 Task: Find connections with filter location Aïn Touta with filter topic #Culturewith filter profile language English with filter current company Indoco Remedies Ltd. with filter school Vishwakarma Institute of Information Technology with filter industry Wellness and Fitness Services with filter service category Public Relations with filter keywords title Physical Therapy Assistant
Action: Mouse moved to (718, 96)
Screenshot: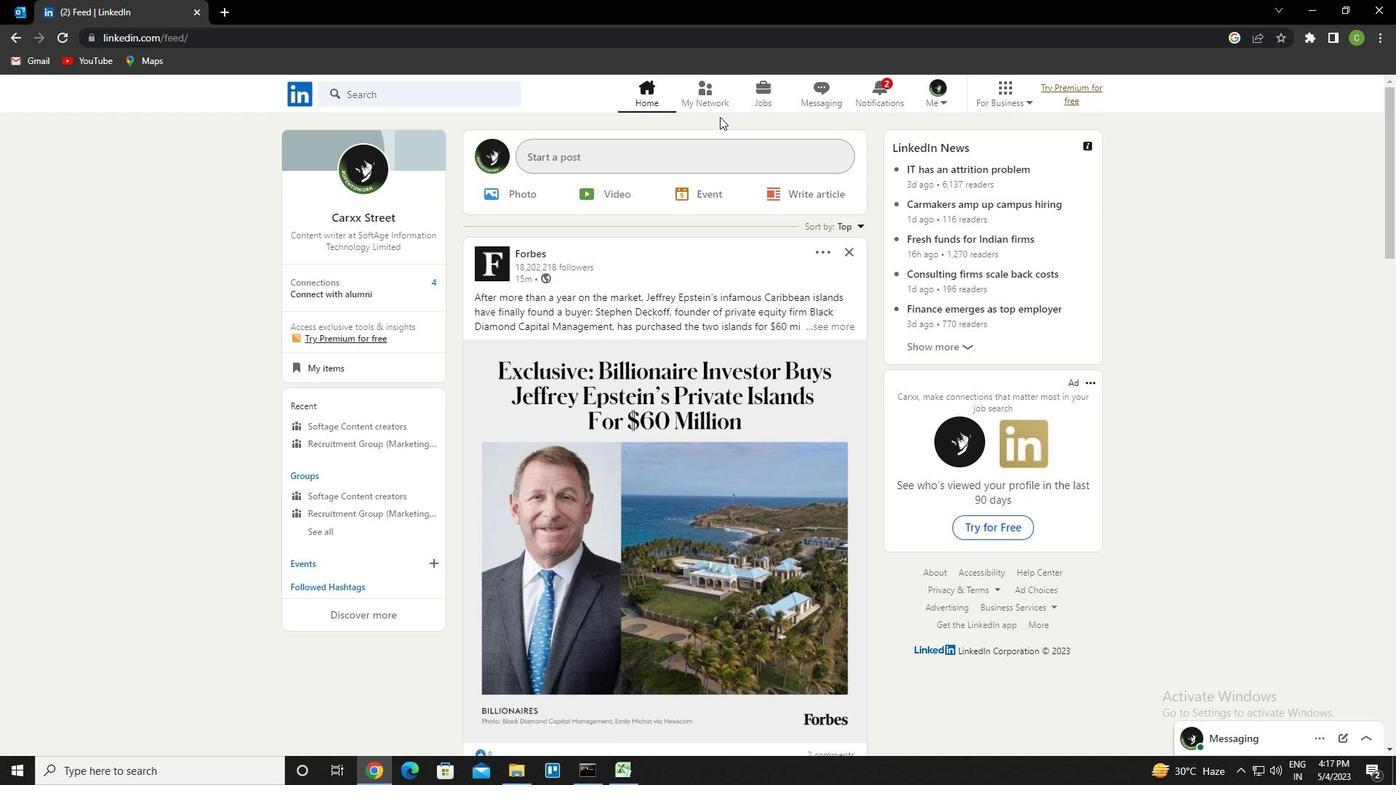 
Action: Mouse pressed left at (718, 96)
Screenshot: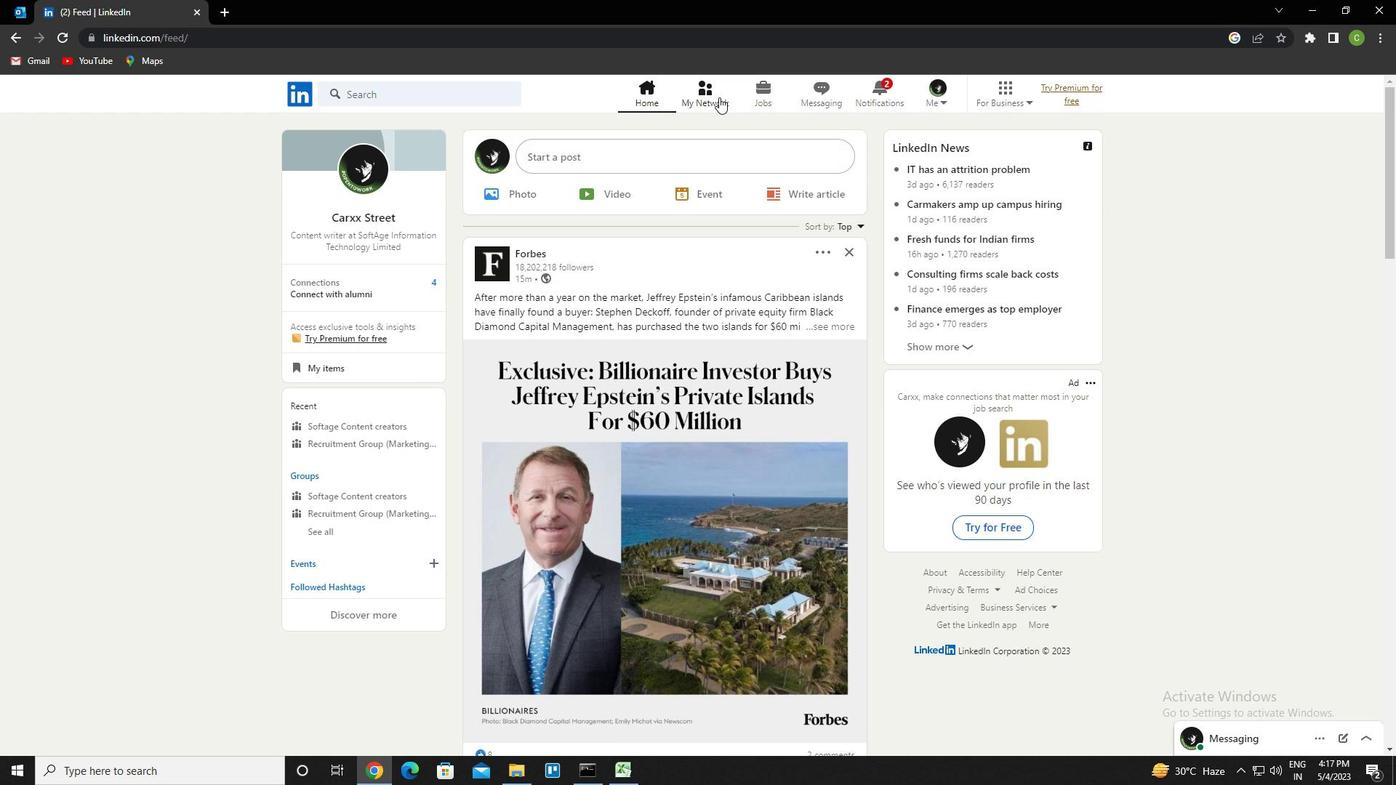 
Action: Mouse moved to (456, 167)
Screenshot: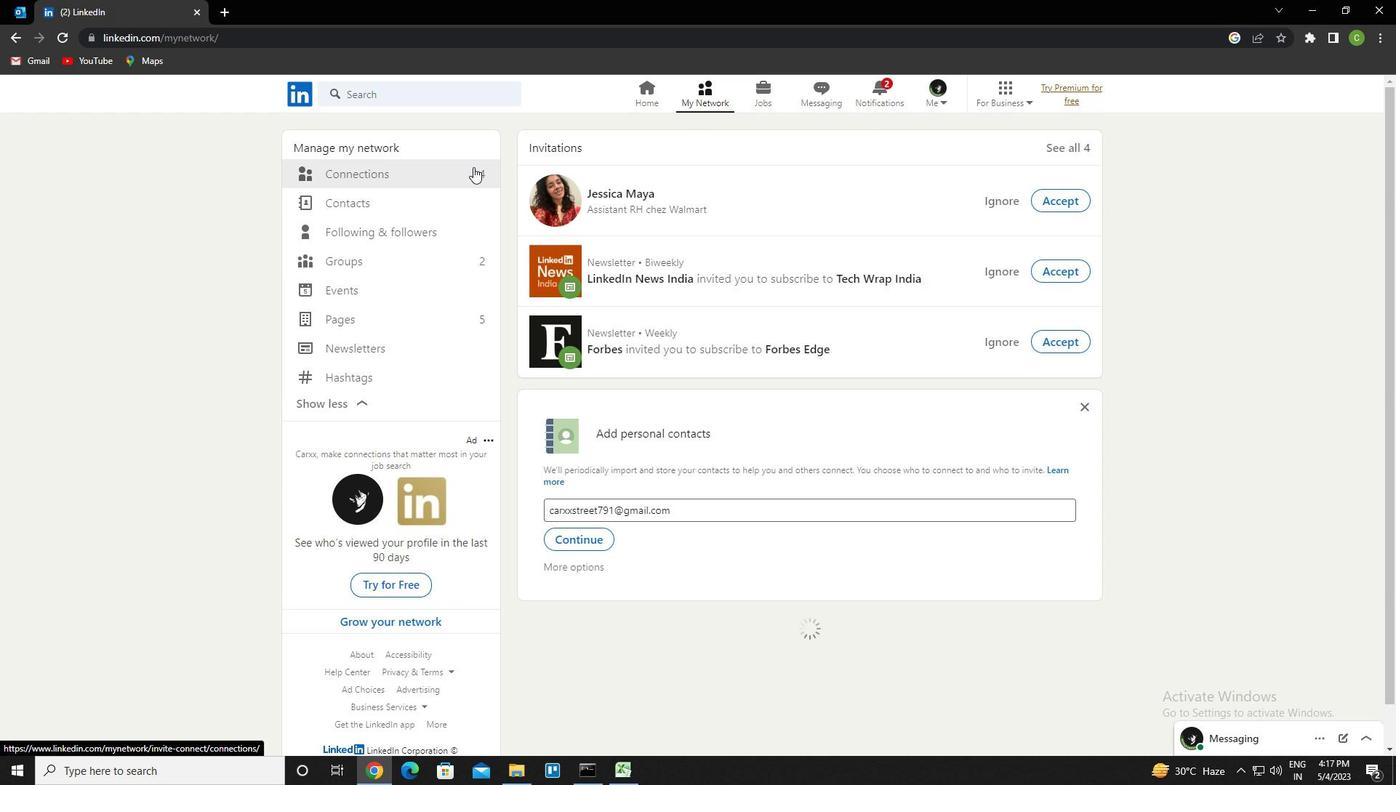 
Action: Mouse pressed left at (456, 167)
Screenshot: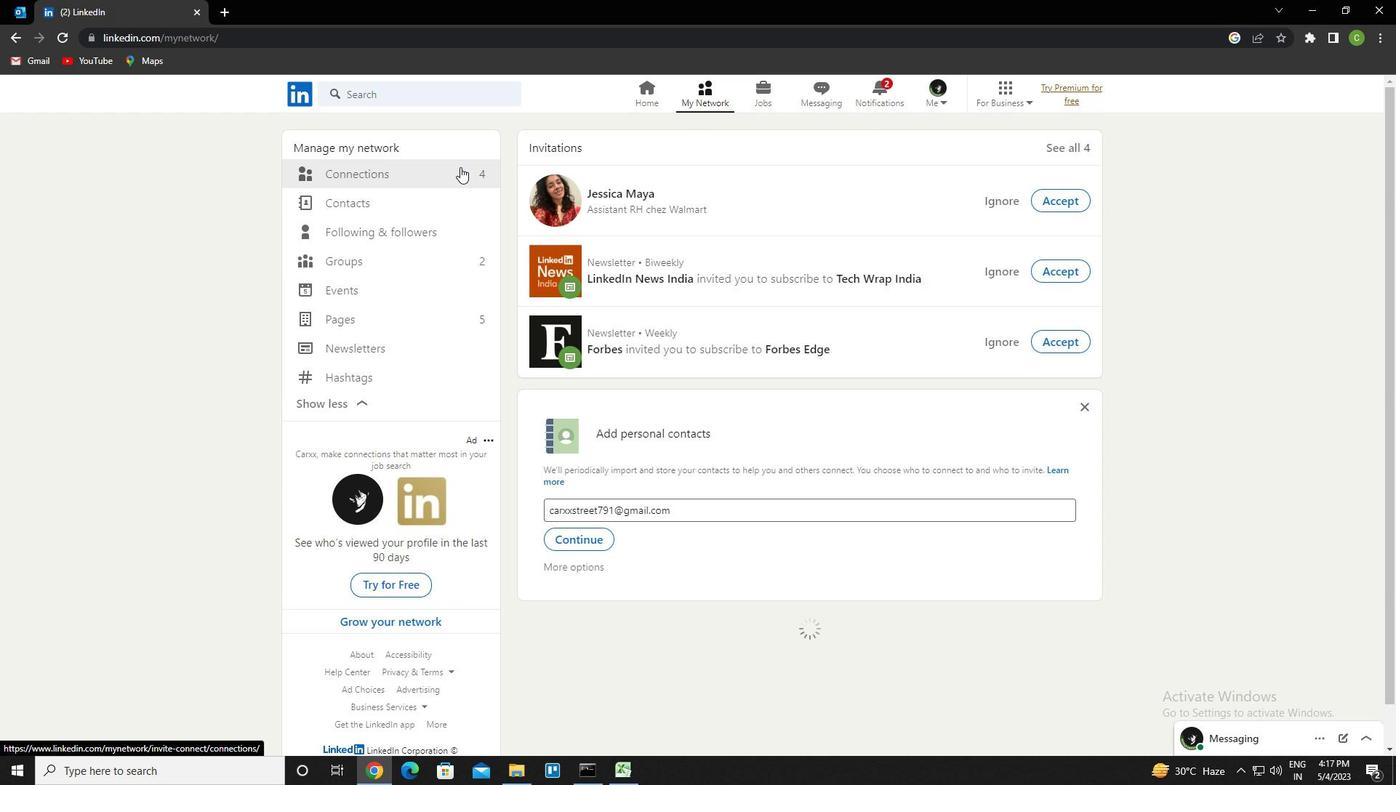 
Action: Mouse moved to (833, 173)
Screenshot: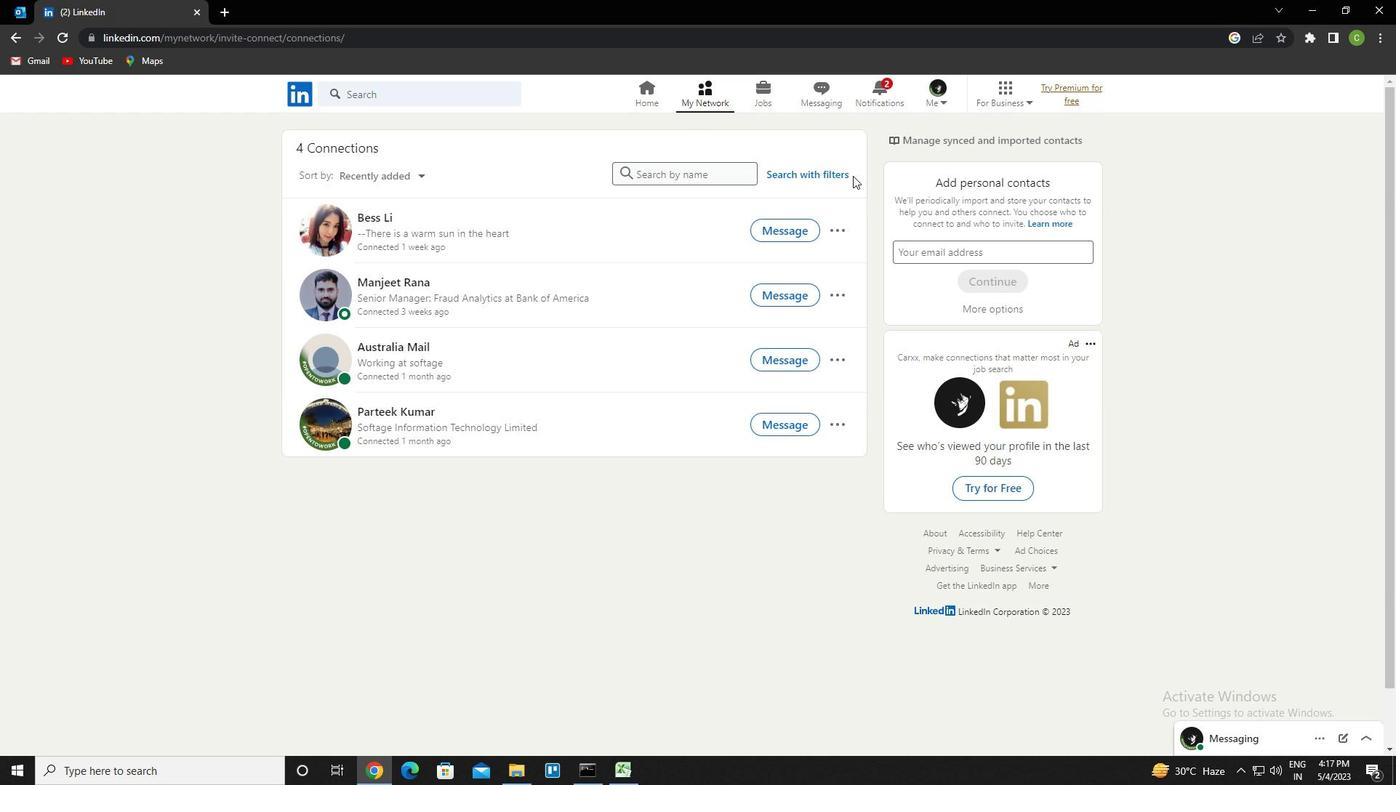 
Action: Mouse pressed left at (833, 173)
Screenshot: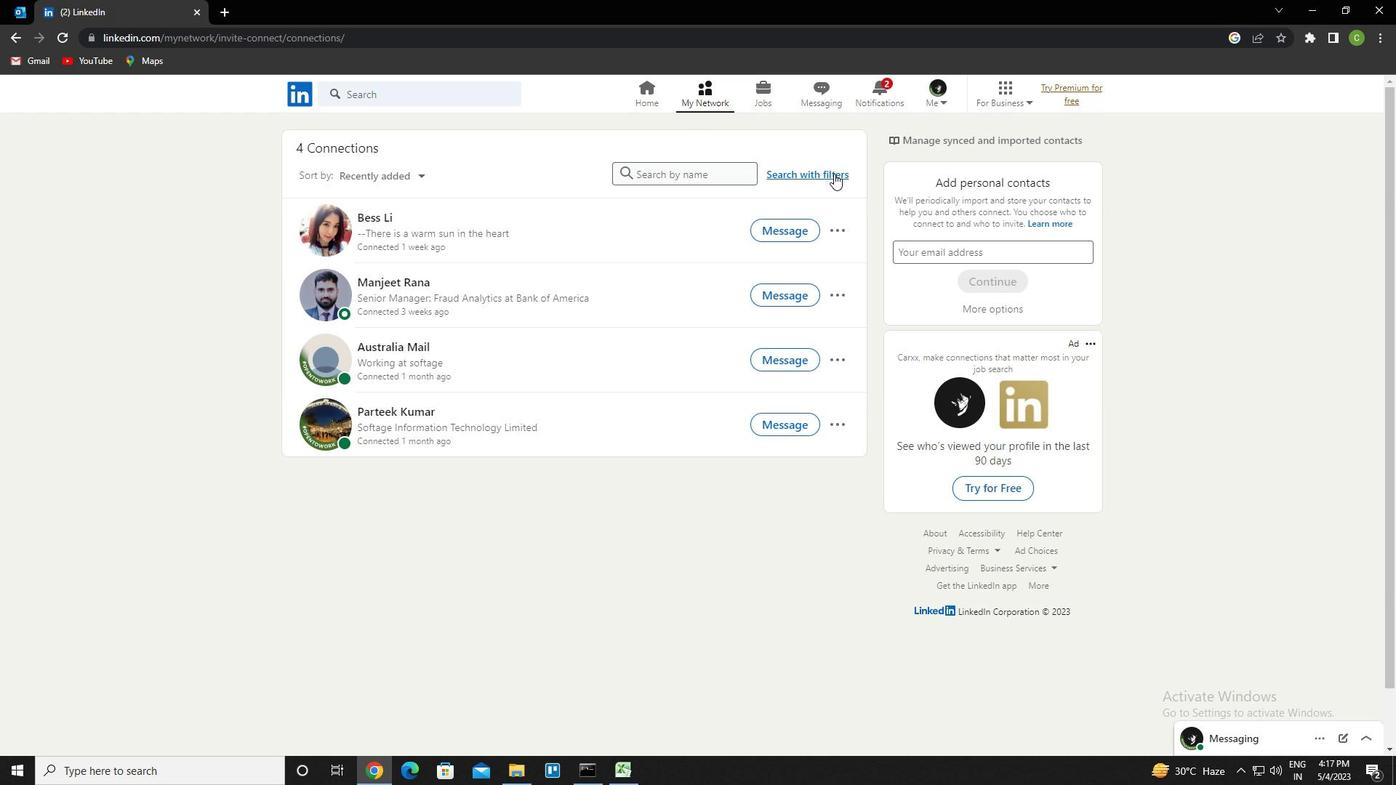 
Action: Mouse moved to (751, 138)
Screenshot: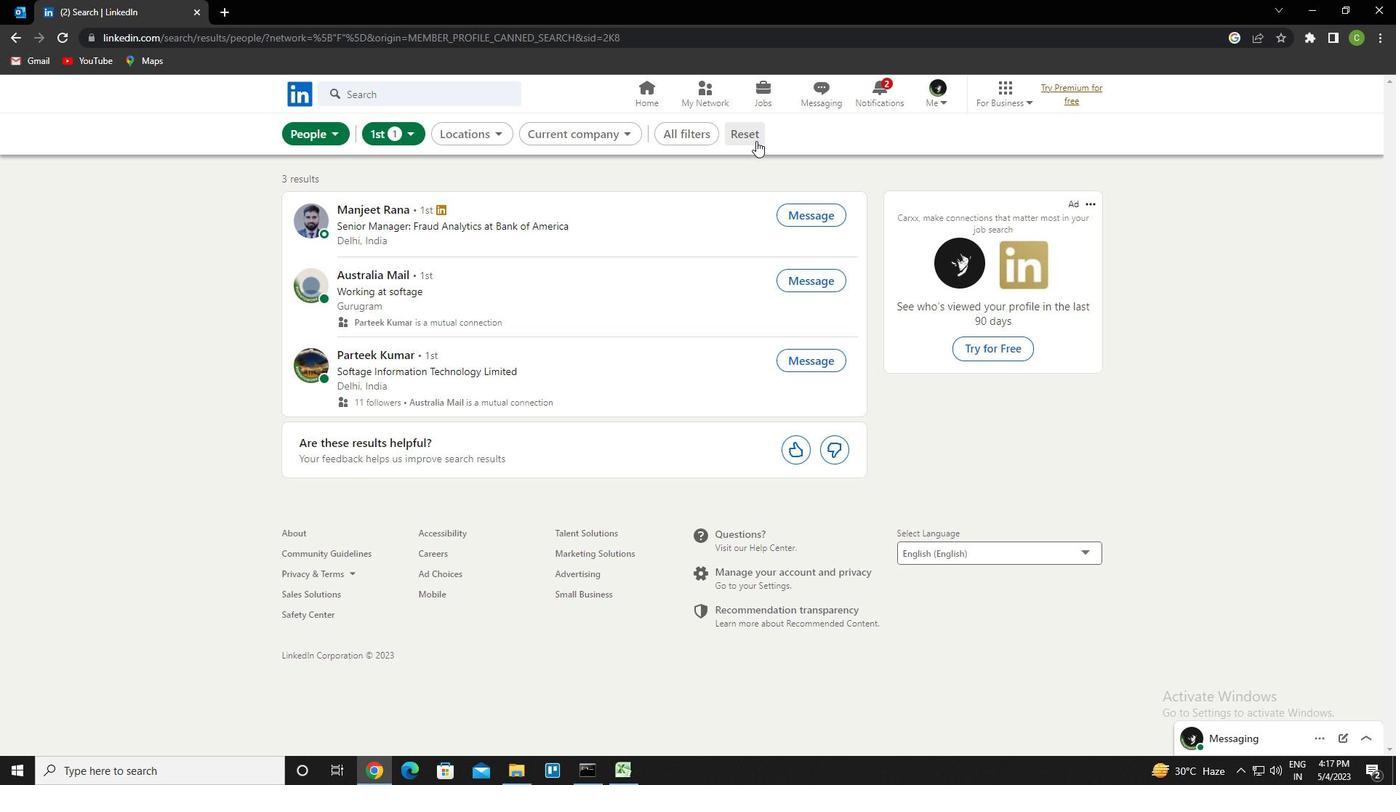 
Action: Mouse pressed left at (751, 138)
Screenshot: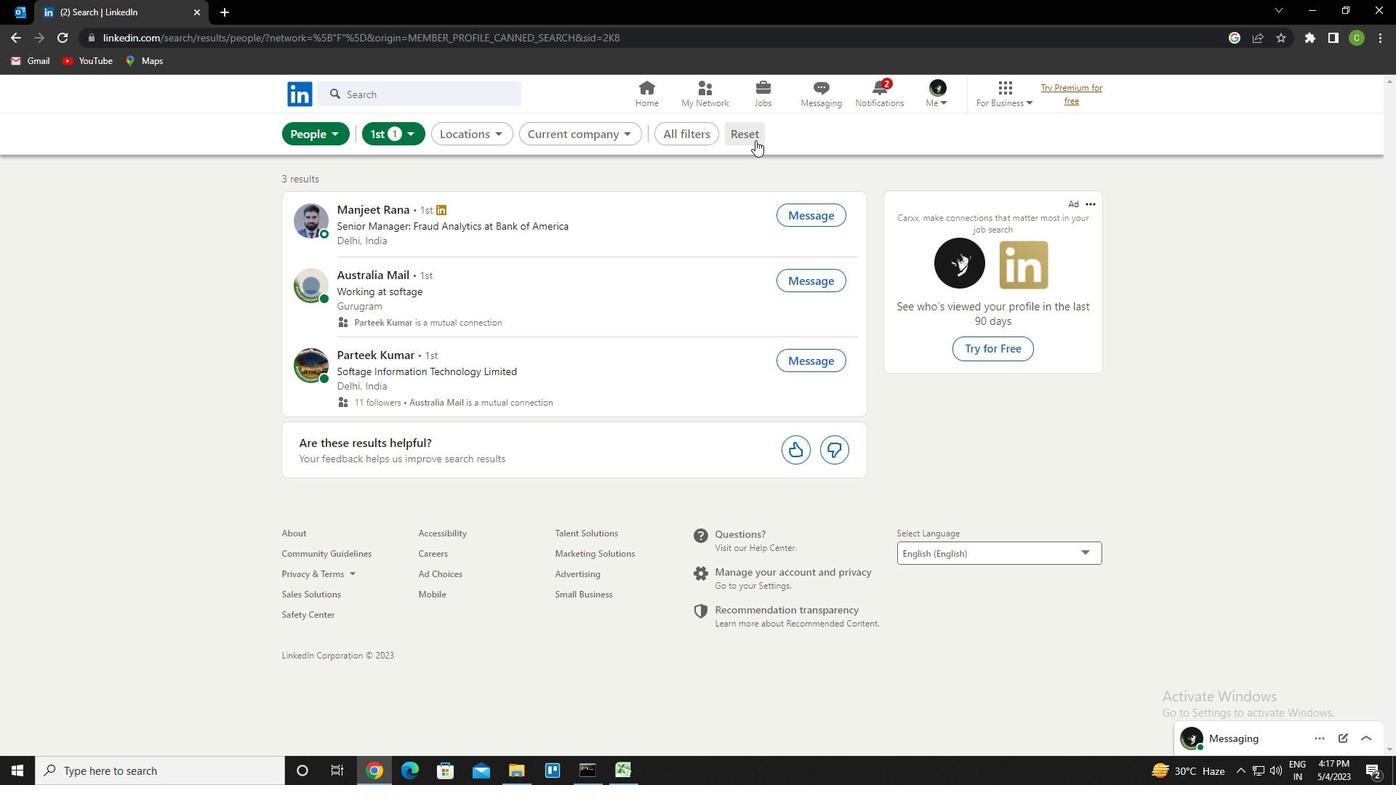 
Action: Mouse moved to (732, 130)
Screenshot: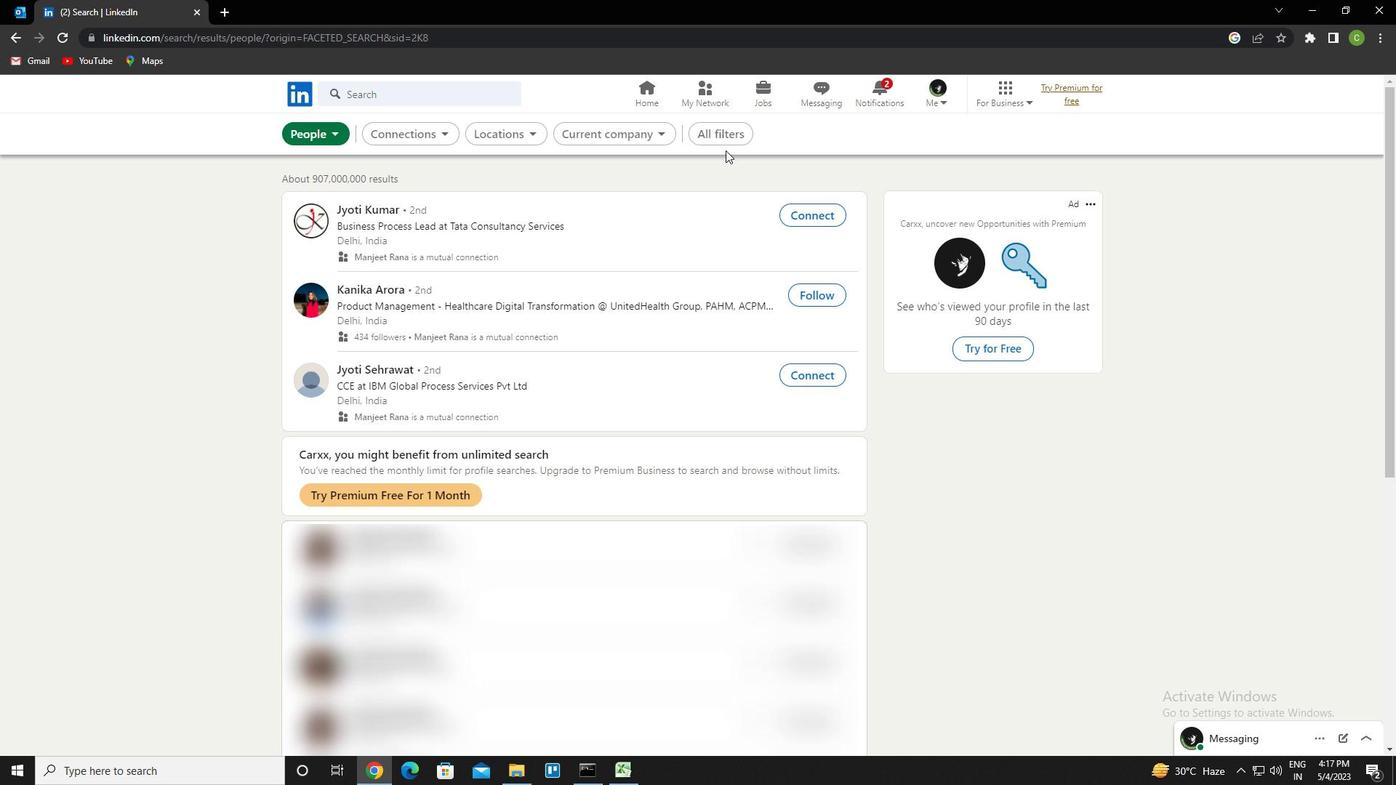 
Action: Mouse pressed left at (732, 130)
Screenshot: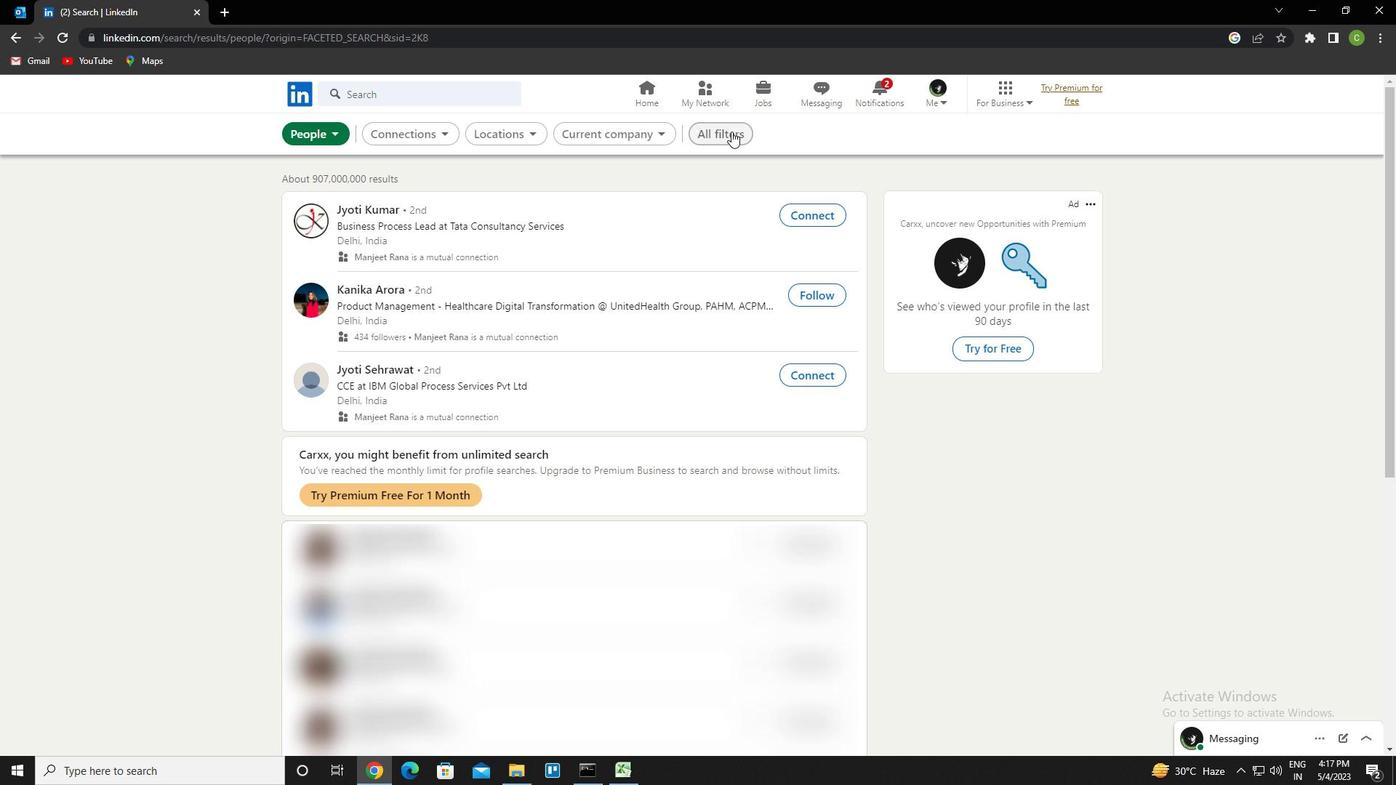 
Action: Mouse moved to (1149, 397)
Screenshot: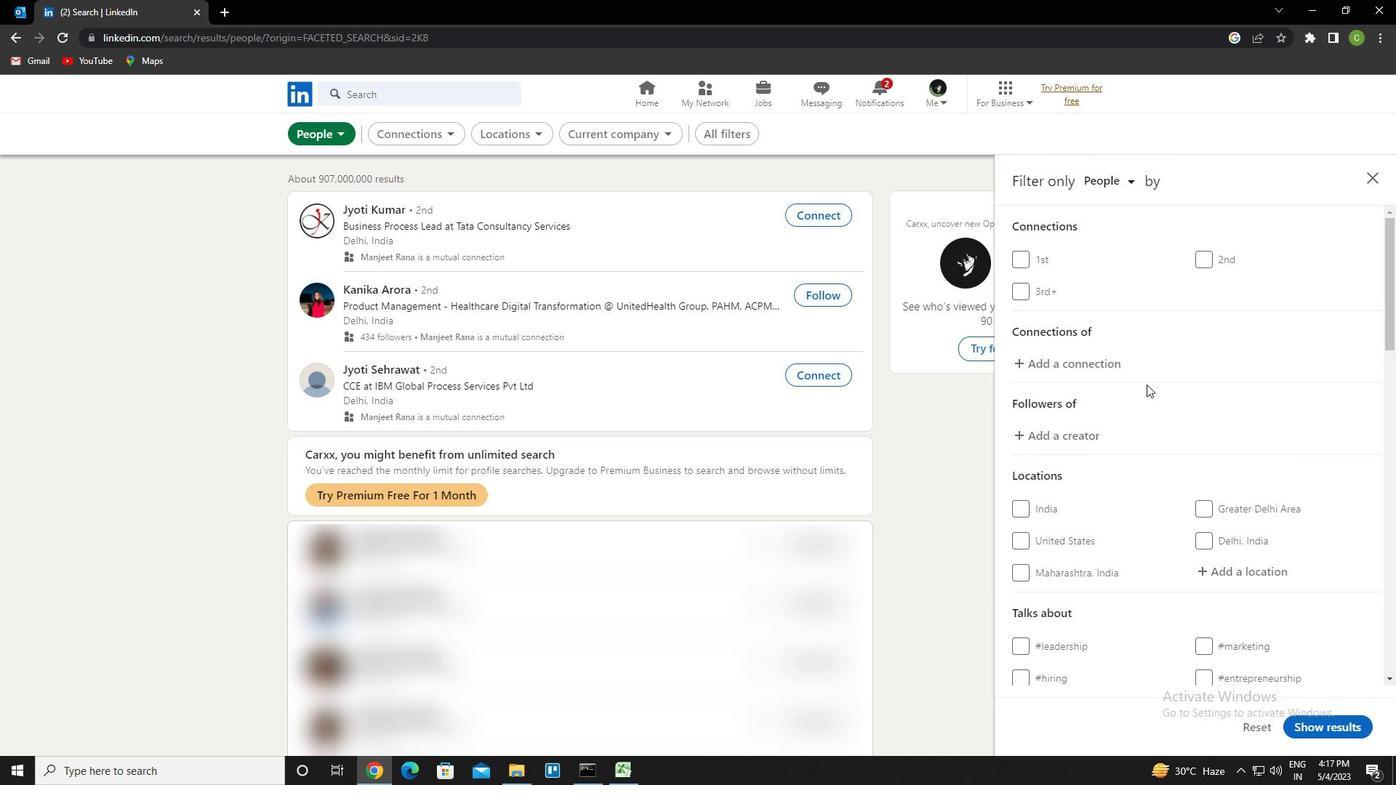 
Action: Mouse scrolled (1149, 396) with delta (0, 0)
Screenshot: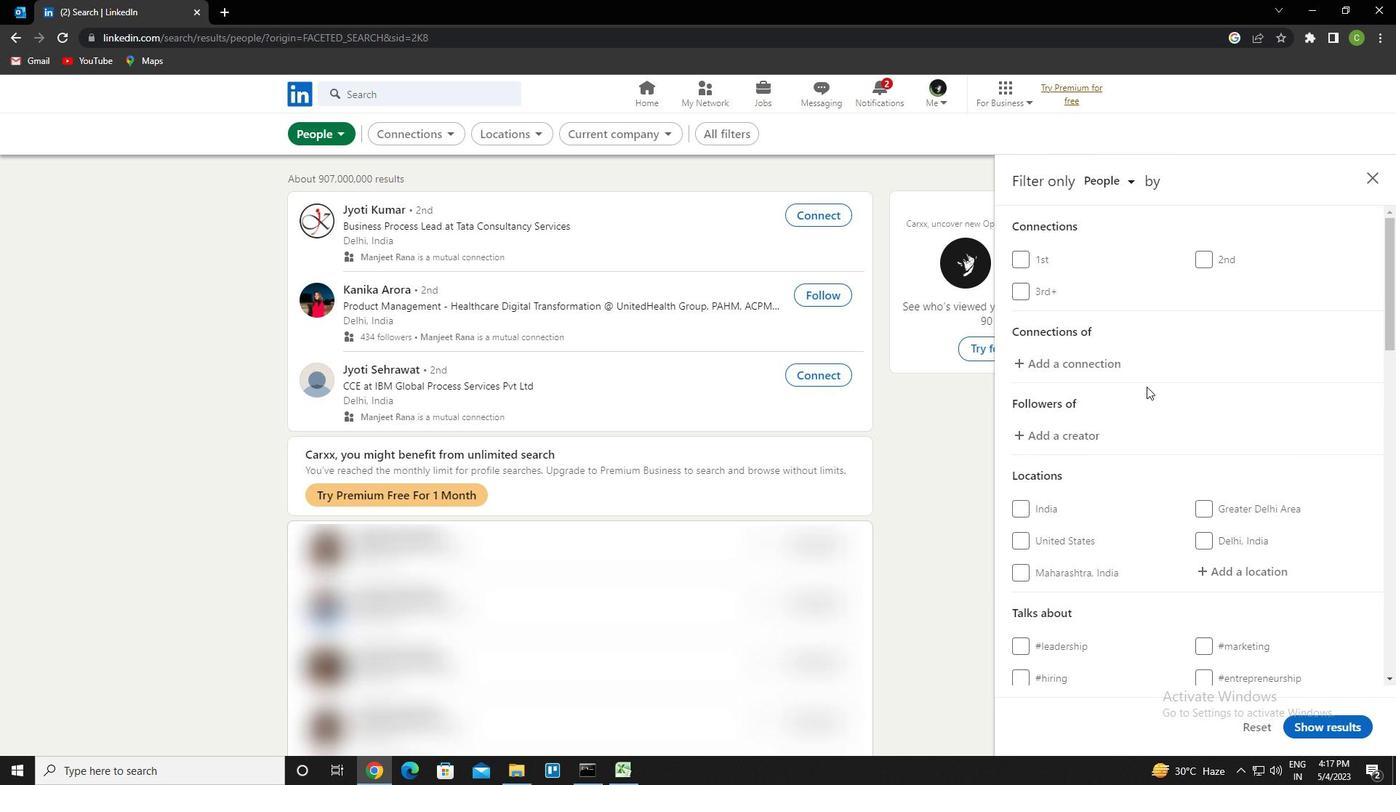 
Action: Mouse moved to (1150, 402)
Screenshot: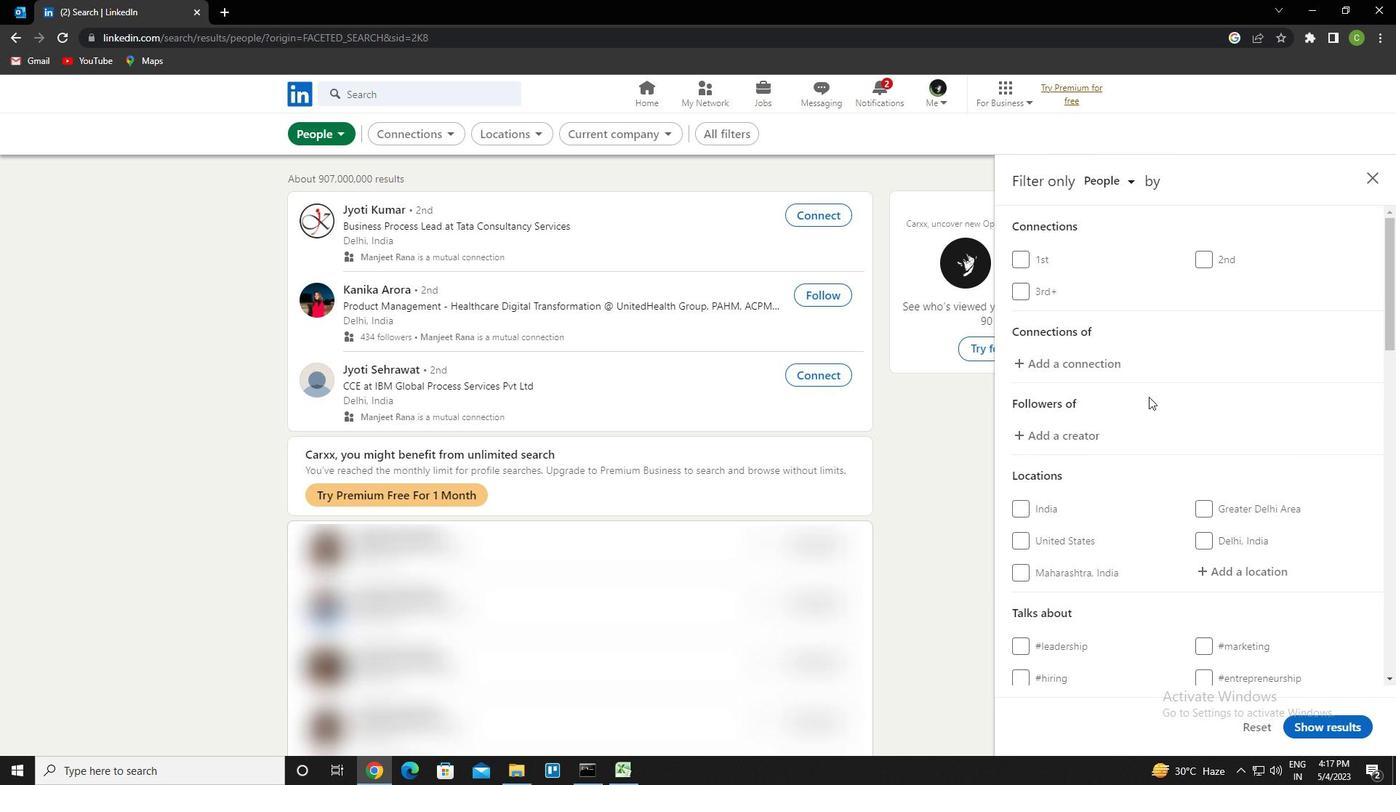
Action: Mouse scrolled (1150, 401) with delta (0, 0)
Screenshot: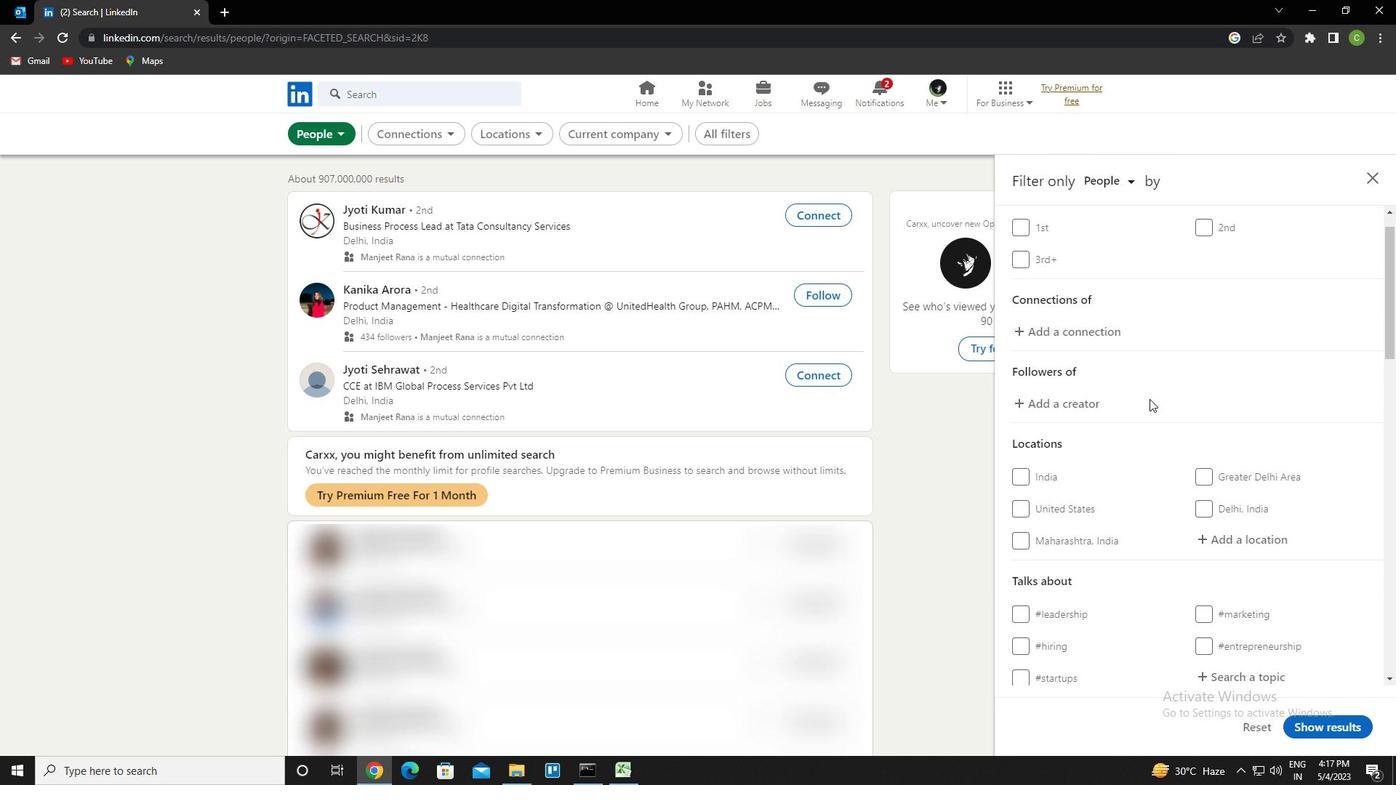 
Action: Mouse moved to (1220, 422)
Screenshot: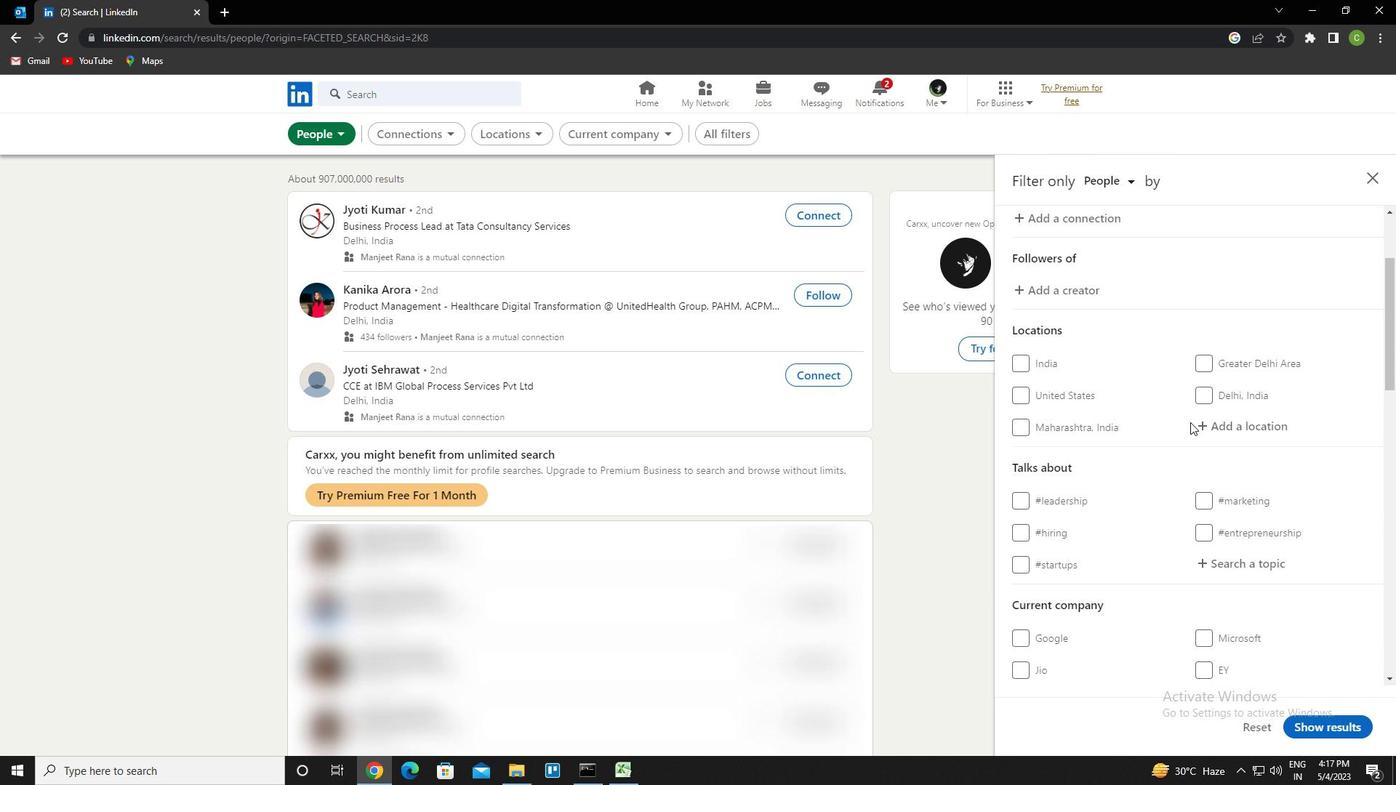 
Action: Mouse pressed left at (1220, 422)
Screenshot: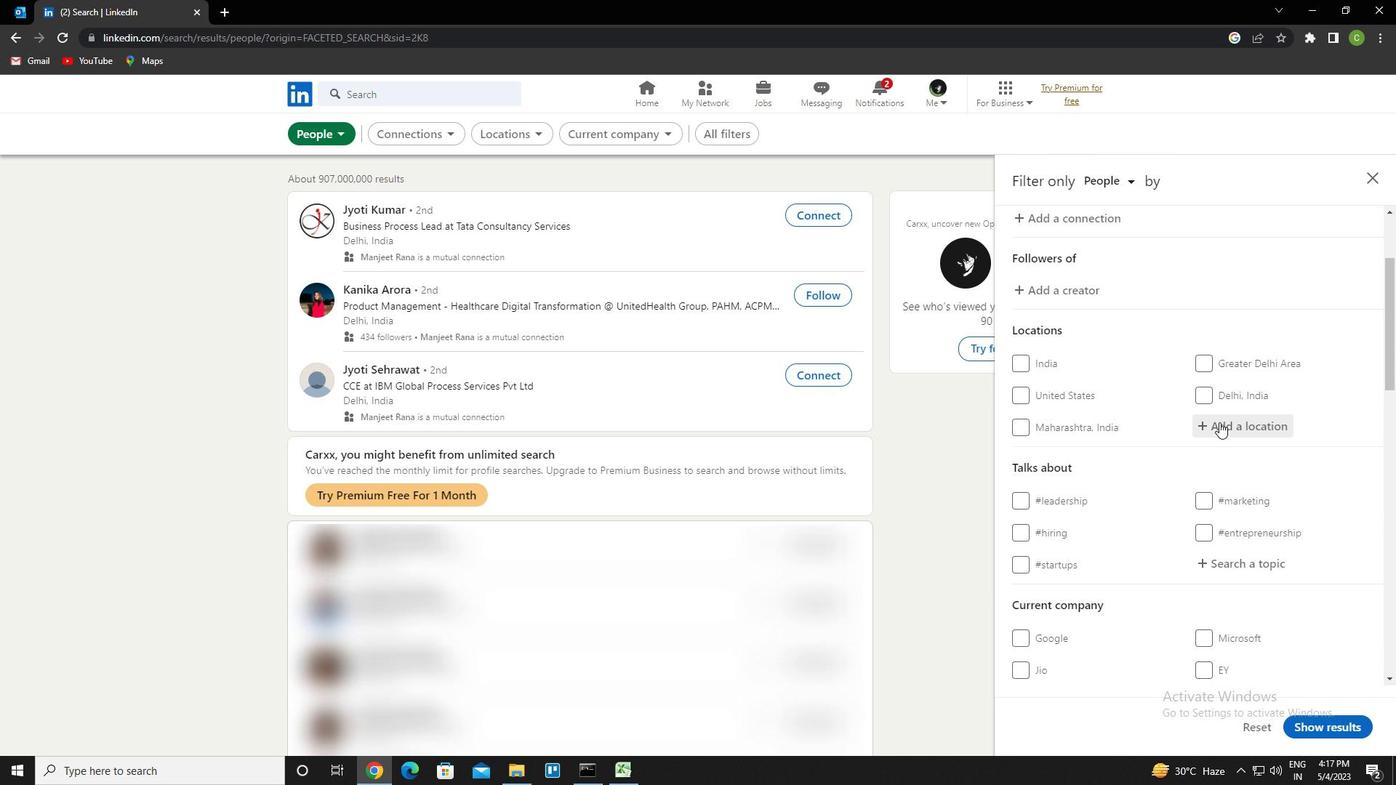 
Action: Key pressed <Key.caps_lock>a<Key.caps_lock>in<Key.space><Key.caps_lock>t<Key.caps_lock>outa<Key.down><Key.enter>
Screenshot: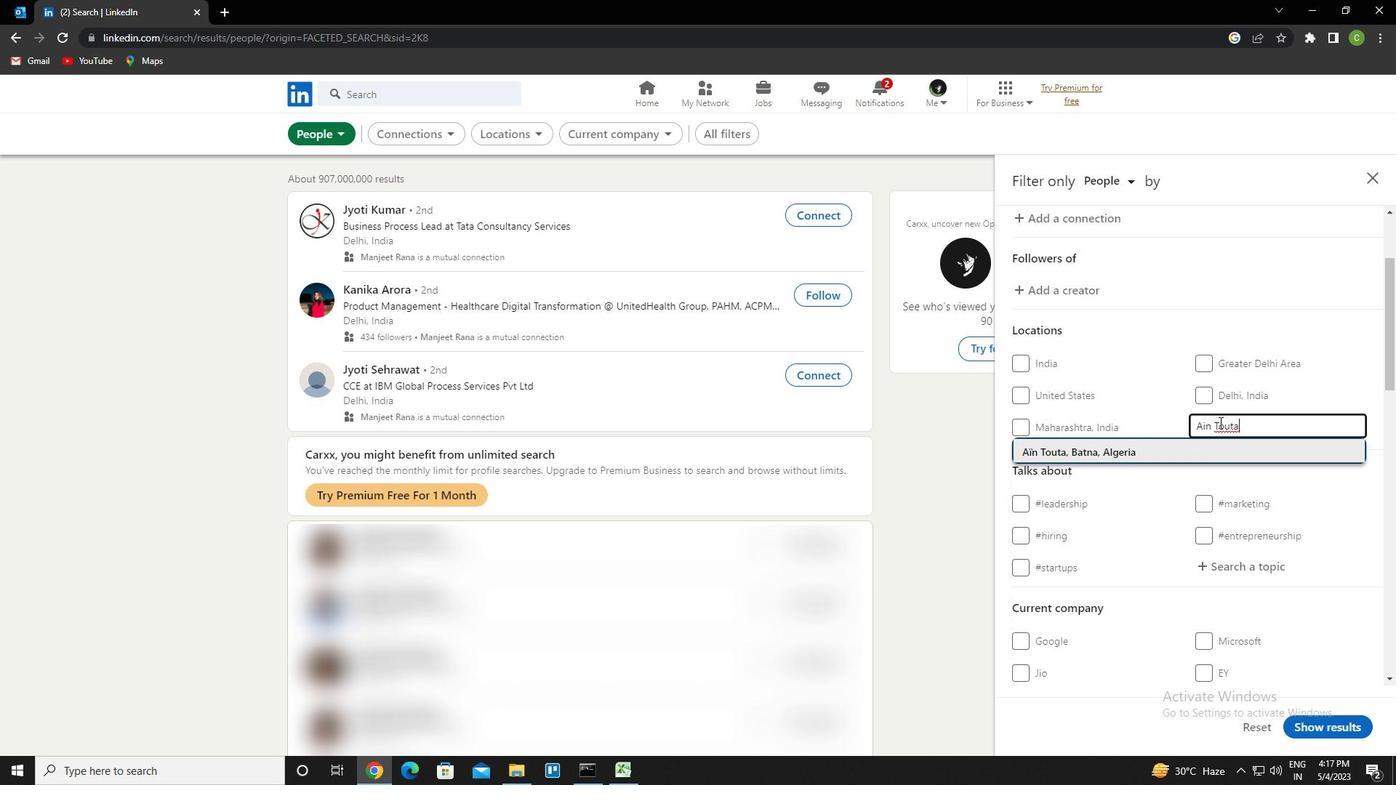 
Action: Mouse moved to (1217, 450)
Screenshot: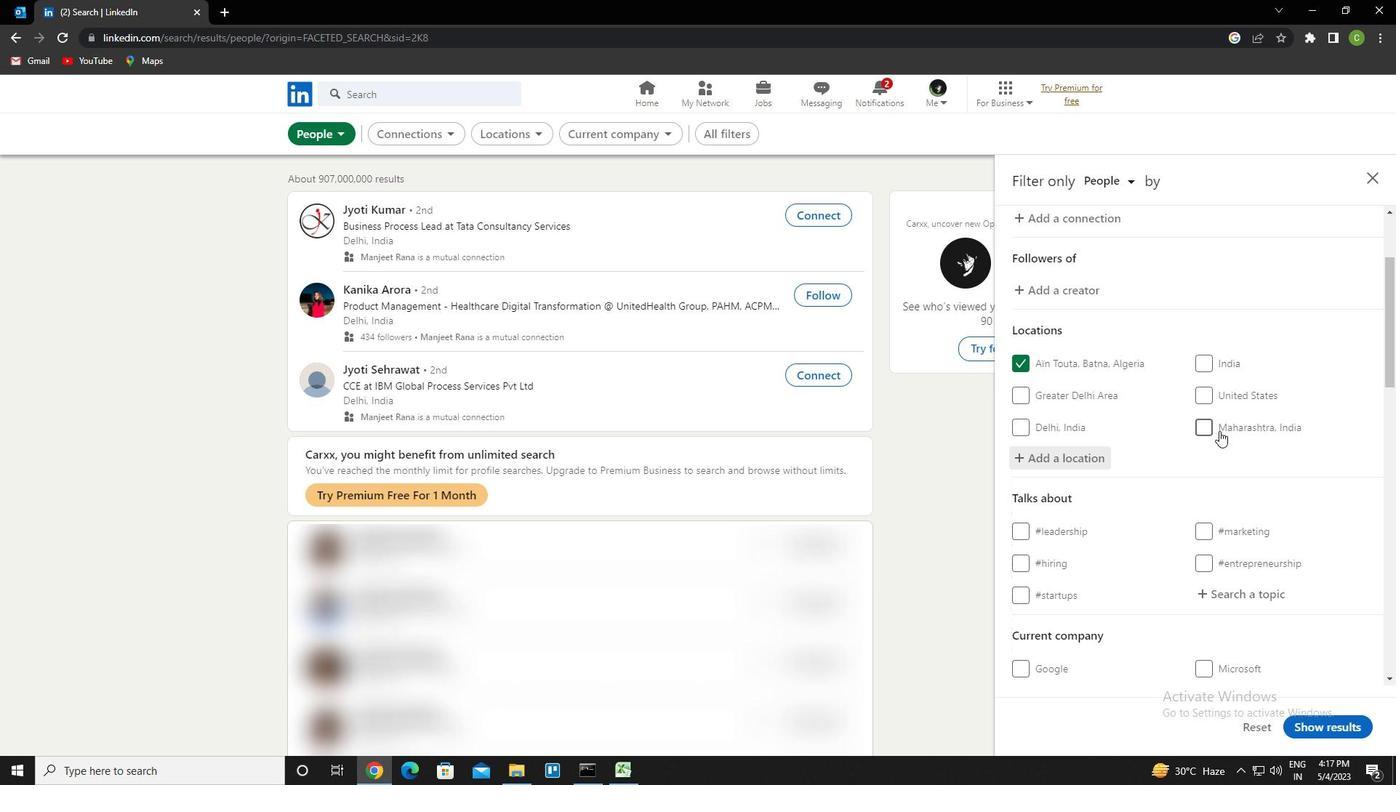 
Action: Mouse scrolled (1217, 449) with delta (0, 0)
Screenshot: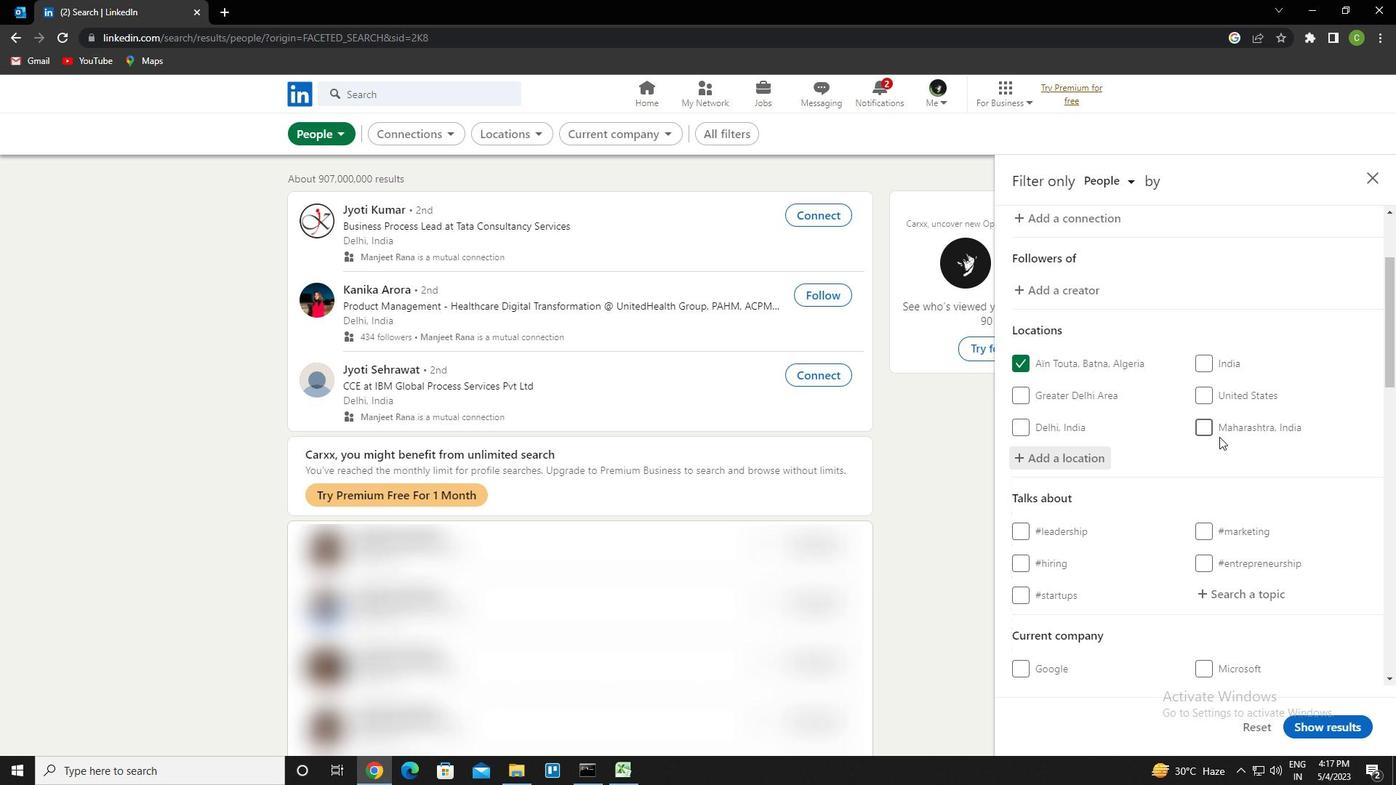 
Action: Mouse moved to (1214, 453)
Screenshot: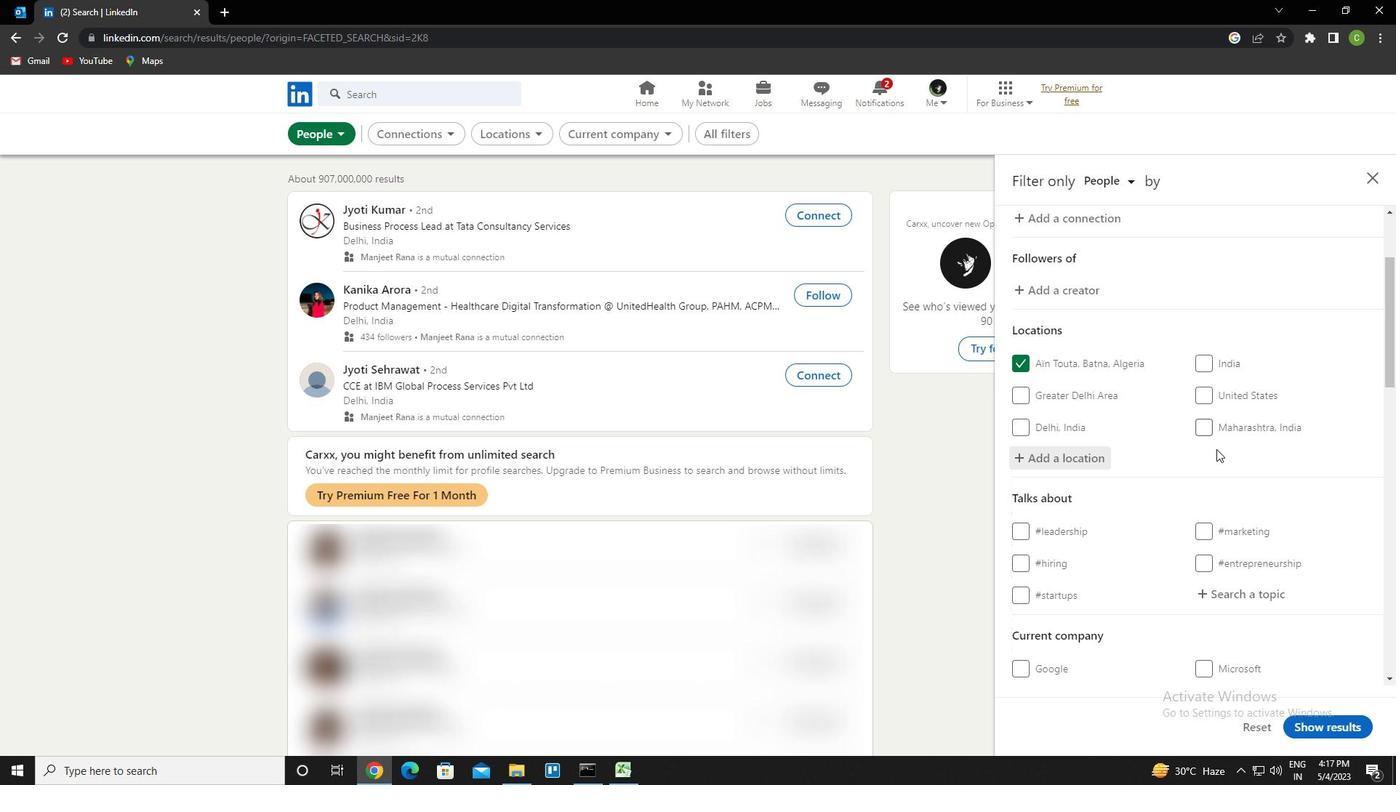 
Action: Mouse scrolled (1214, 452) with delta (0, 0)
Screenshot: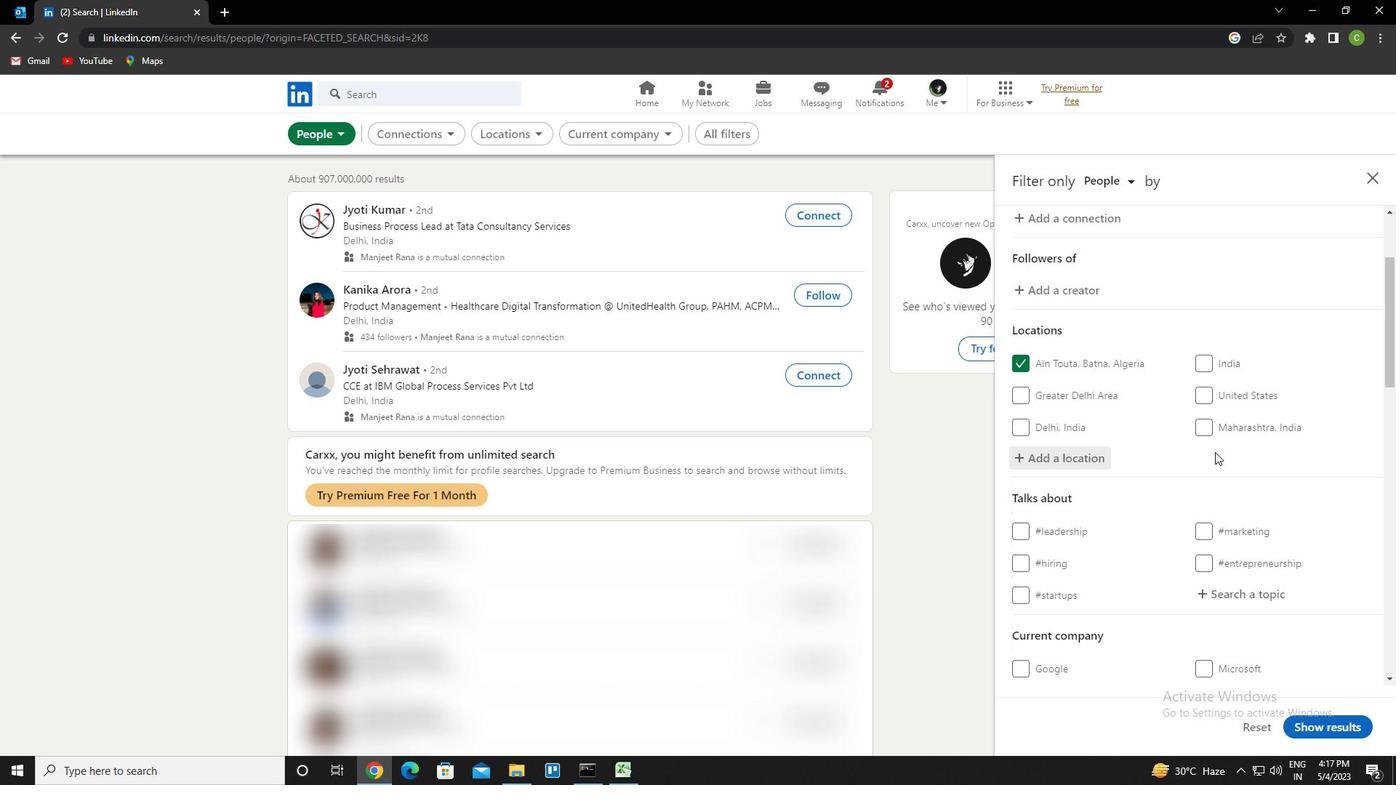 
Action: Mouse moved to (1229, 452)
Screenshot: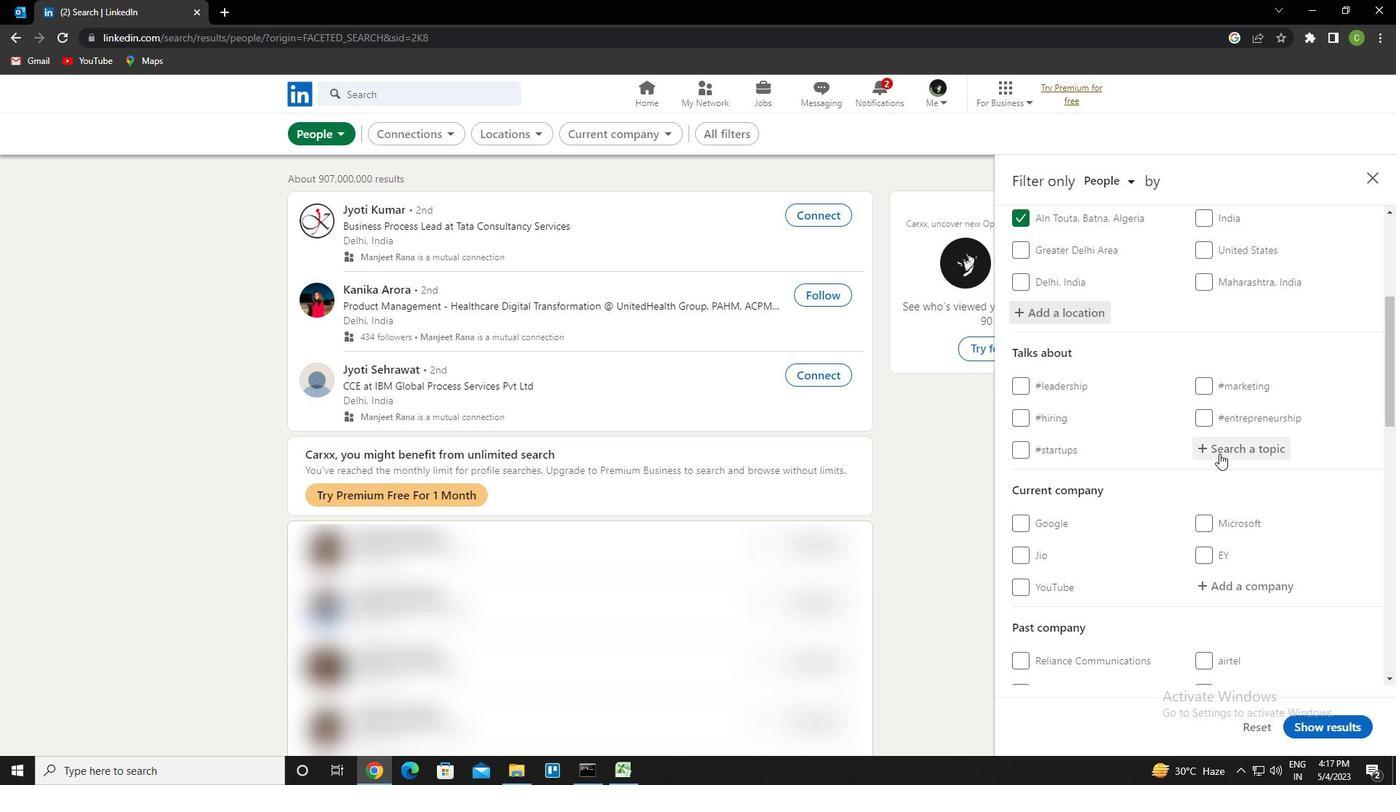 
Action: Mouse pressed left at (1229, 452)
Screenshot: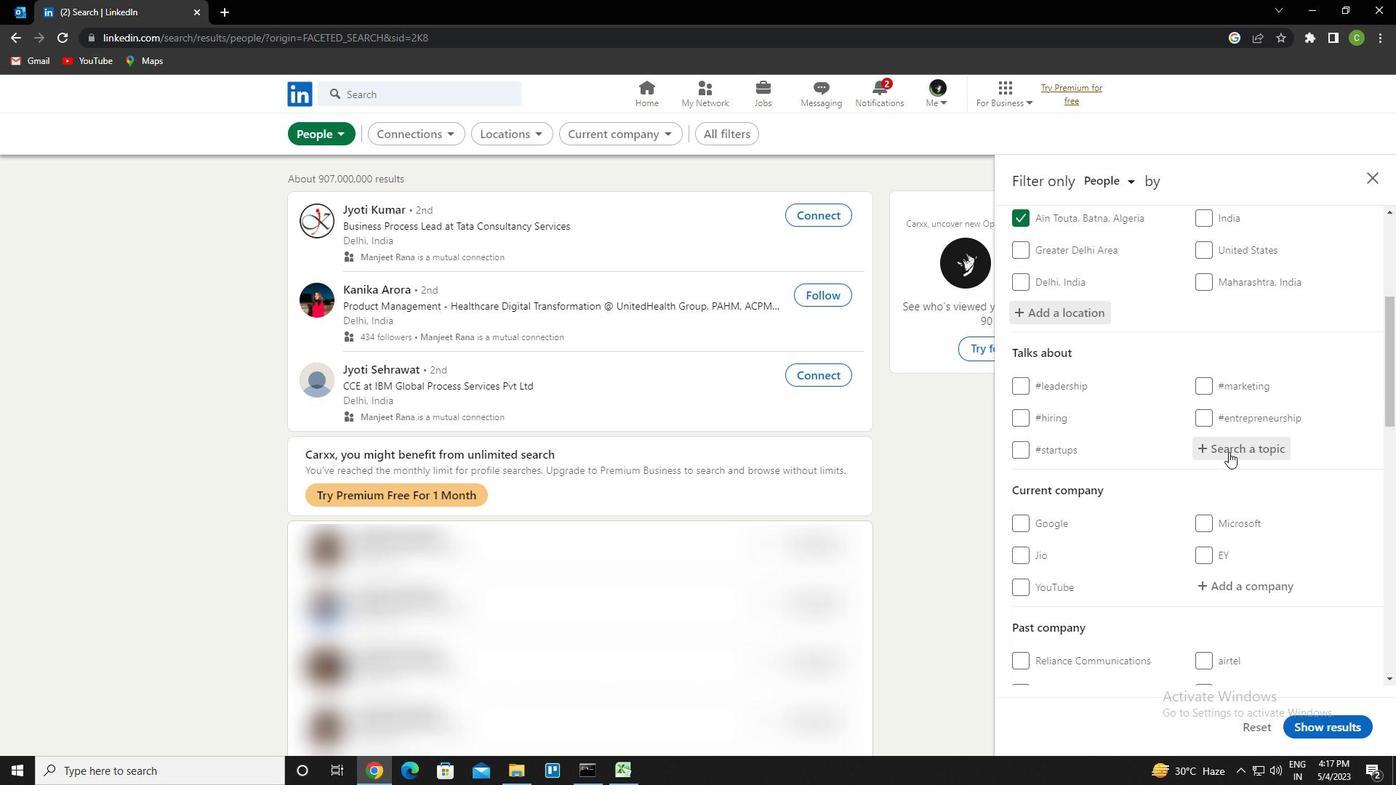 
Action: Key pressed <Key.caps_lock>c<Key.caps_lock>ulture<Key.down><Key.enter>
Screenshot: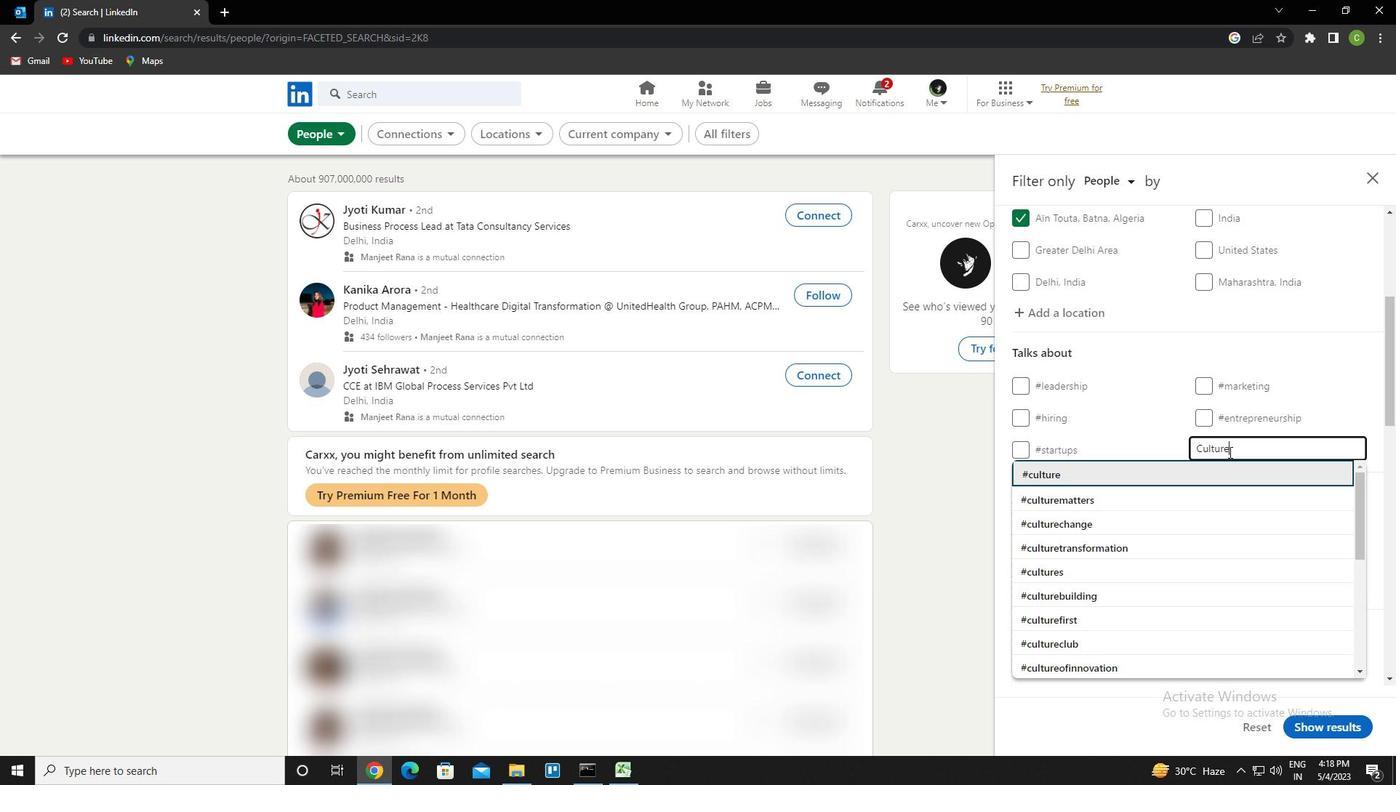 
Action: Mouse scrolled (1229, 451) with delta (0, 0)
Screenshot: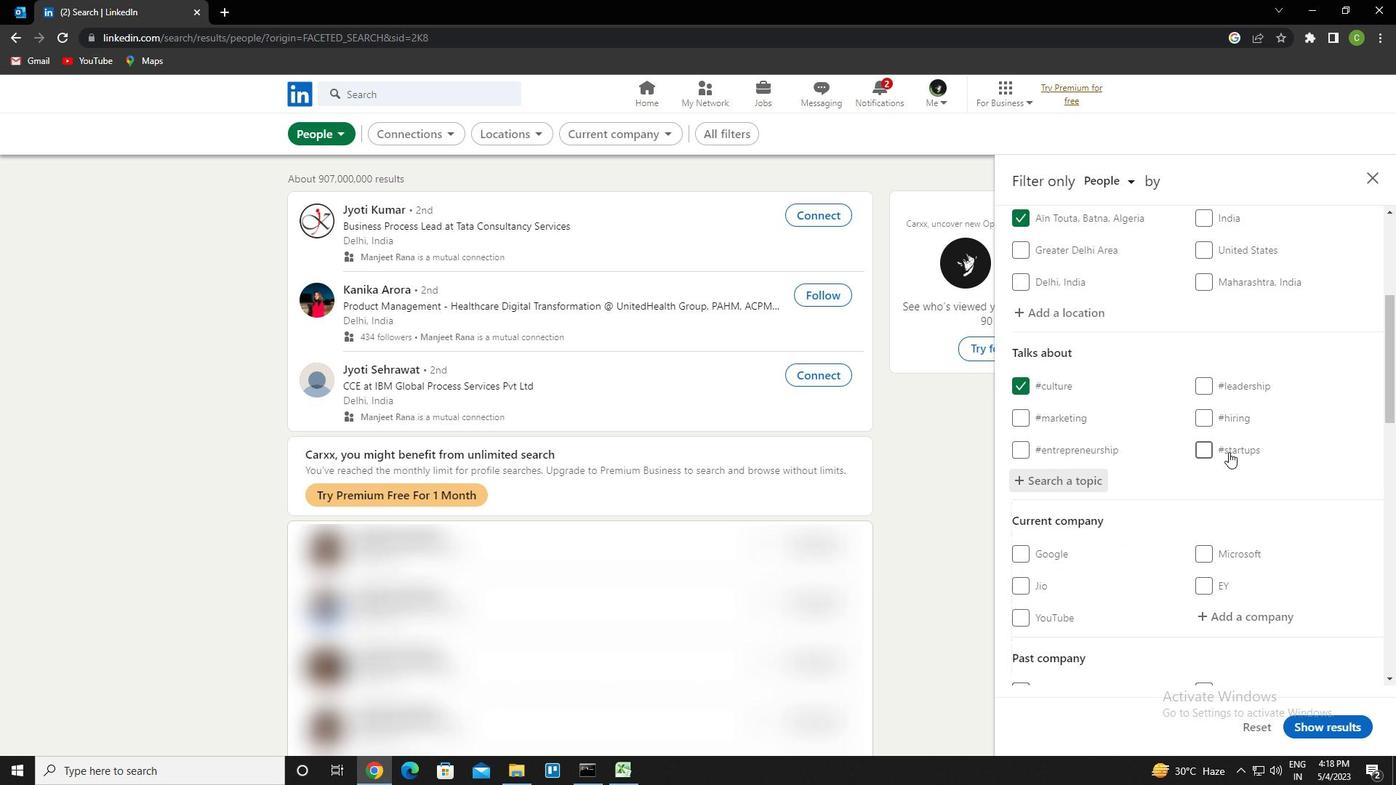 
Action: Mouse scrolled (1229, 451) with delta (0, 0)
Screenshot: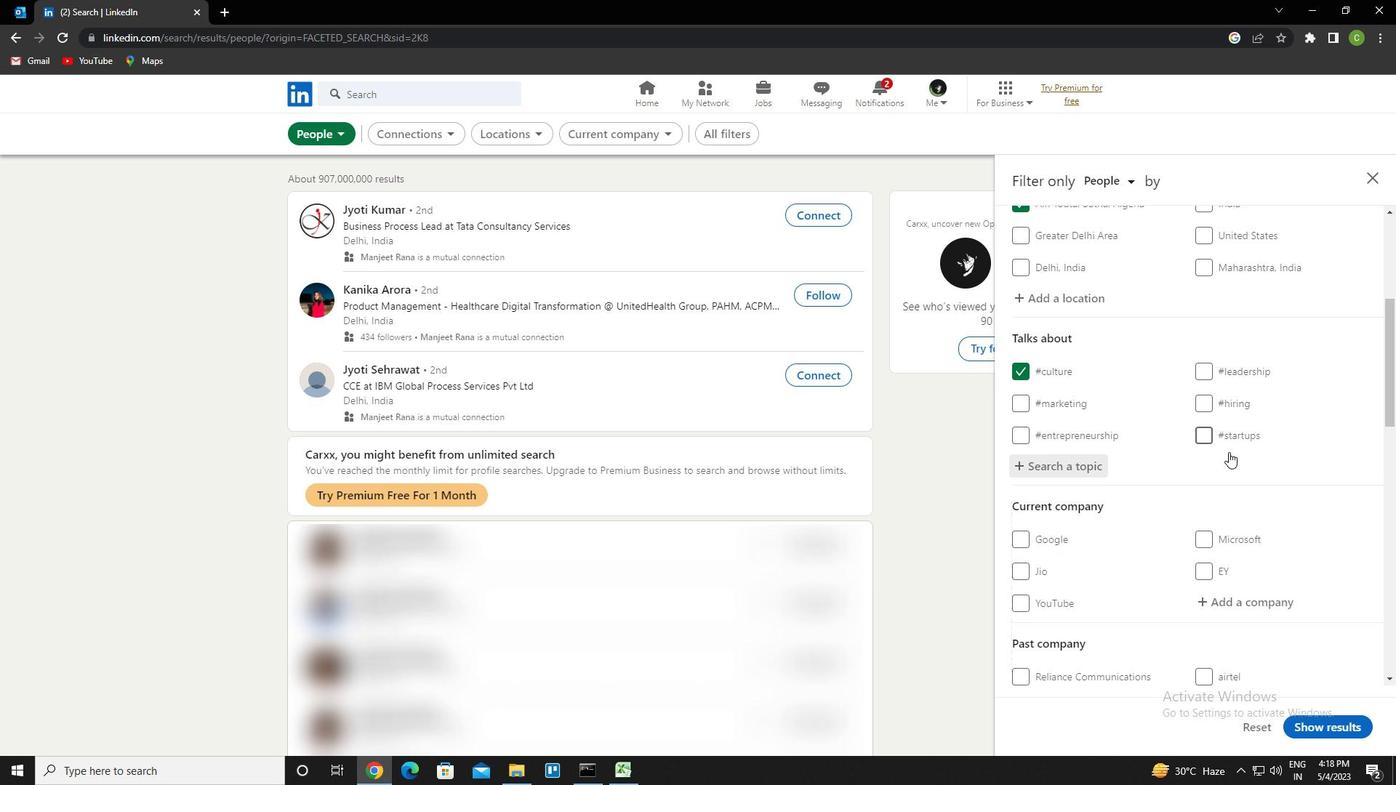 
Action: Mouse scrolled (1229, 451) with delta (0, 0)
Screenshot: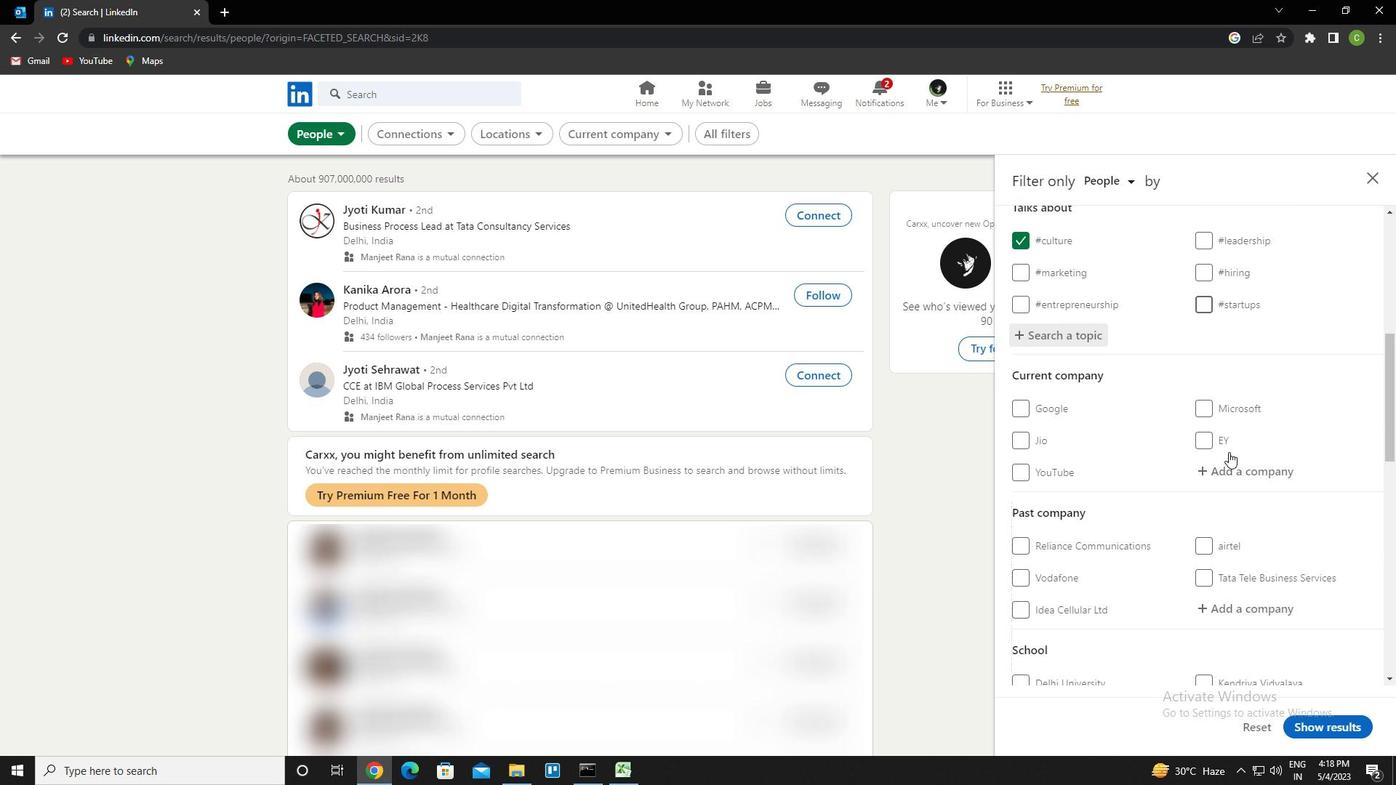 
Action: Mouse scrolled (1229, 451) with delta (0, 0)
Screenshot: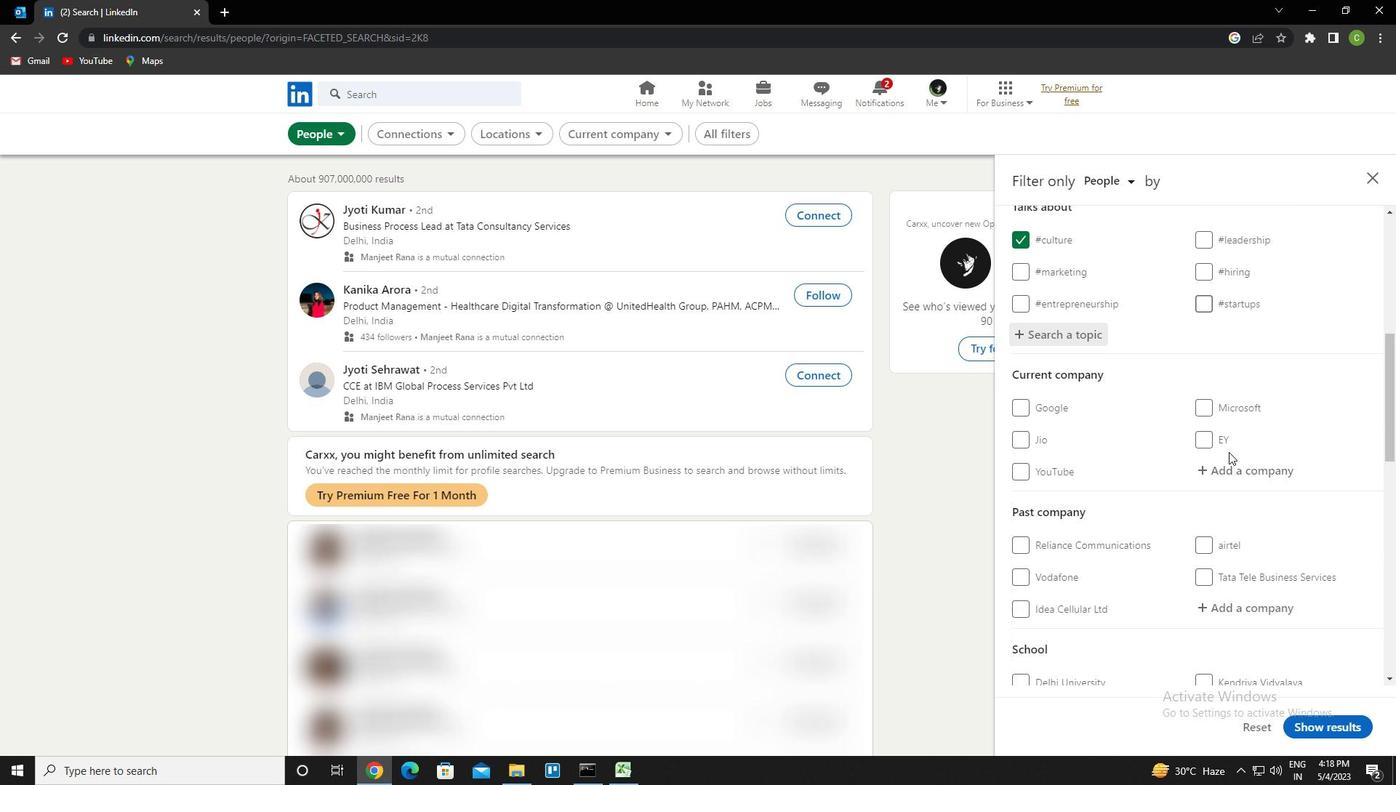 
Action: Mouse scrolled (1229, 451) with delta (0, 0)
Screenshot: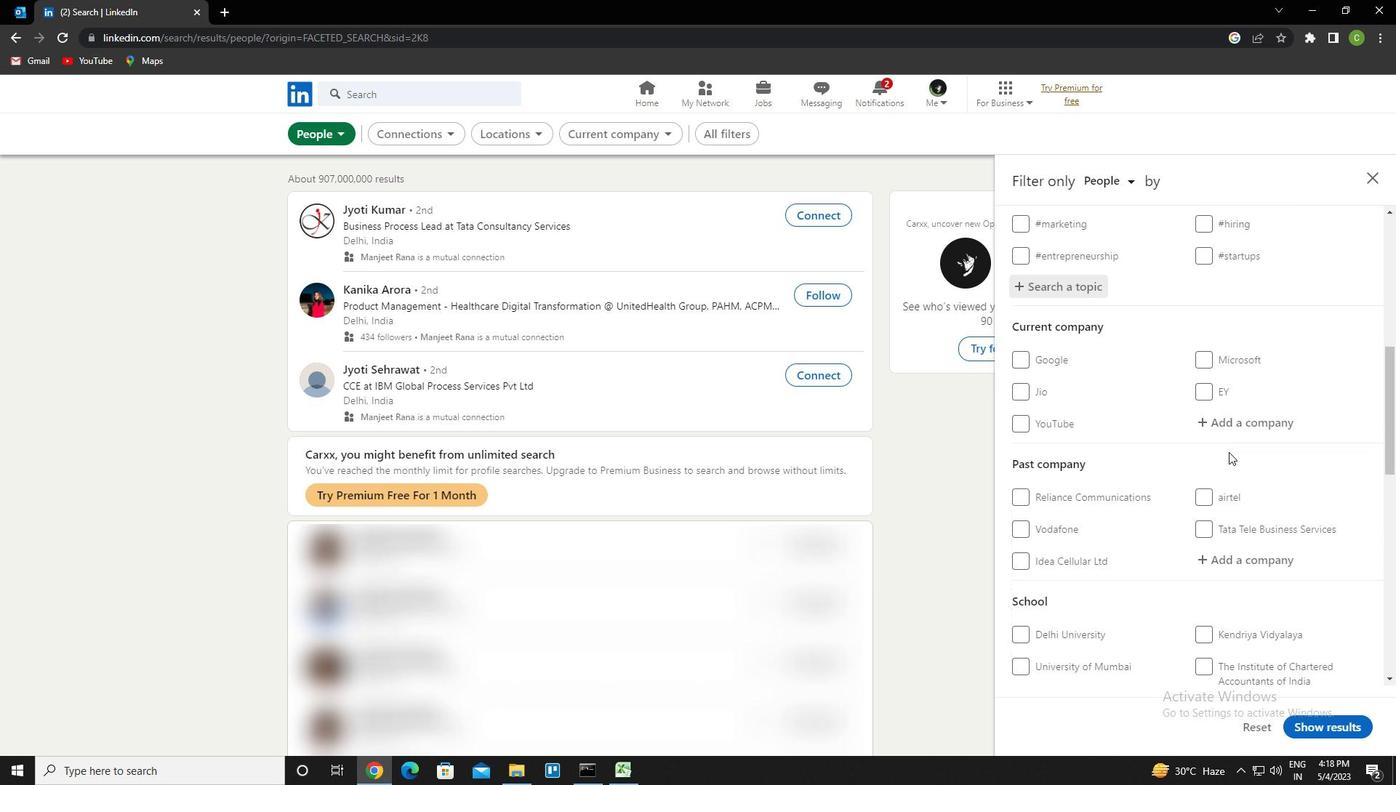 
Action: Mouse scrolled (1229, 451) with delta (0, 0)
Screenshot: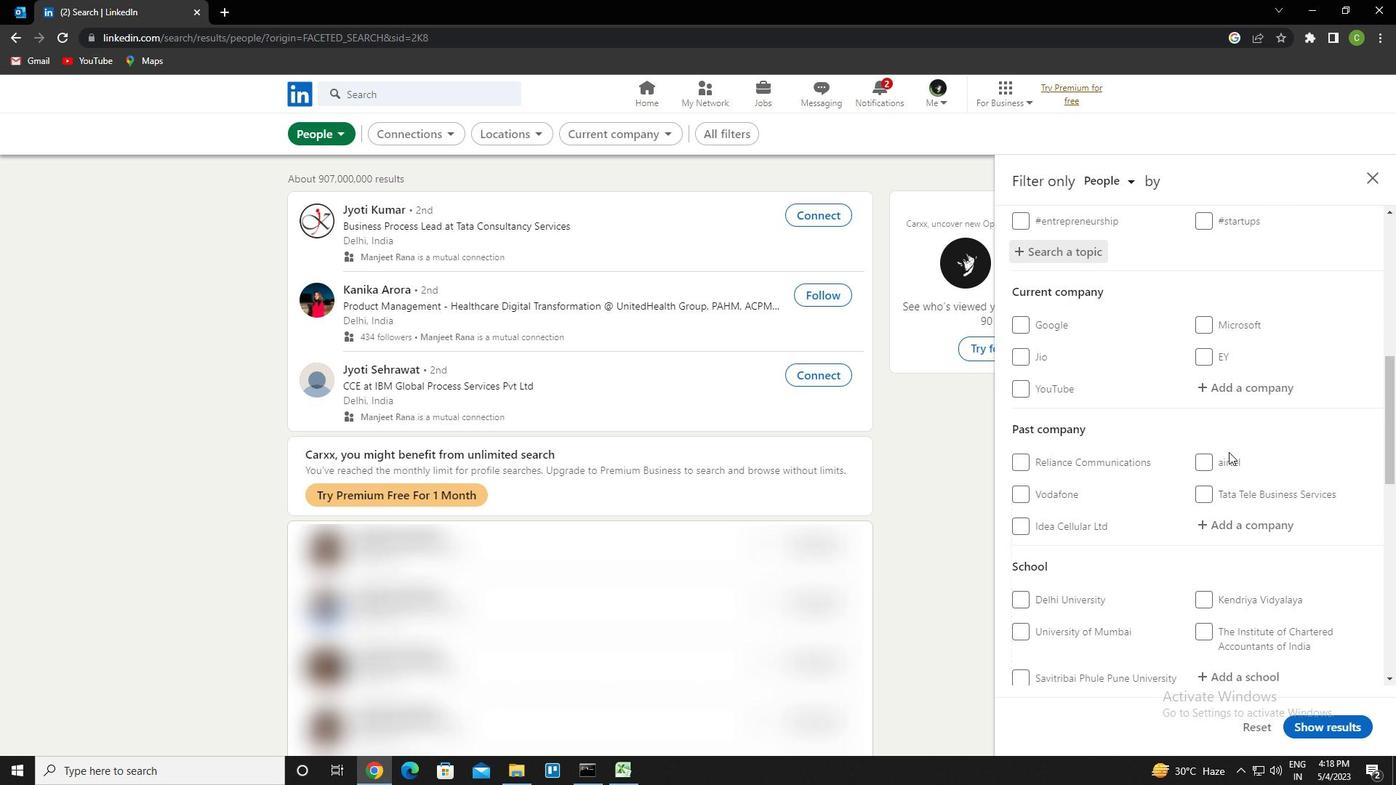 
Action: Mouse scrolled (1229, 451) with delta (0, 0)
Screenshot: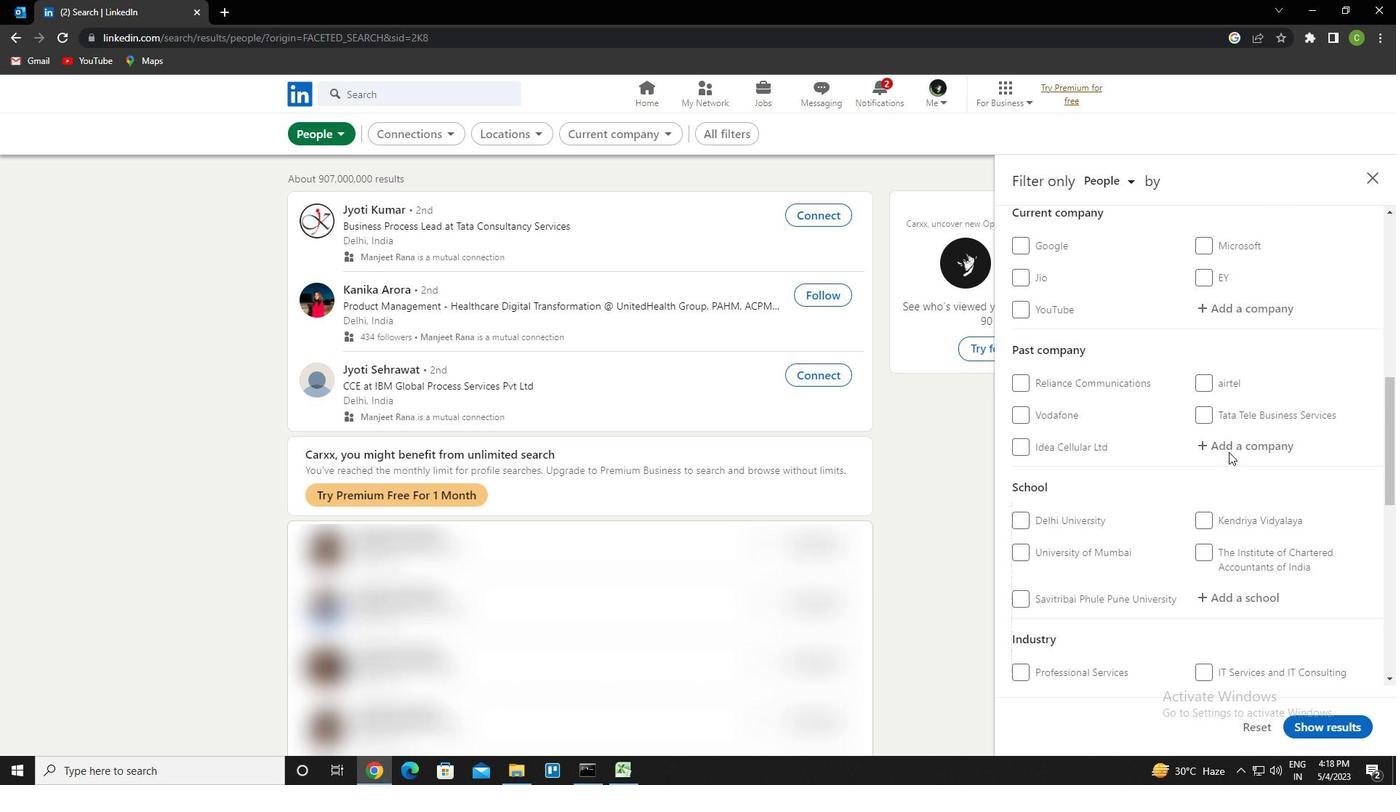 
Action: Mouse scrolled (1229, 451) with delta (0, 0)
Screenshot: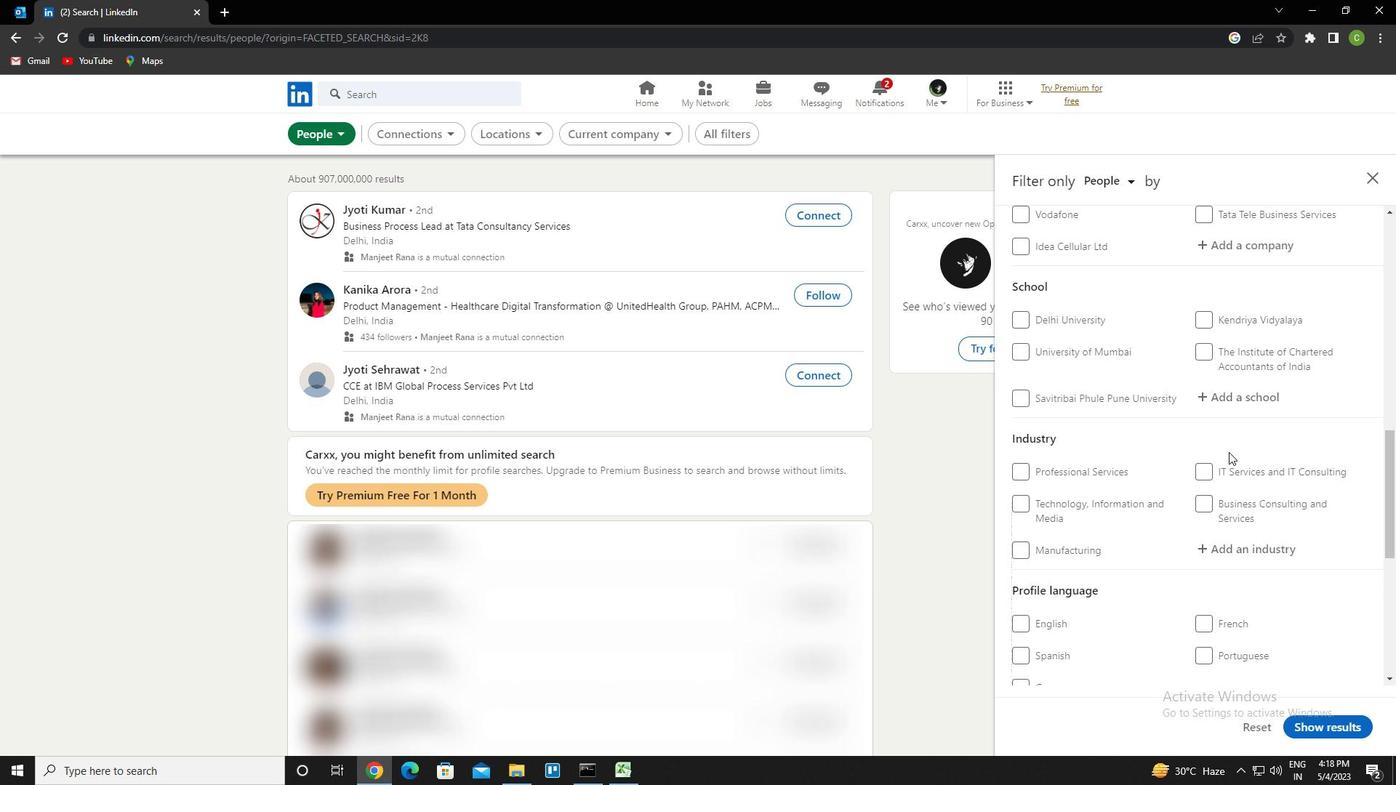 
Action: Mouse scrolled (1229, 451) with delta (0, 0)
Screenshot: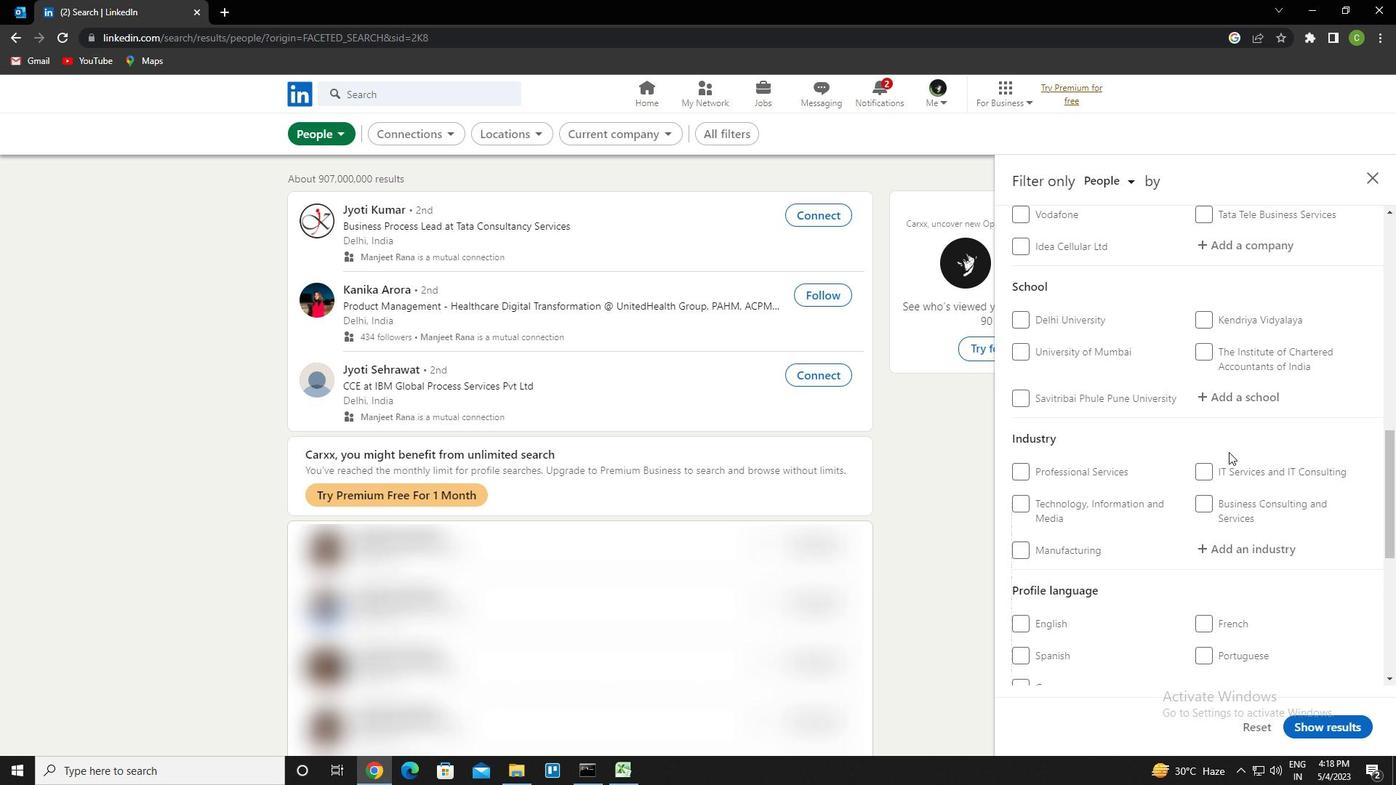 
Action: Mouse scrolled (1229, 451) with delta (0, 0)
Screenshot: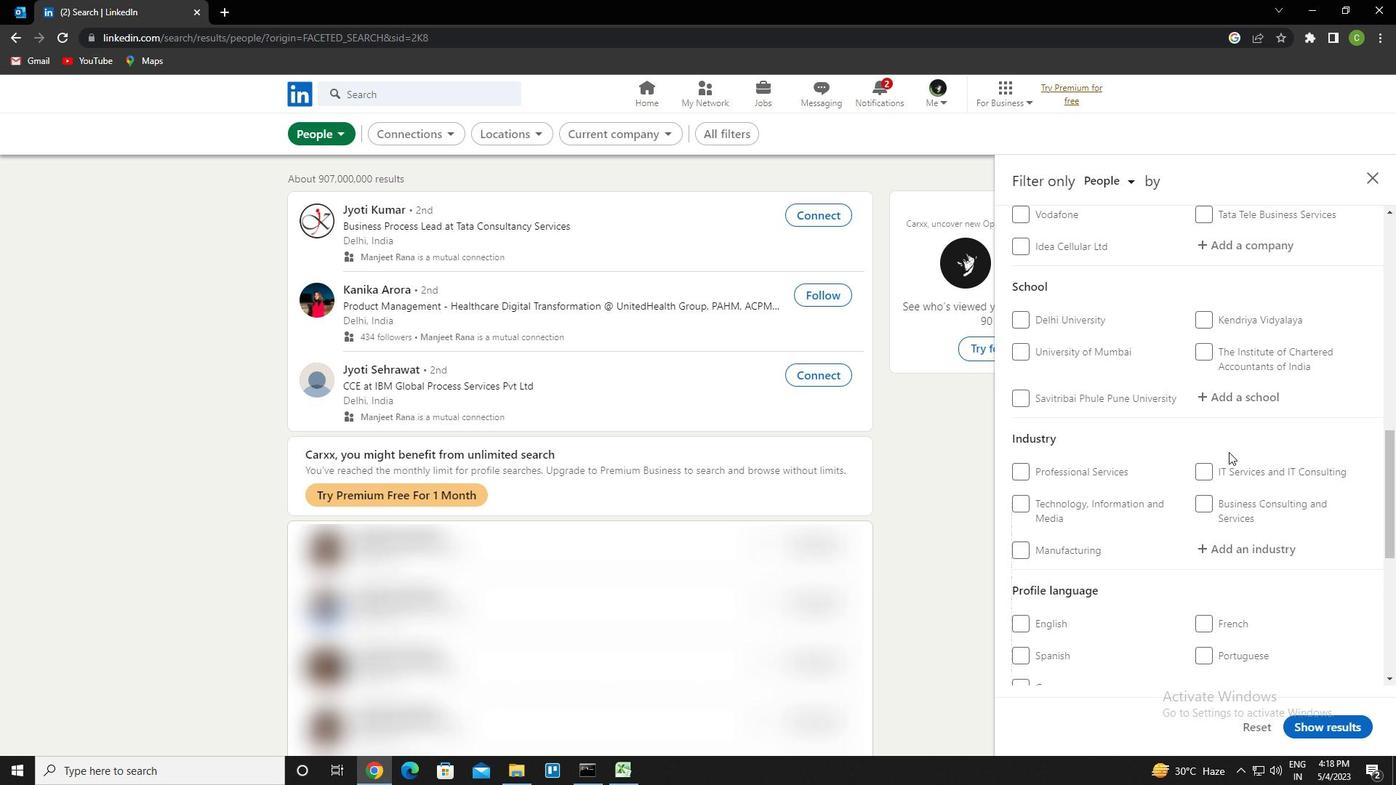 
Action: Mouse scrolled (1229, 451) with delta (0, 0)
Screenshot: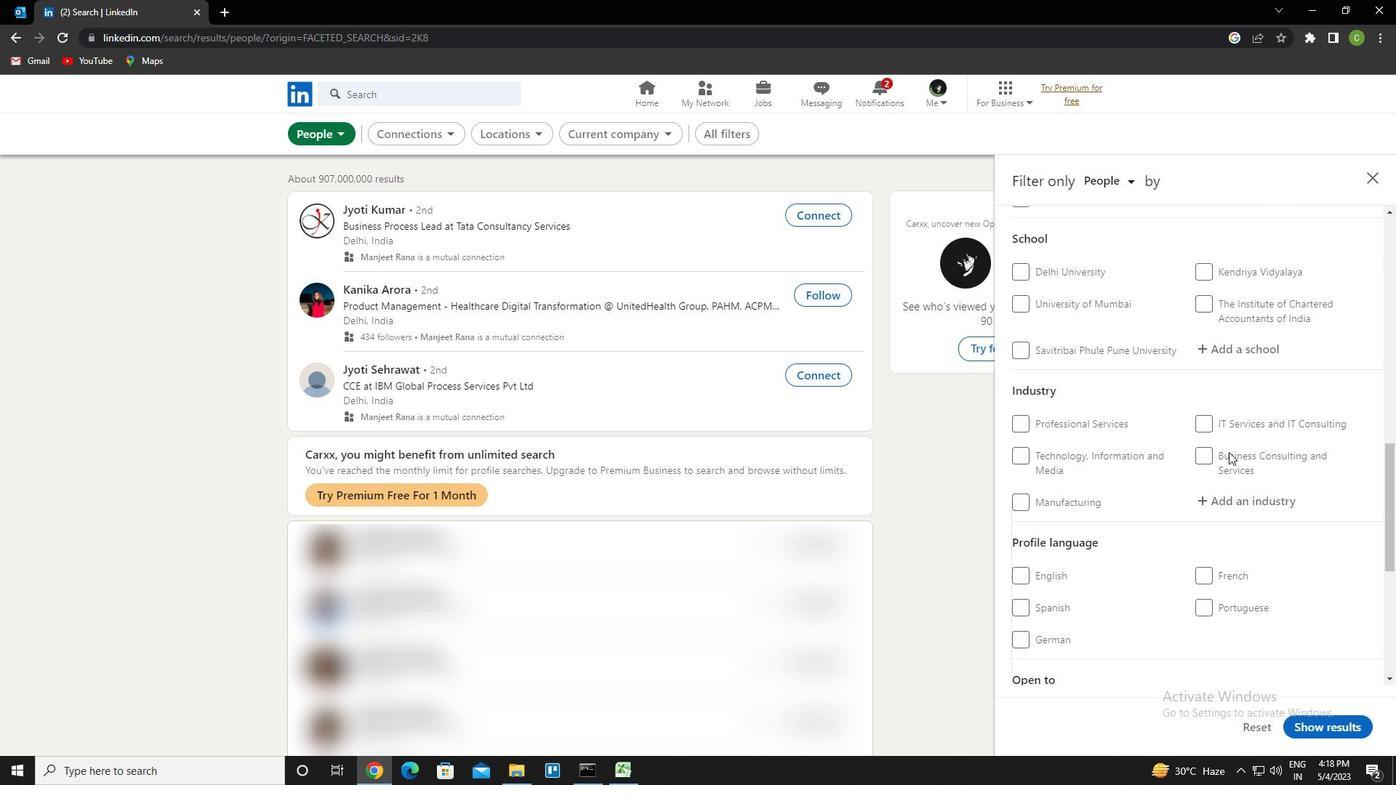 
Action: Mouse scrolled (1229, 451) with delta (0, 0)
Screenshot: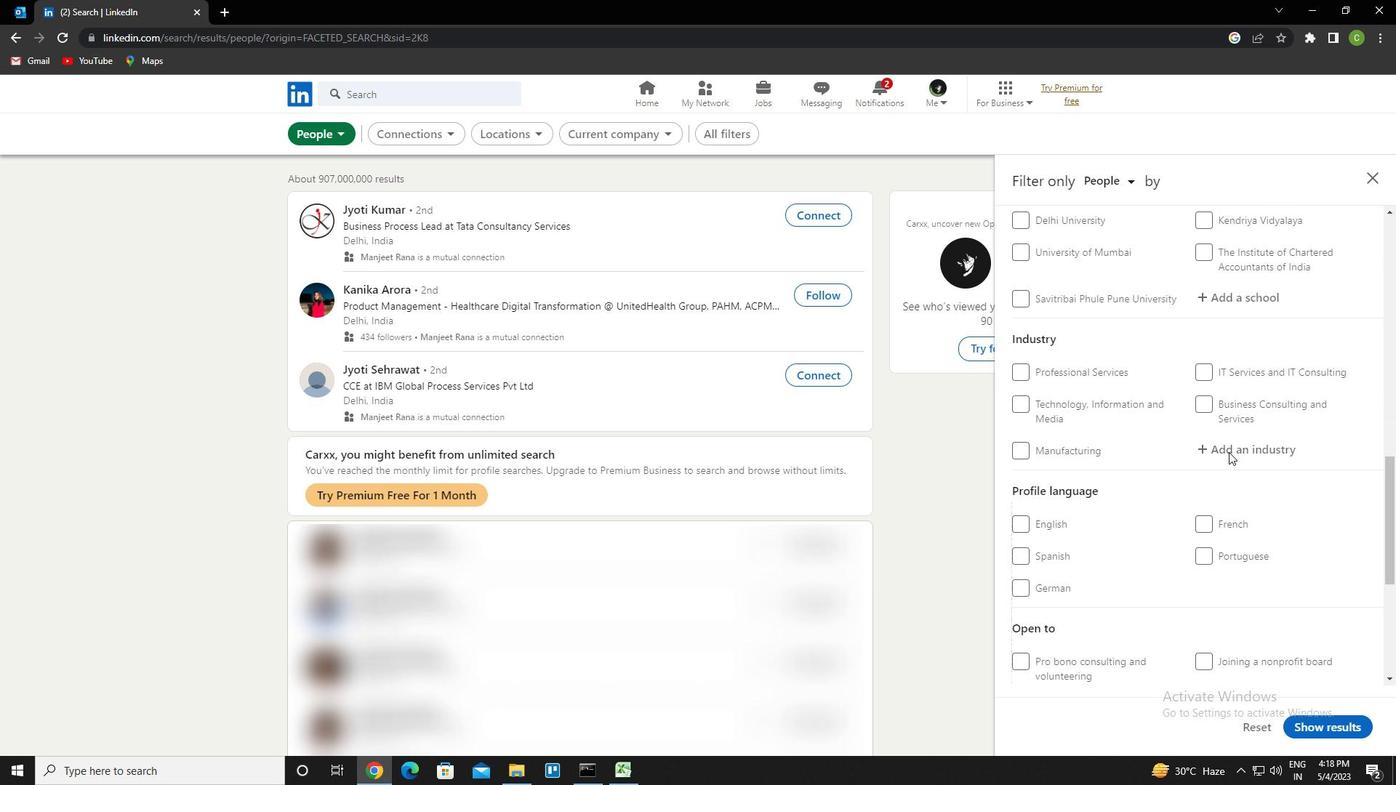 
Action: Mouse moved to (1028, 264)
Screenshot: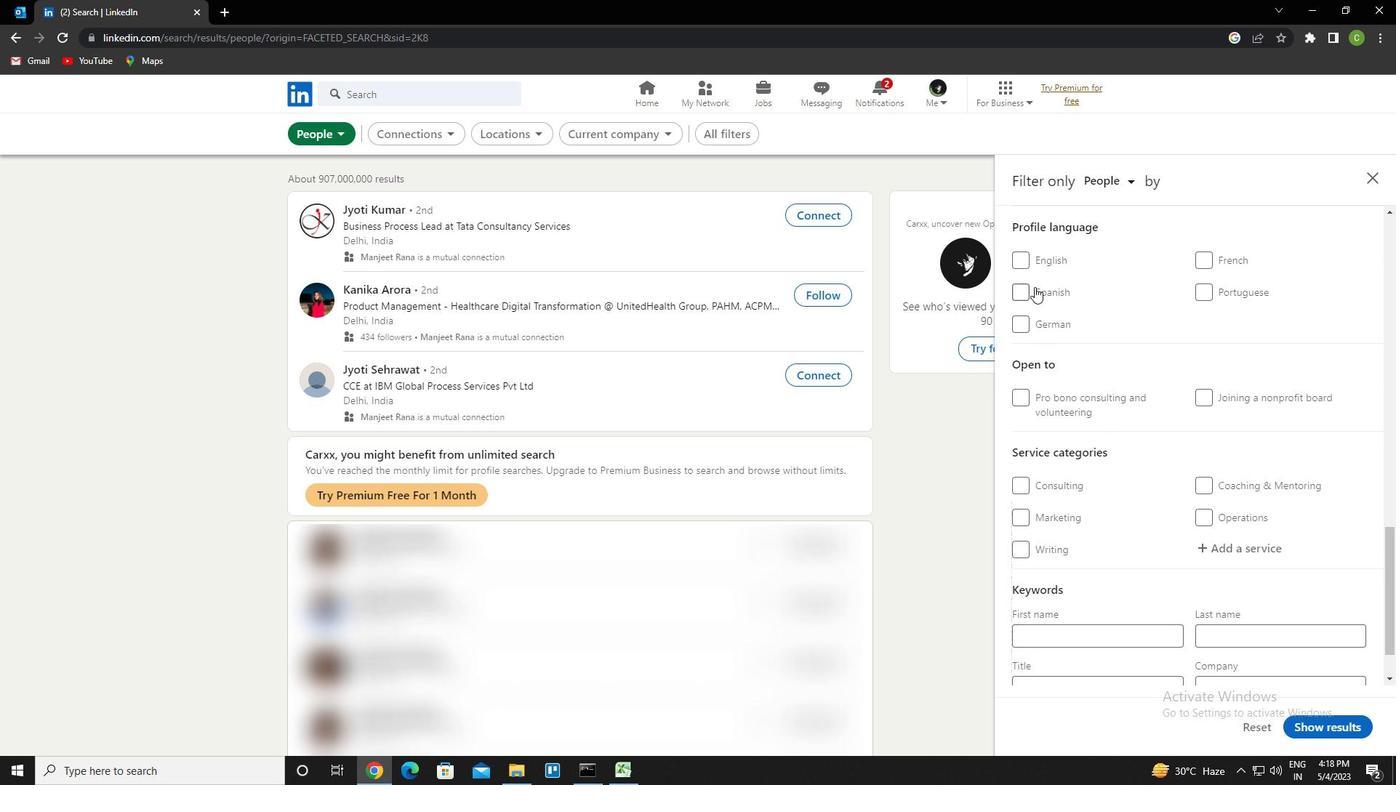 
Action: Mouse pressed left at (1028, 264)
Screenshot: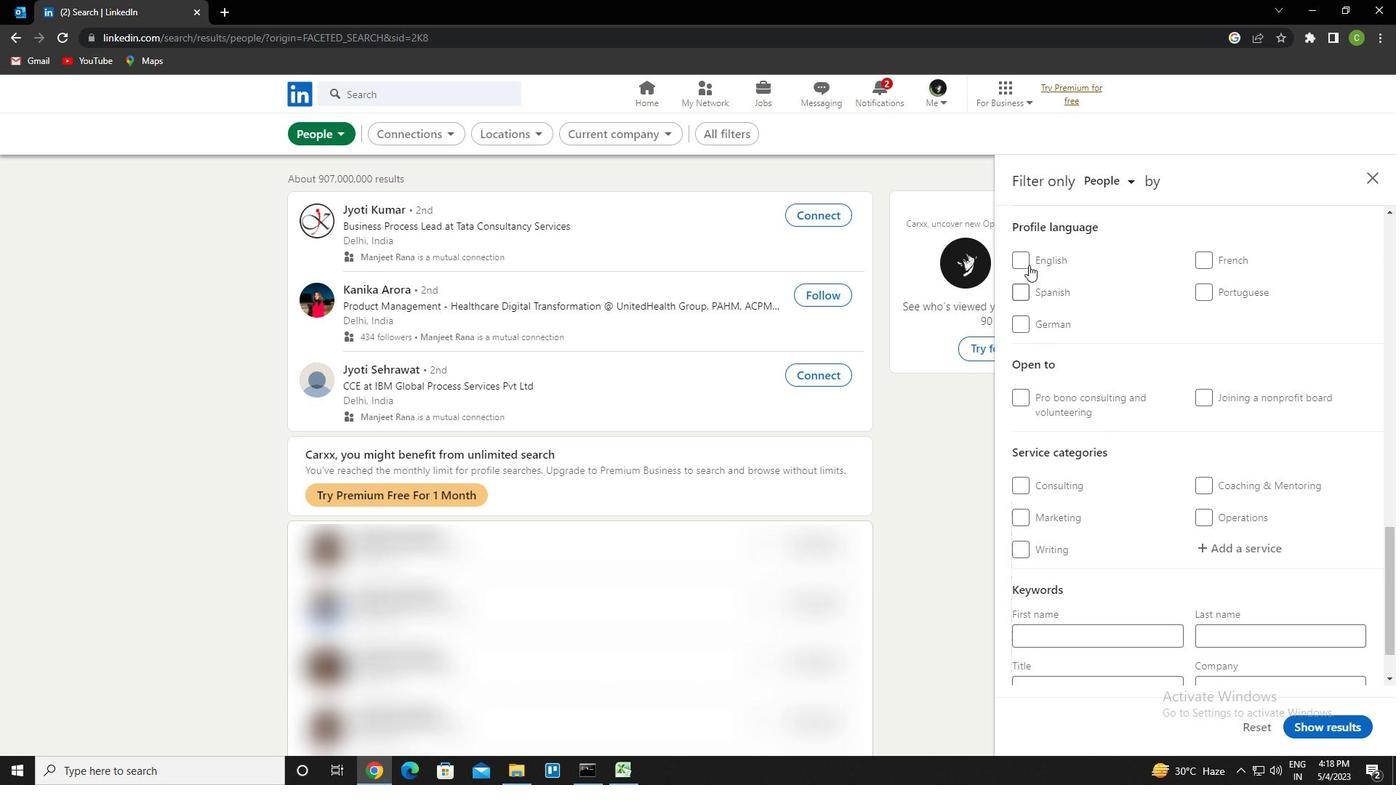 
Action: Mouse moved to (1113, 387)
Screenshot: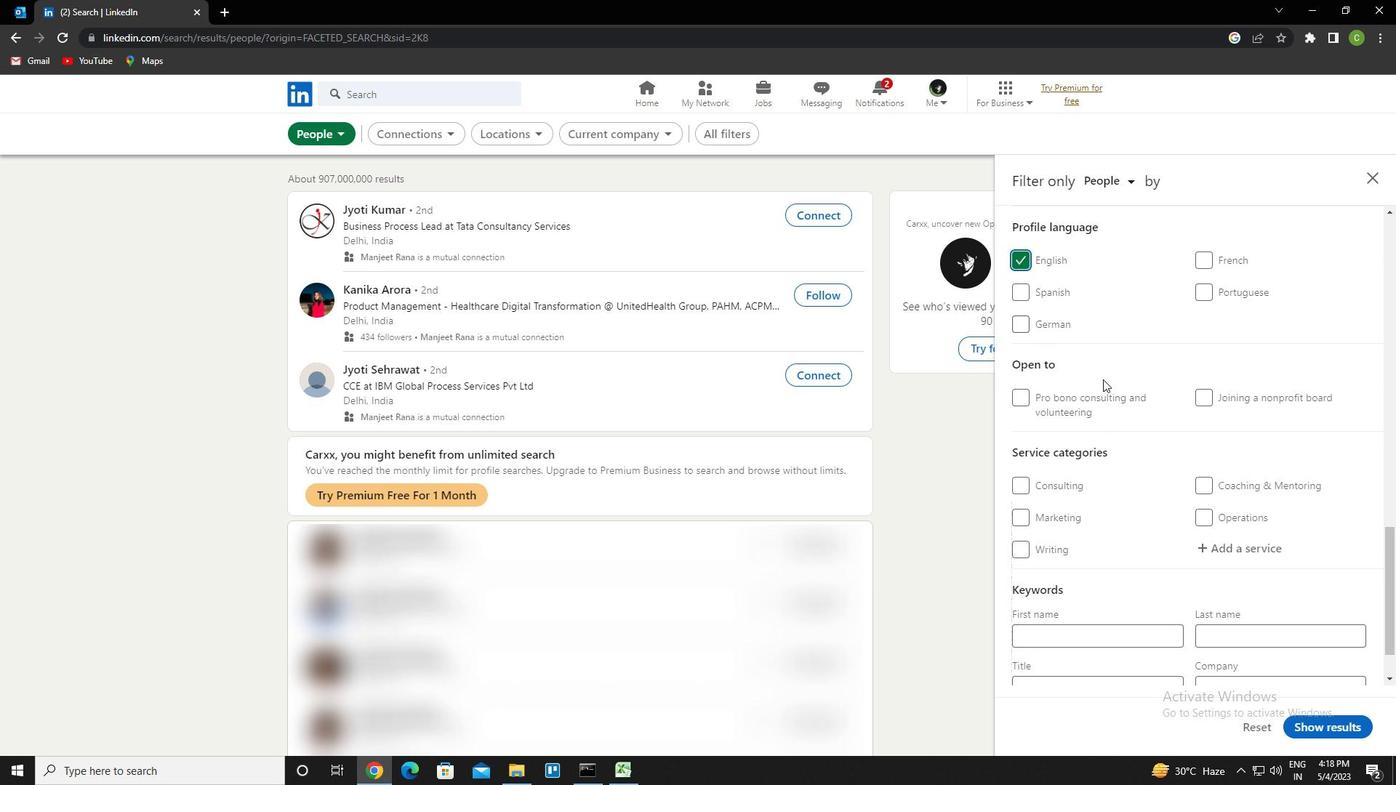 
Action: Mouse scrolled (1113, 387) with delta (0, 0)
Screenshot: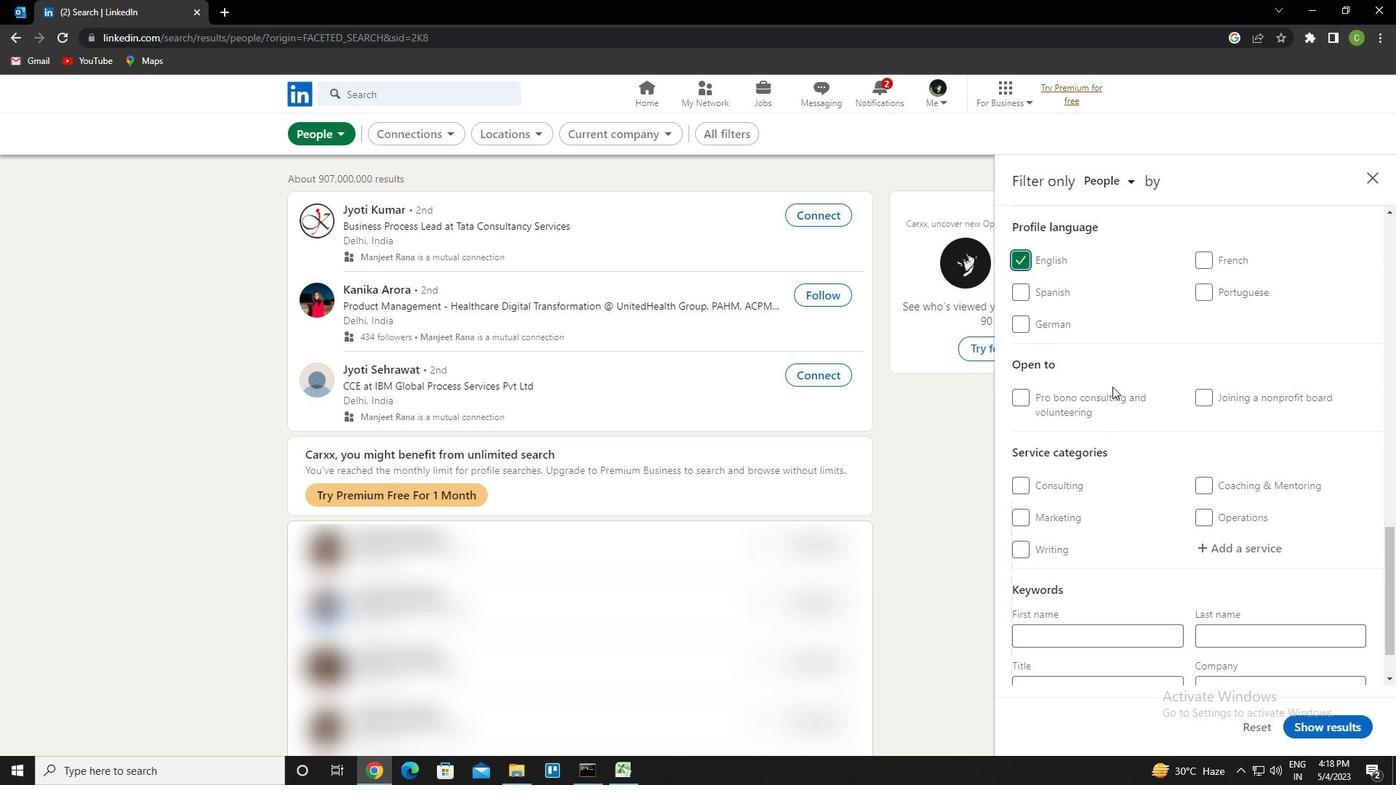
Action: Mouse scrolled (1113, 387) with delta (0, 0)
Screenshot: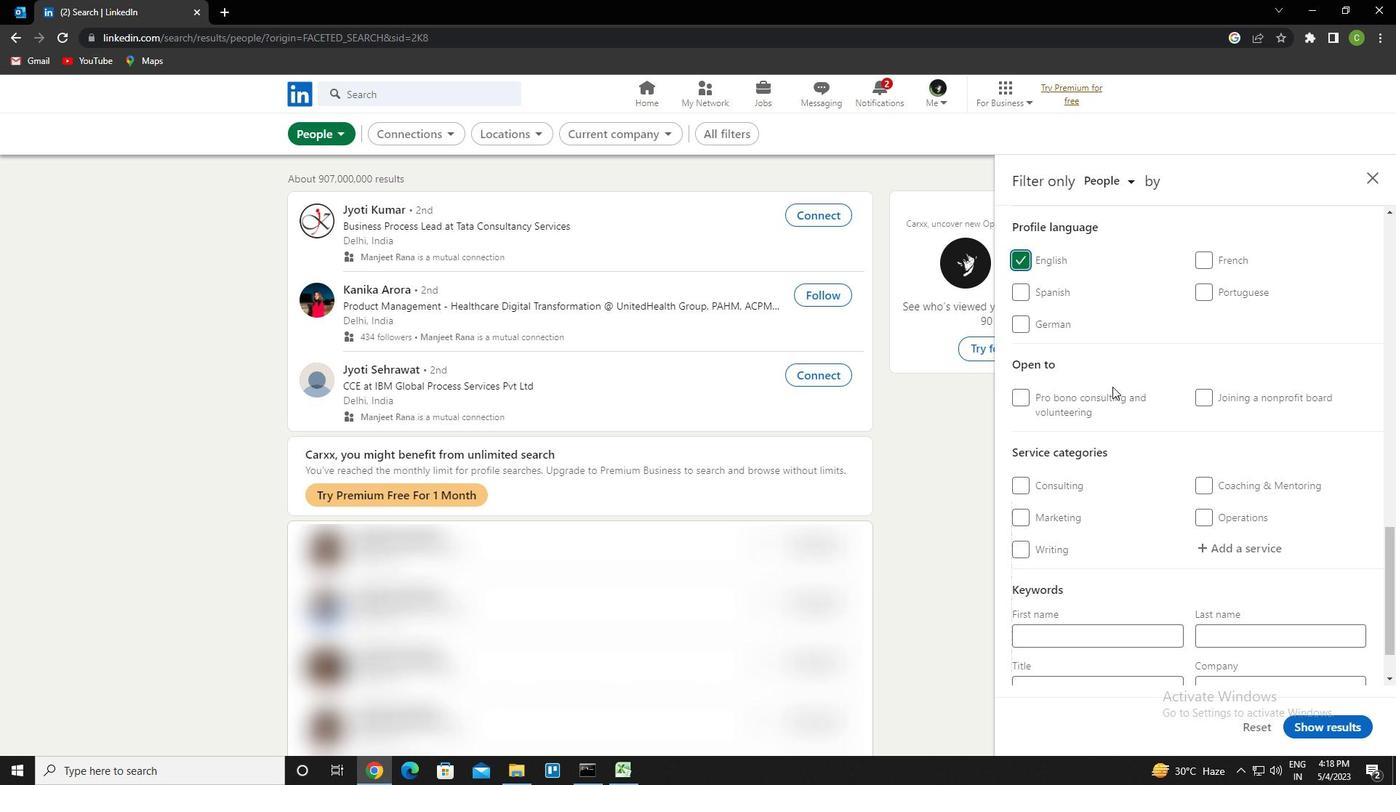 
Action: Mouse scrolled (1113, 387) with delta (0, 0)
Screenshot: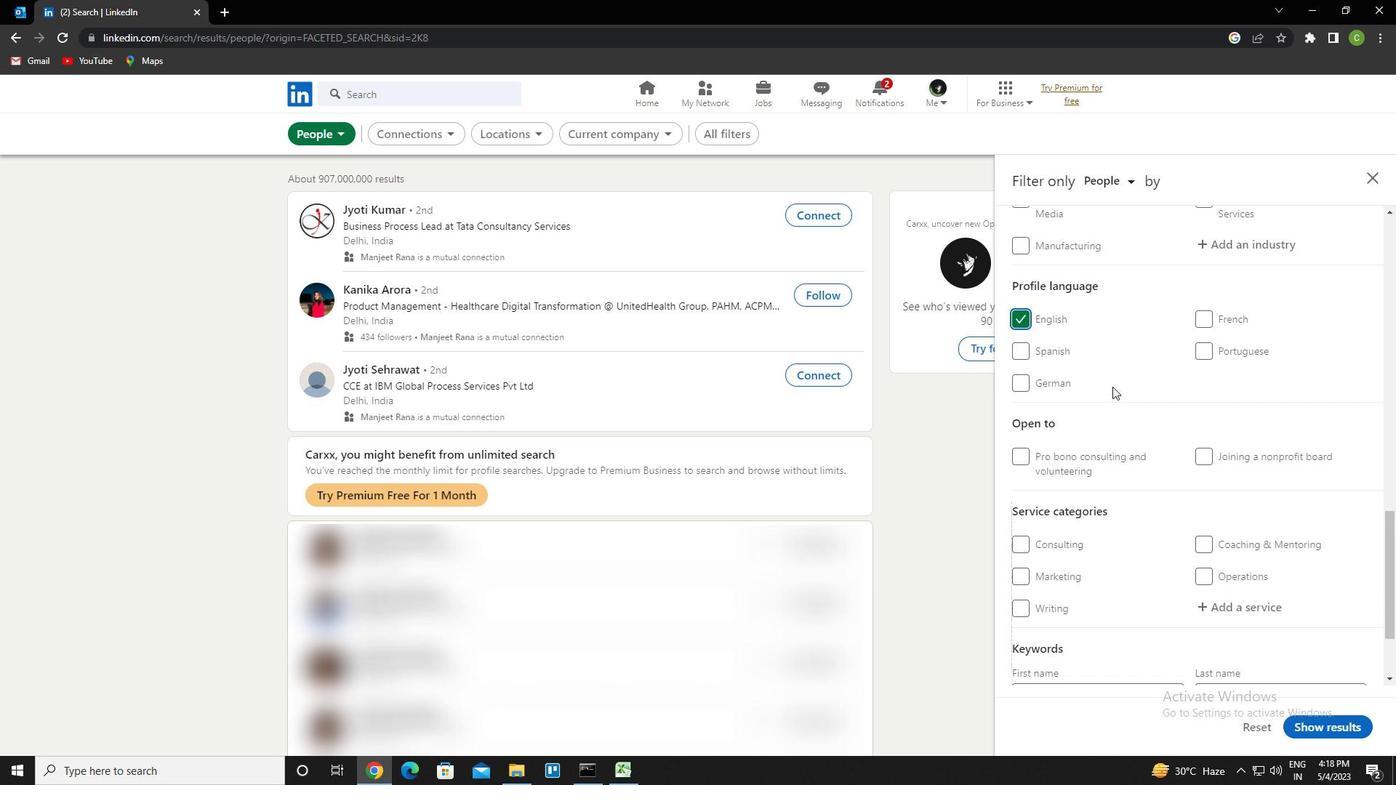 
Action: Mouse scrolled (1113, 387) with delta (0, 0)
Screenshot: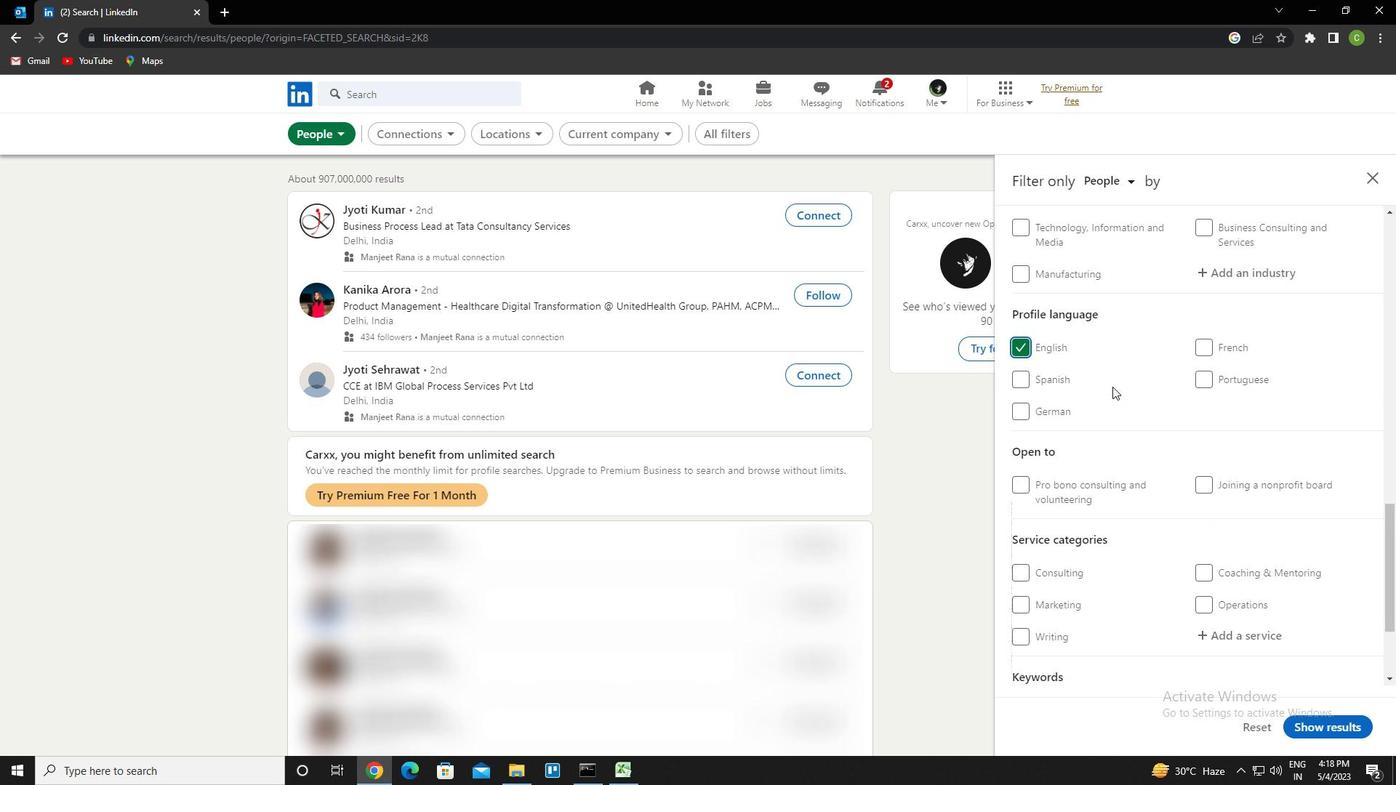 
Action: Mouse moved to (1118, 384)
Screenshot: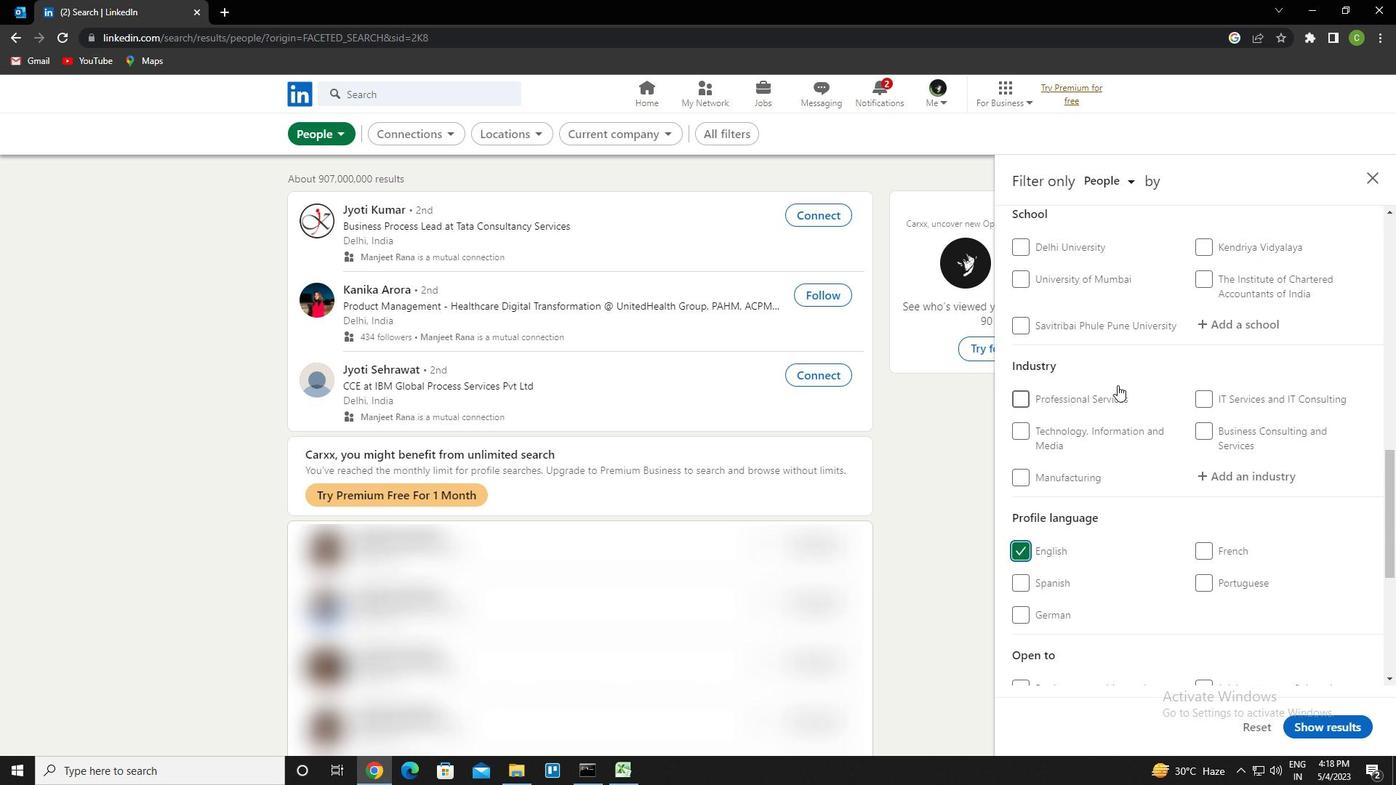 
Action: Mouse scrolled (1118, 385) with delta (0, 0)
Screenshot: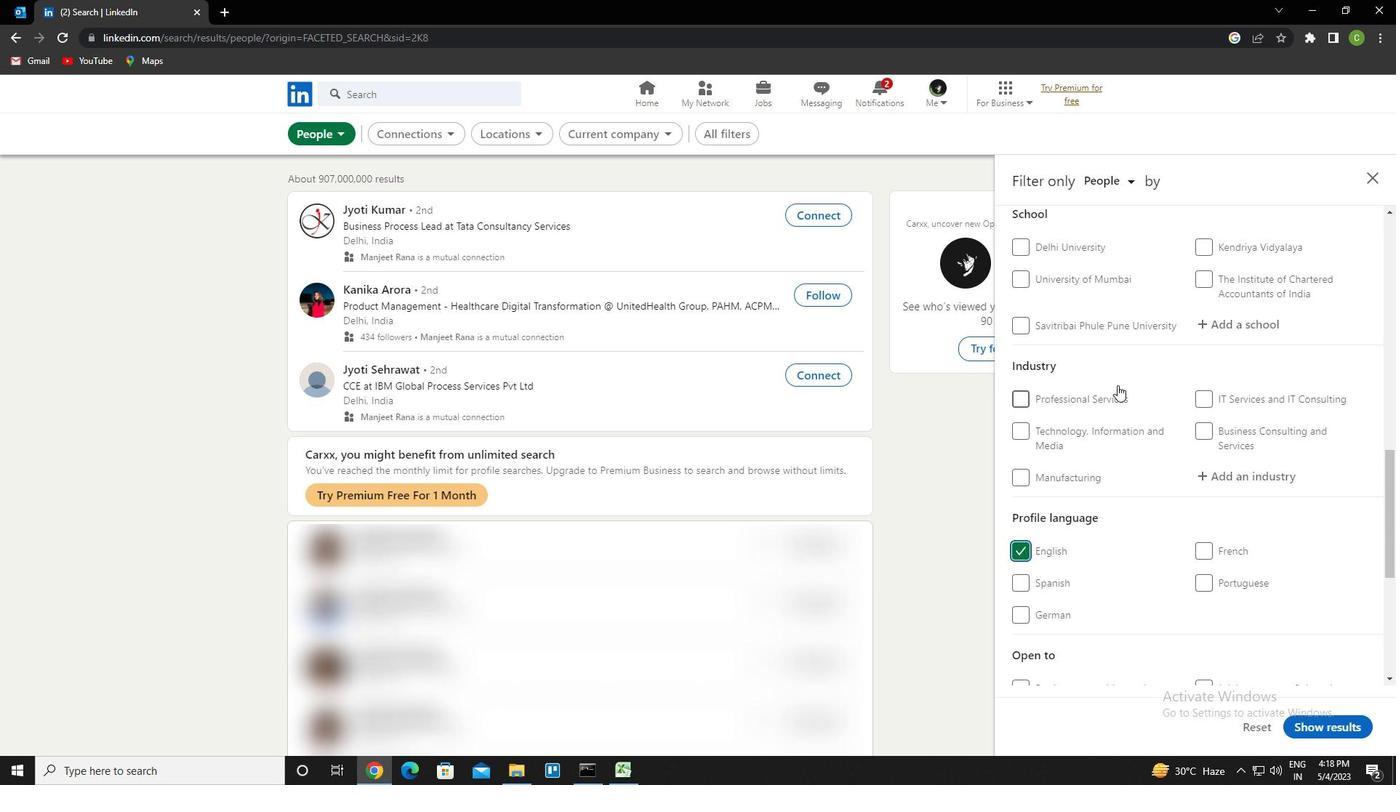 
Action: Mouse scrolled (1118, 385) with delta (0, 0)
Screenshot: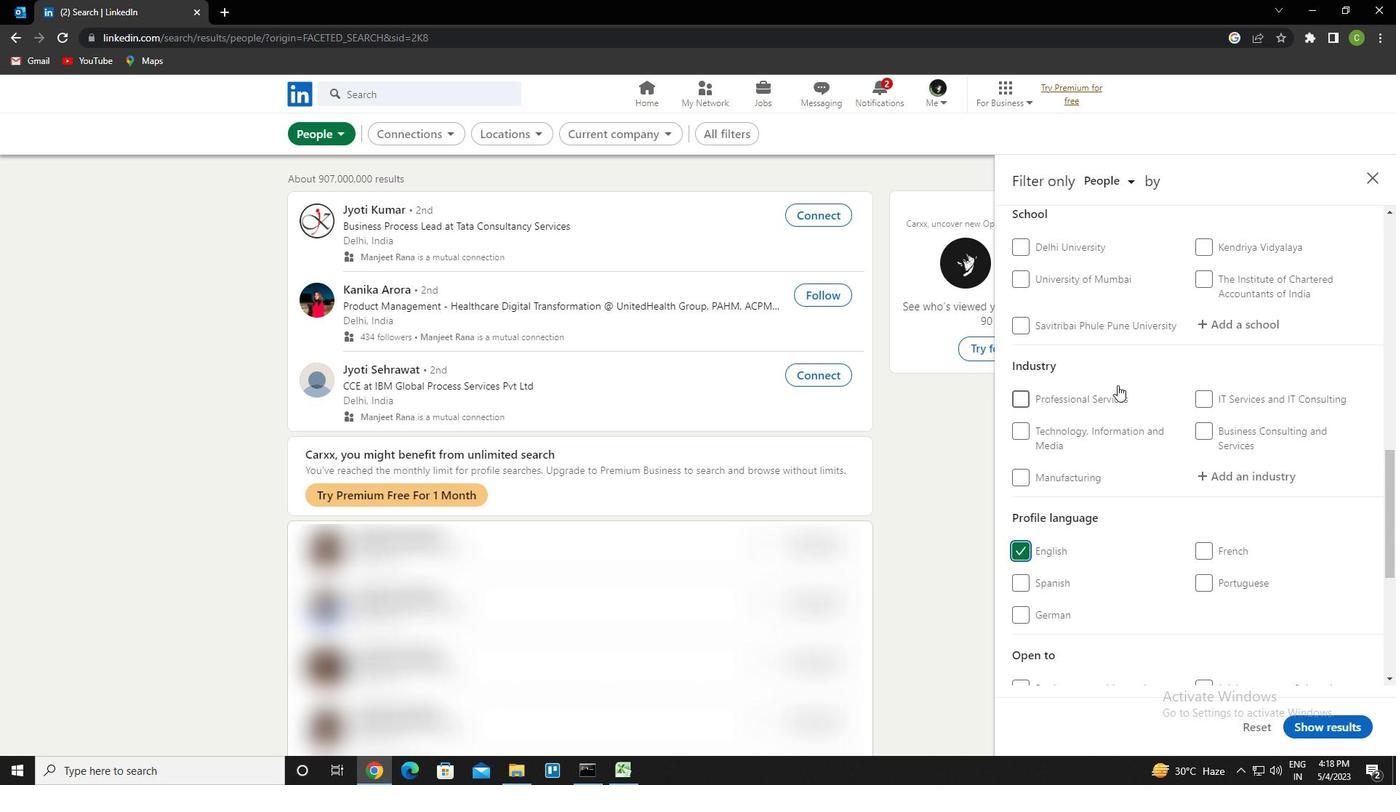 
Action: Mouse scrolled (1118, 385) with delta (0, 0)
Screenshot: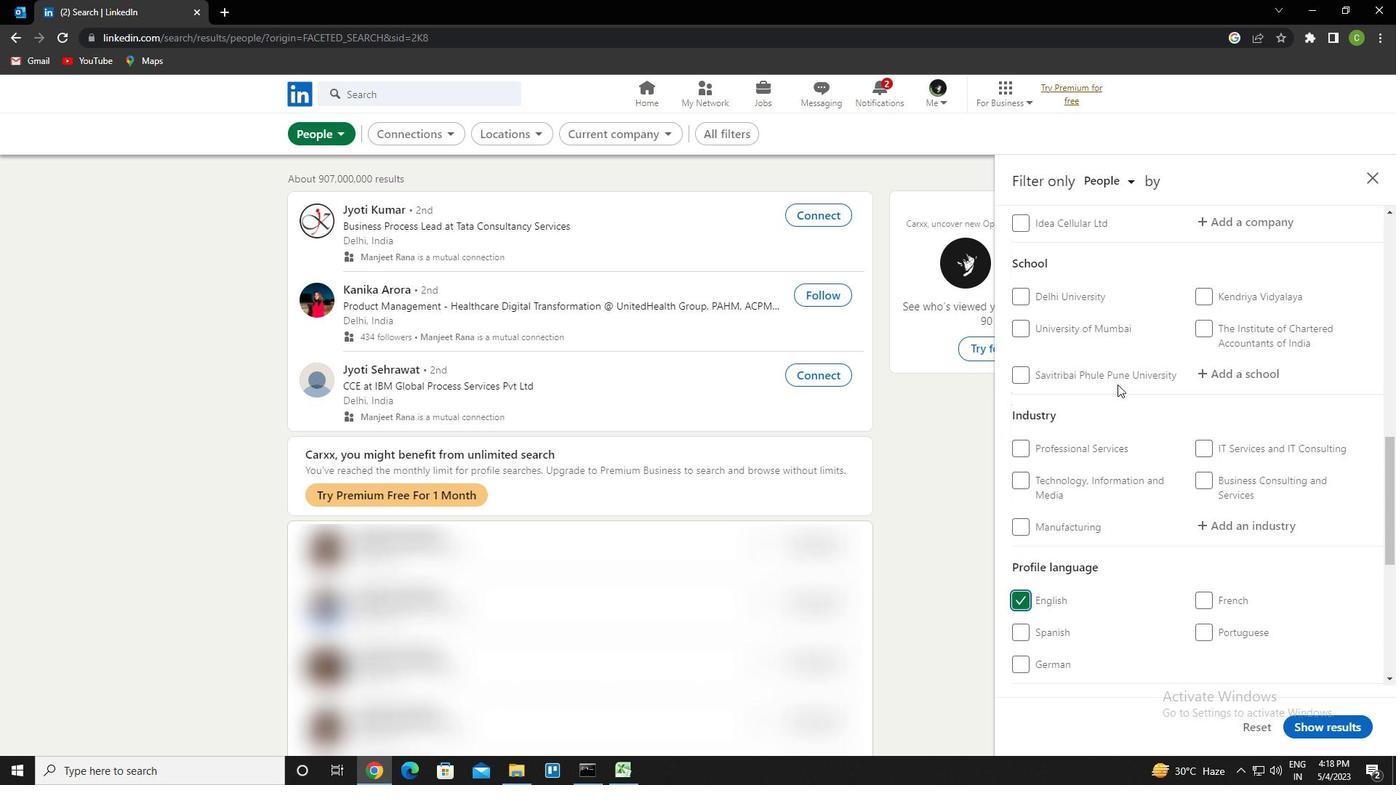 
Action: Mouse scrolled (1118, 385) with delta (0, 0)
Screenshot: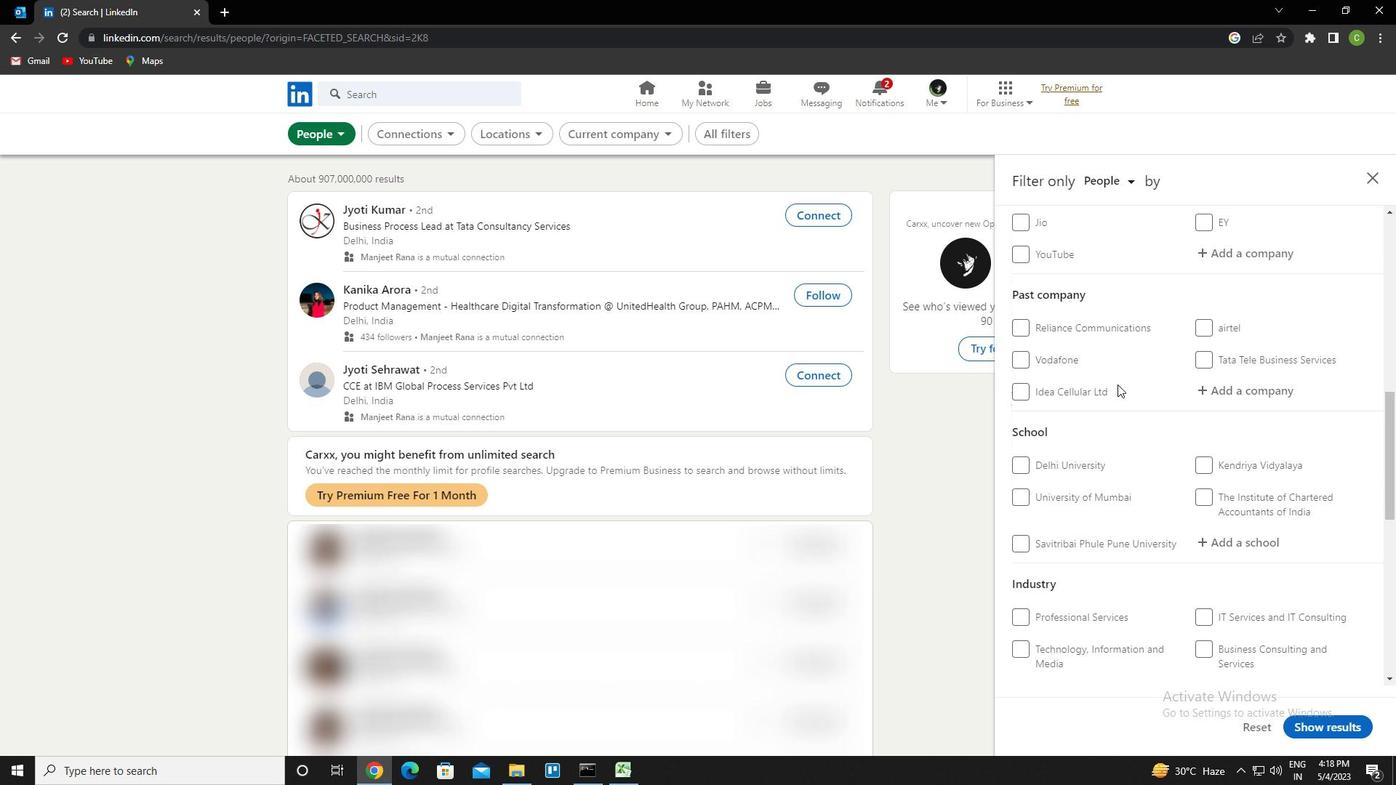 
Action: Mouse scrolled (1118, 385) with delta (0, 0)
Screenshot: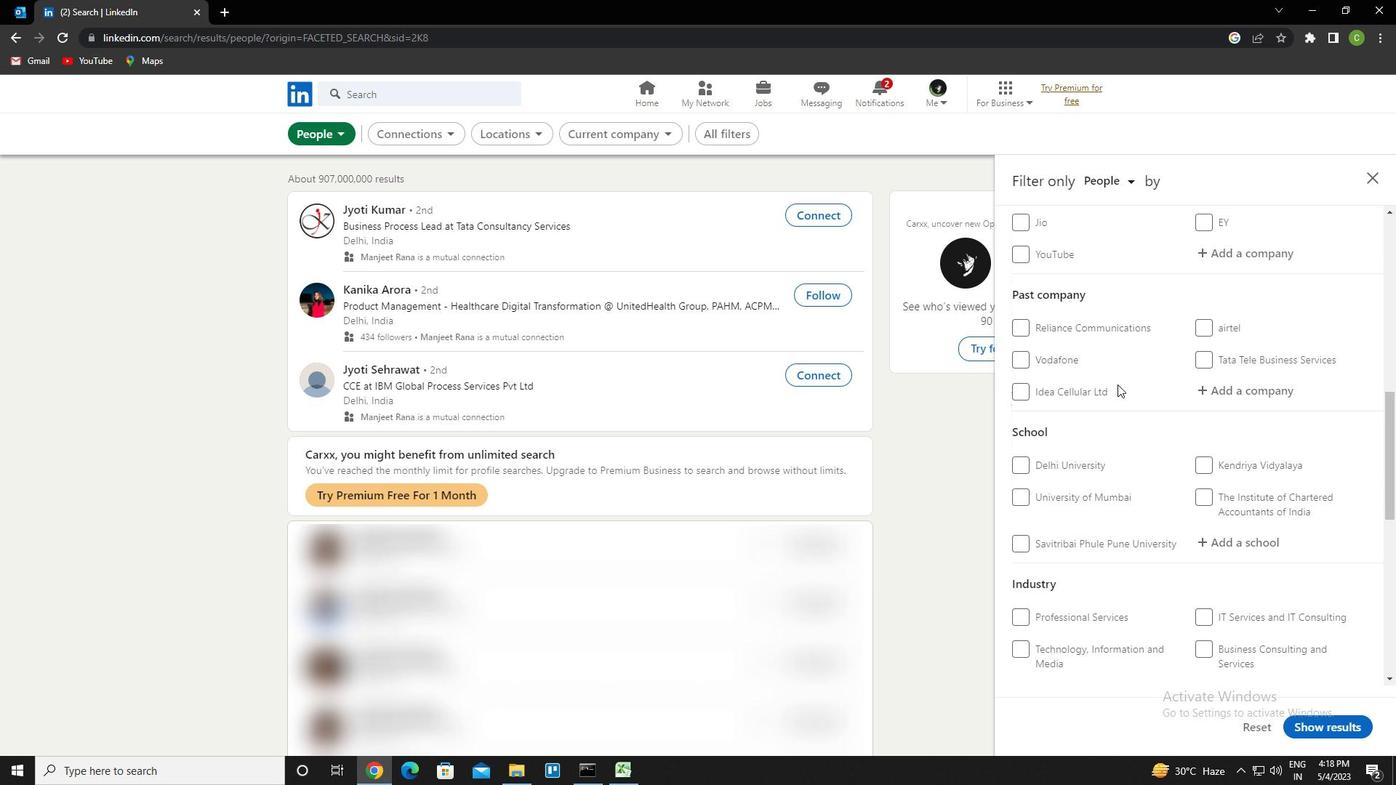 
Action: Mouse moved to (1249, 402)
Screenshot: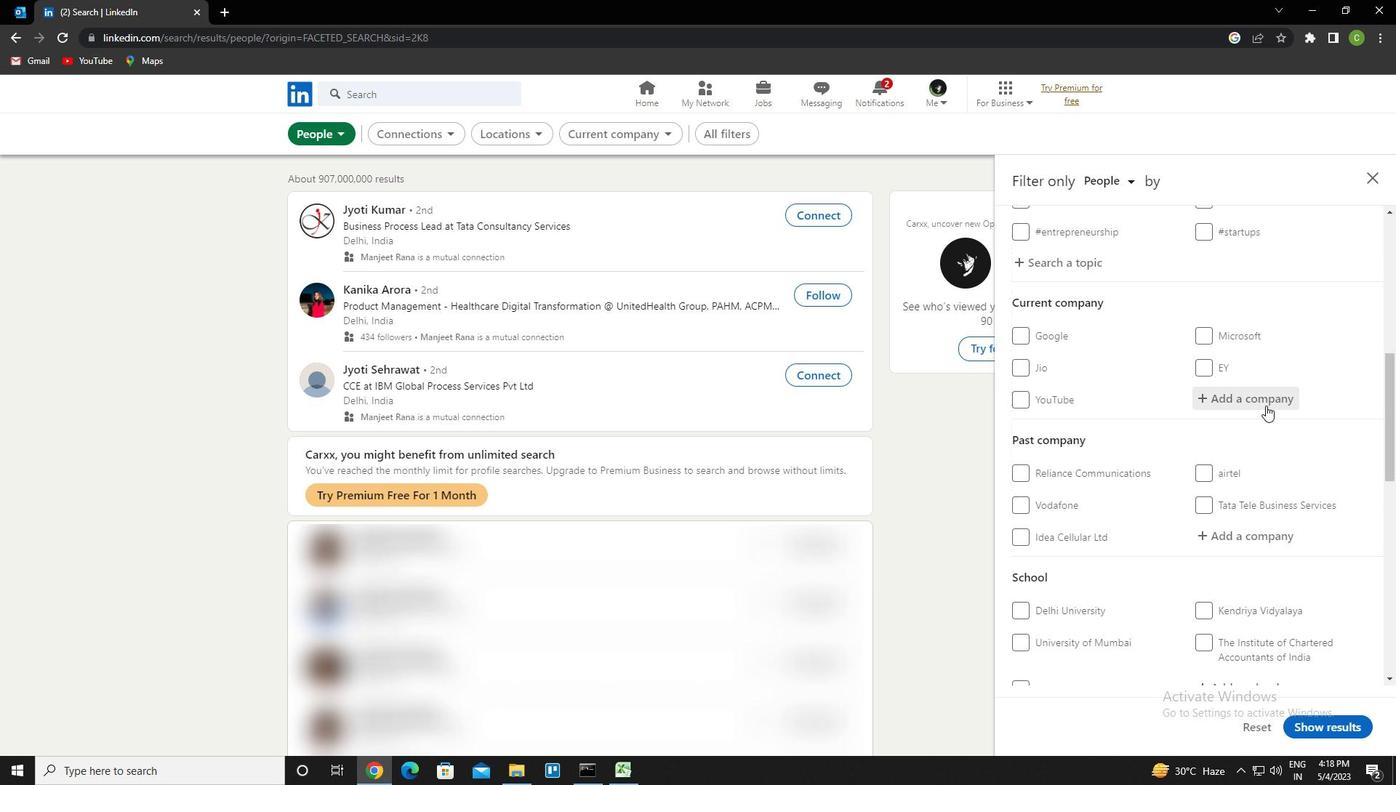 
Action: Mouse pressed left at (1249, 402)
Screenshot: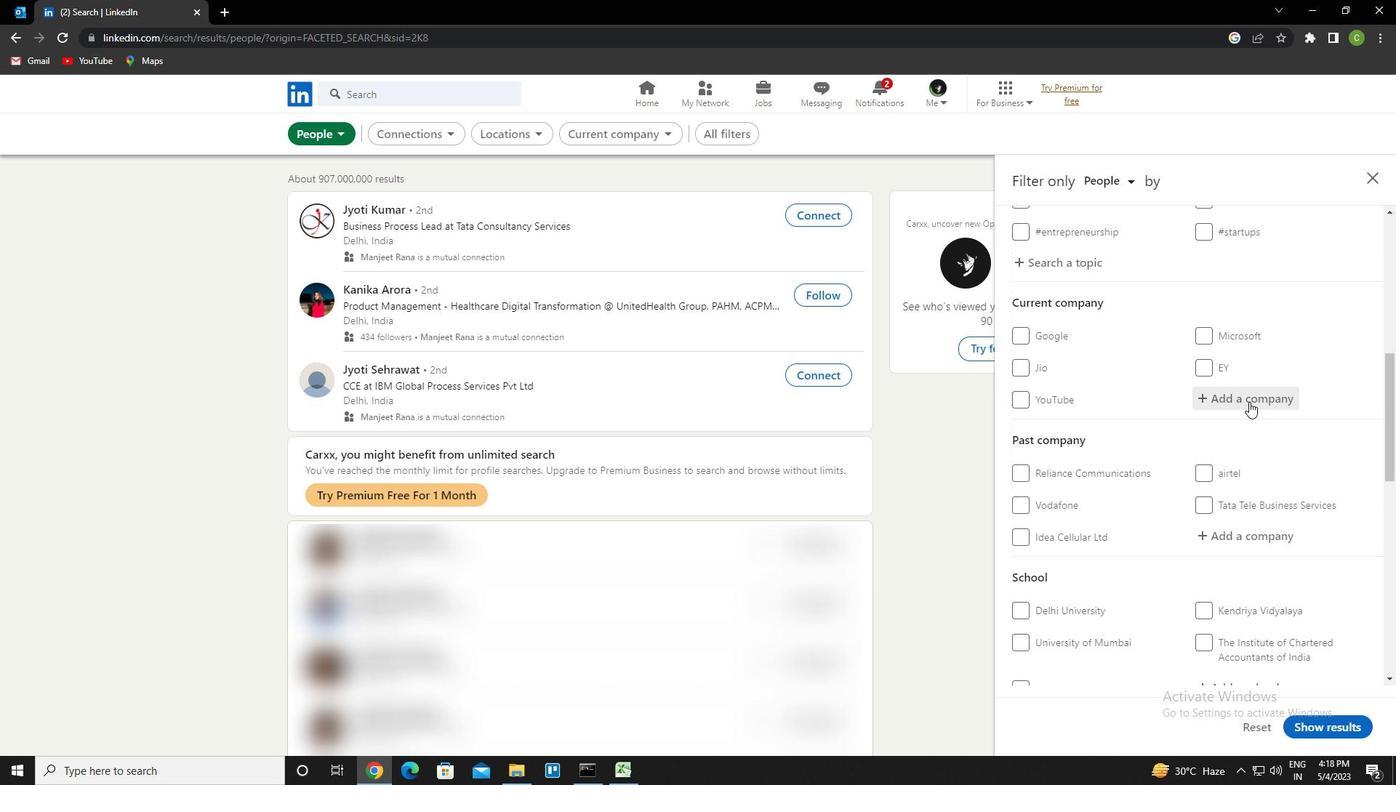 
Action: Key pressed <Key.caps_lock>i<Key.caps_lock>ndoco<Key.space><Key.caps_lock>r<Key.caps_lock>emedies<Key.down><Key.enter>
Screenshot: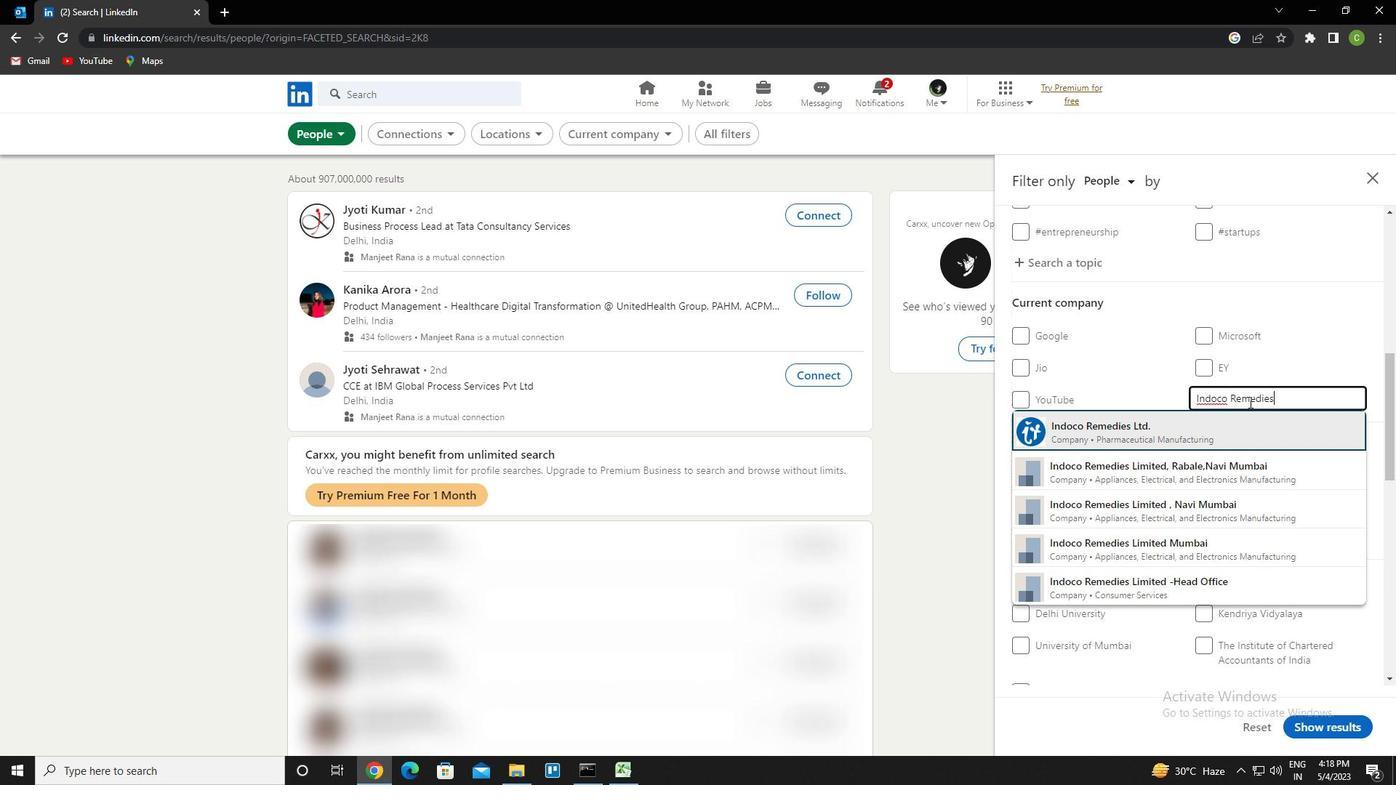
Action: Mouse scrolled (1249, 401) with delta (0, 0)
Screenshot: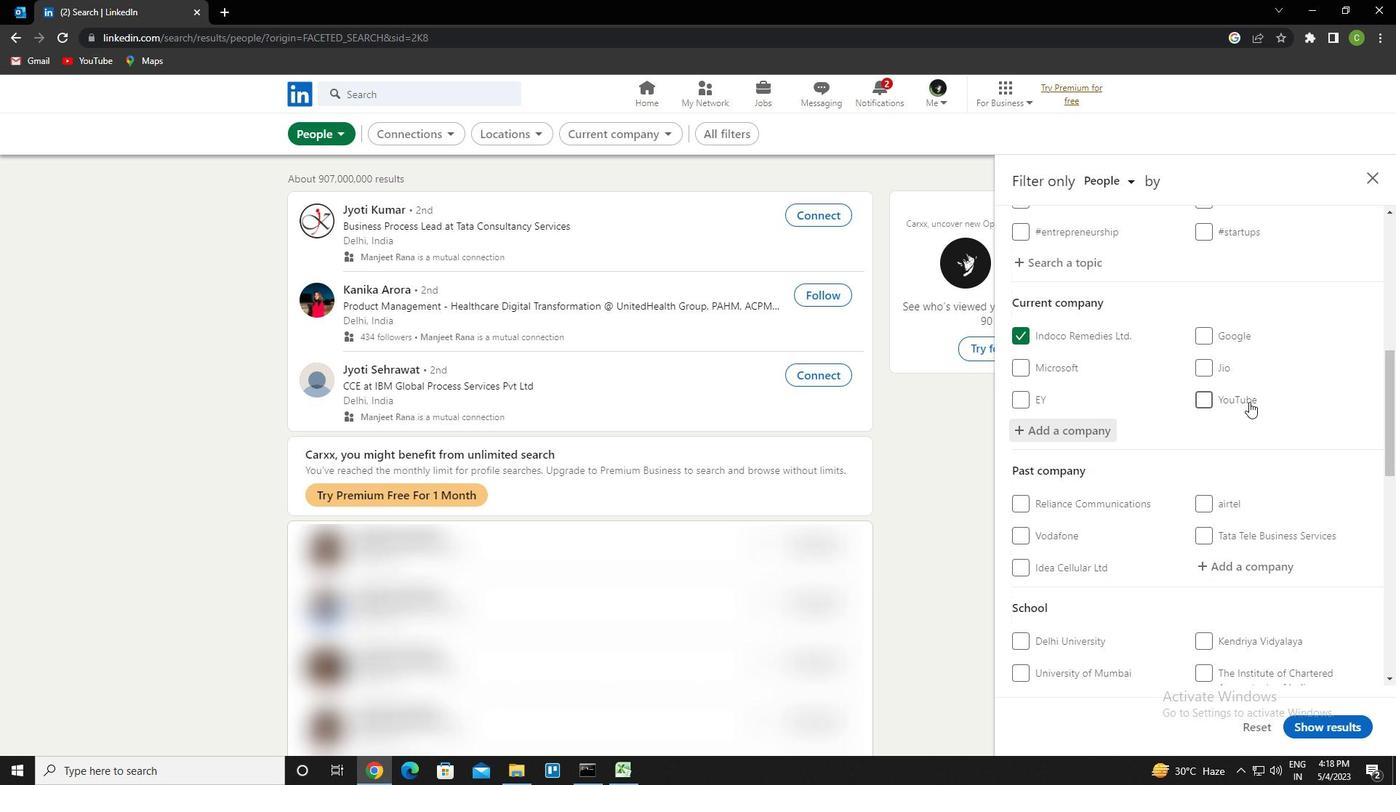 
Action: Mouse scrolled (1249, 401) with delta (0, 0)
Screenshot: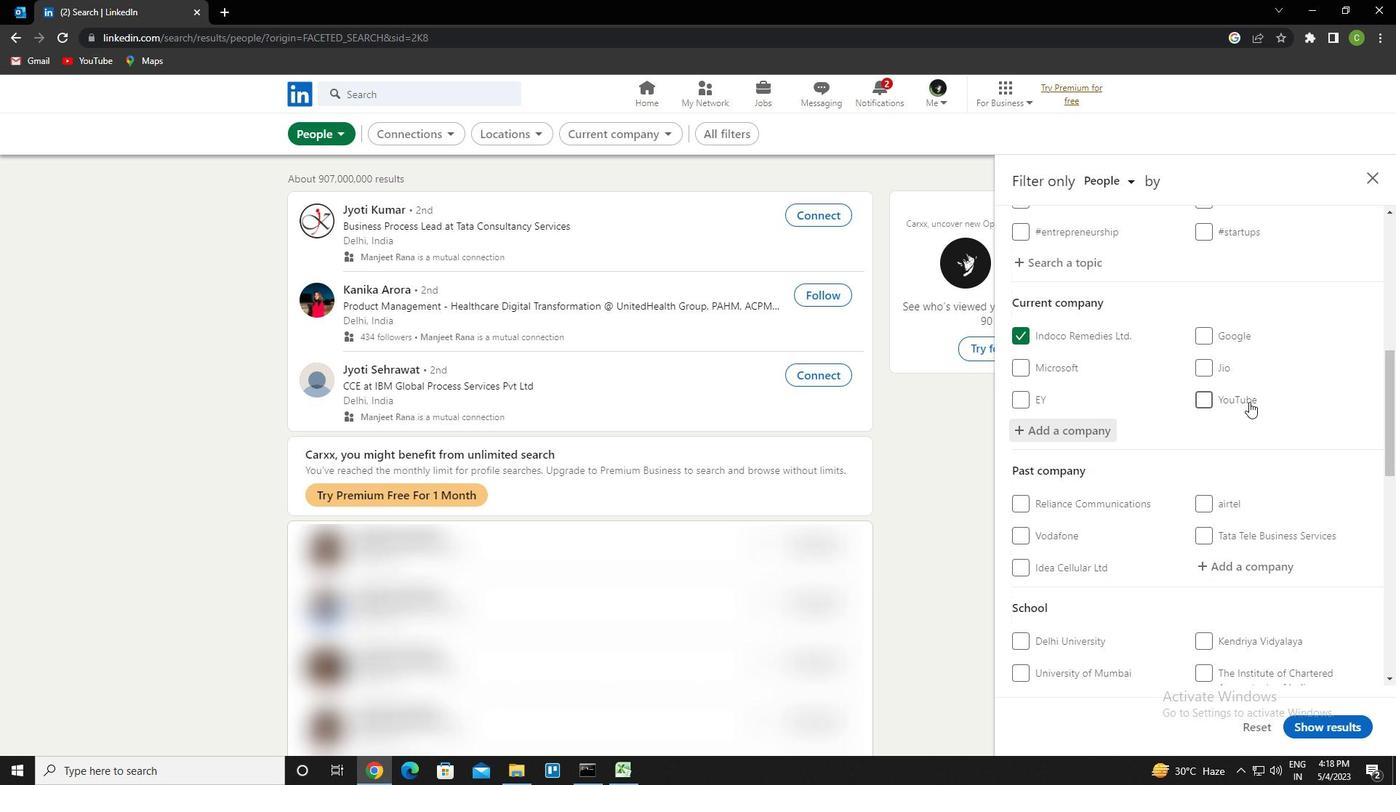 
Action: Mouse moved to (1252, 414)
Screenshot: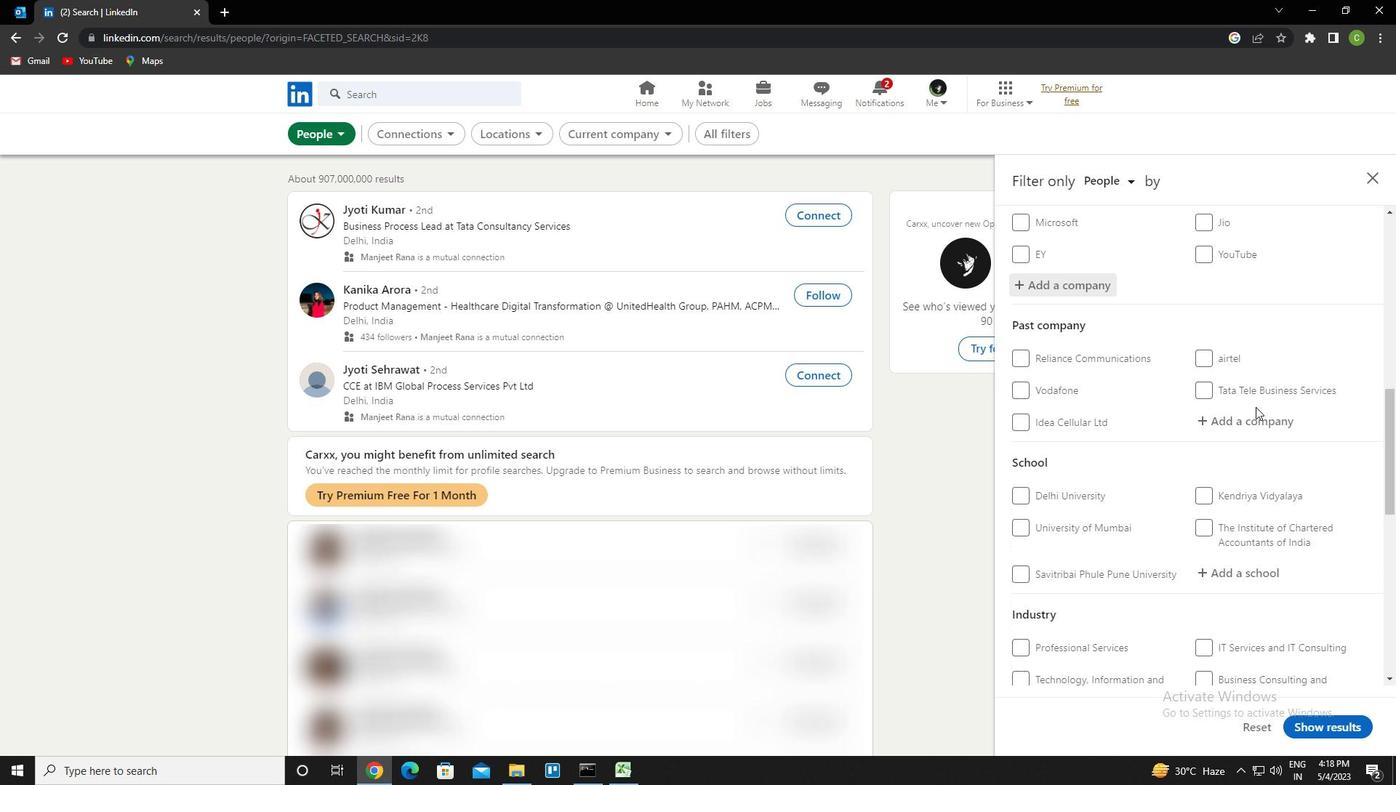 
Action: Mouse scrolled (1252, 413) with delta (0, 0)
Screenshot: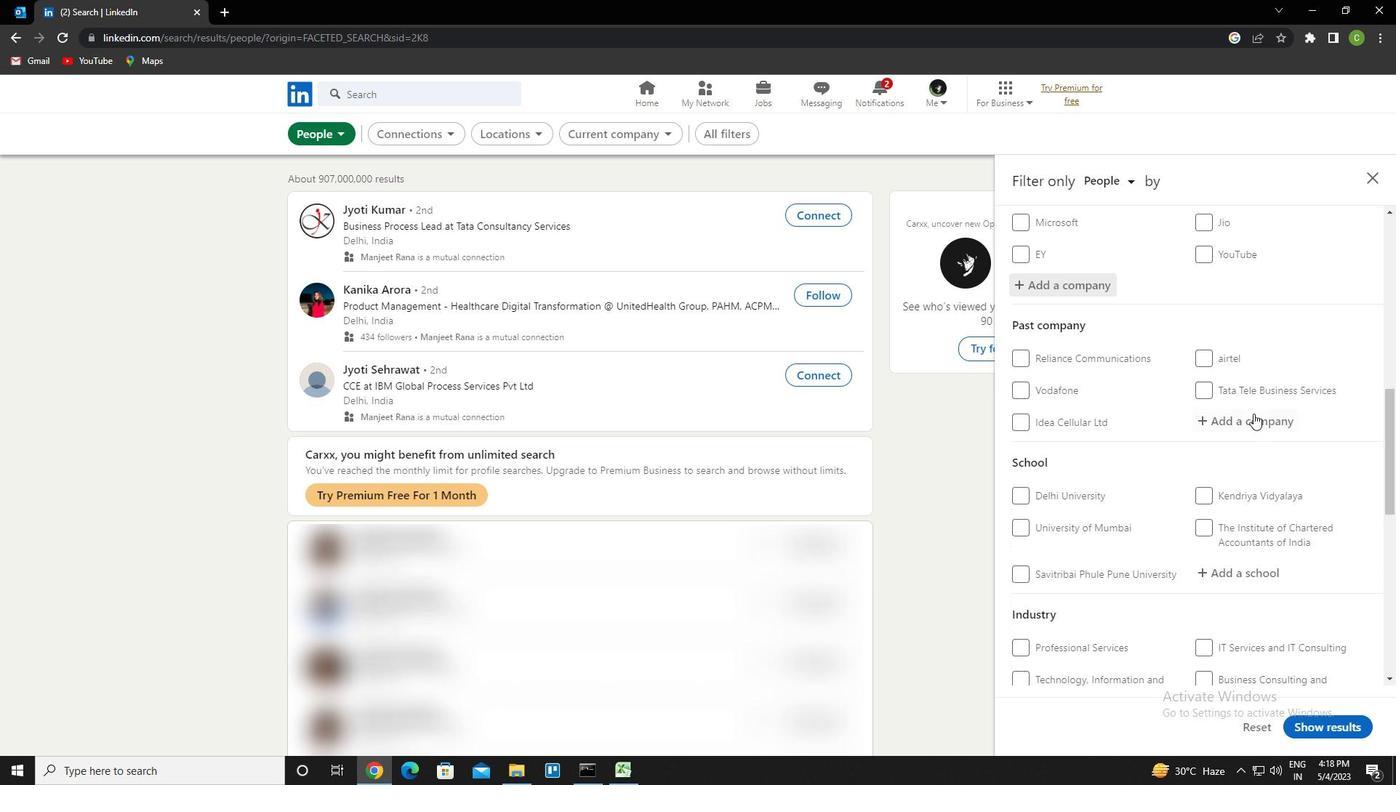 
Action: Mouse moved to (1225, 493)
Screenshot: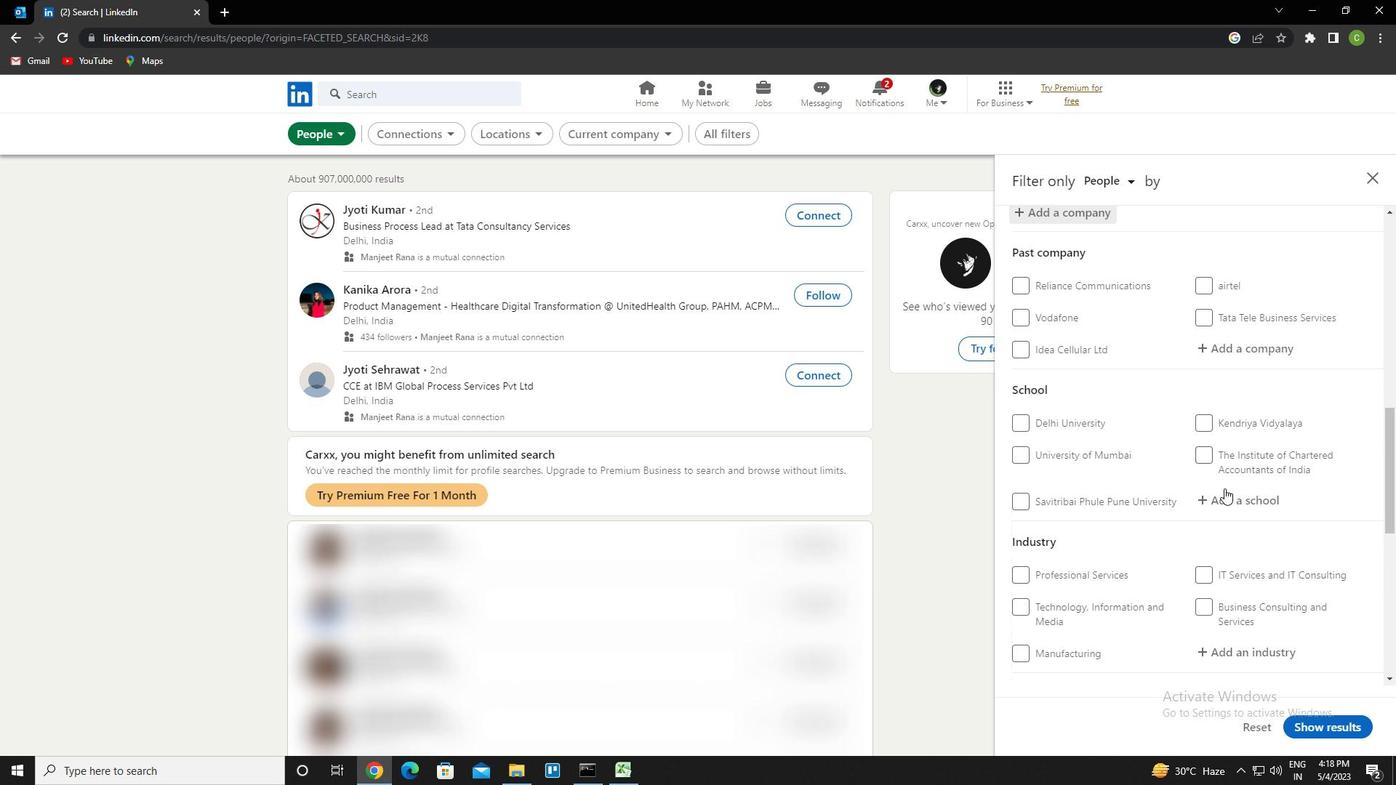 
Action: Mouse pressed left at (1225, 493)
Screenshot: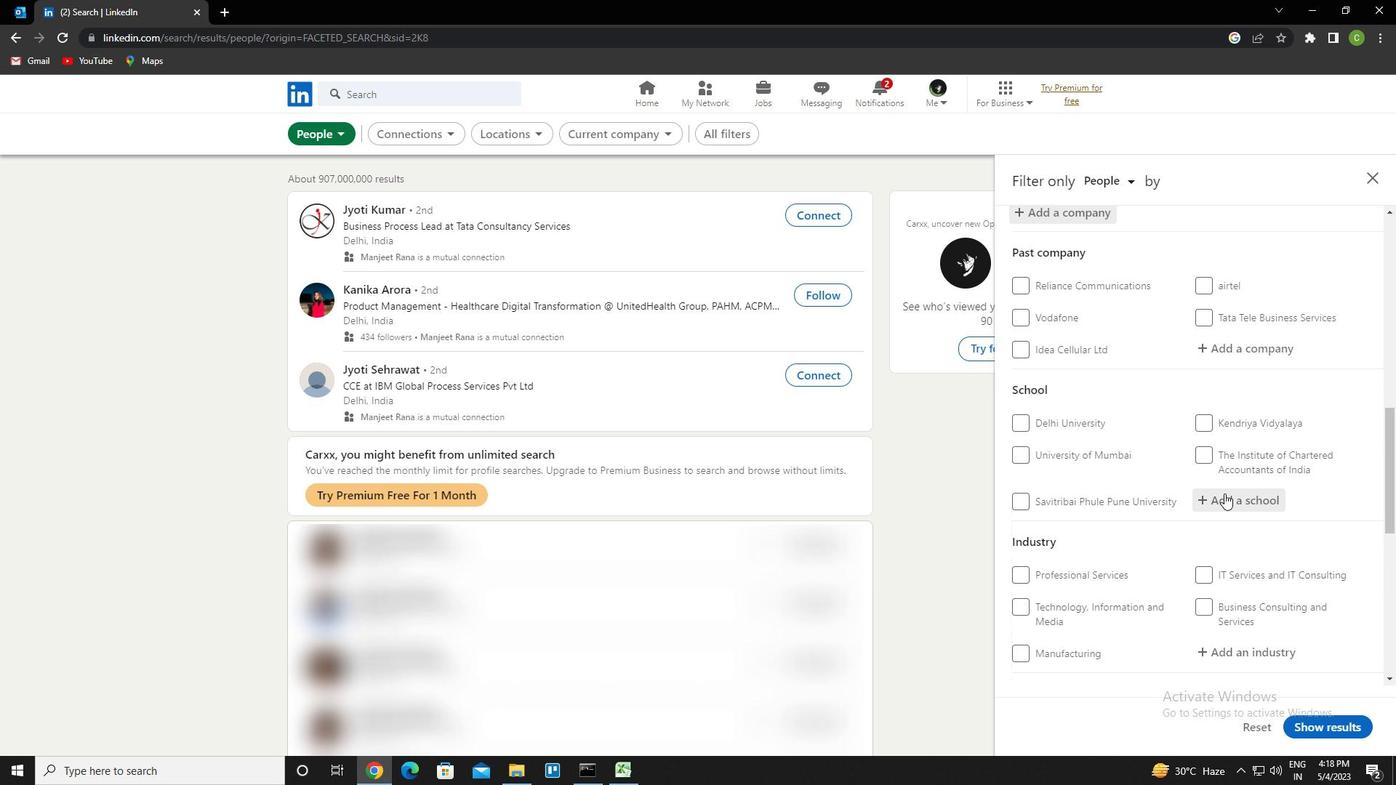 
Action: Mouse moved to (1226, 492)
Screenshot: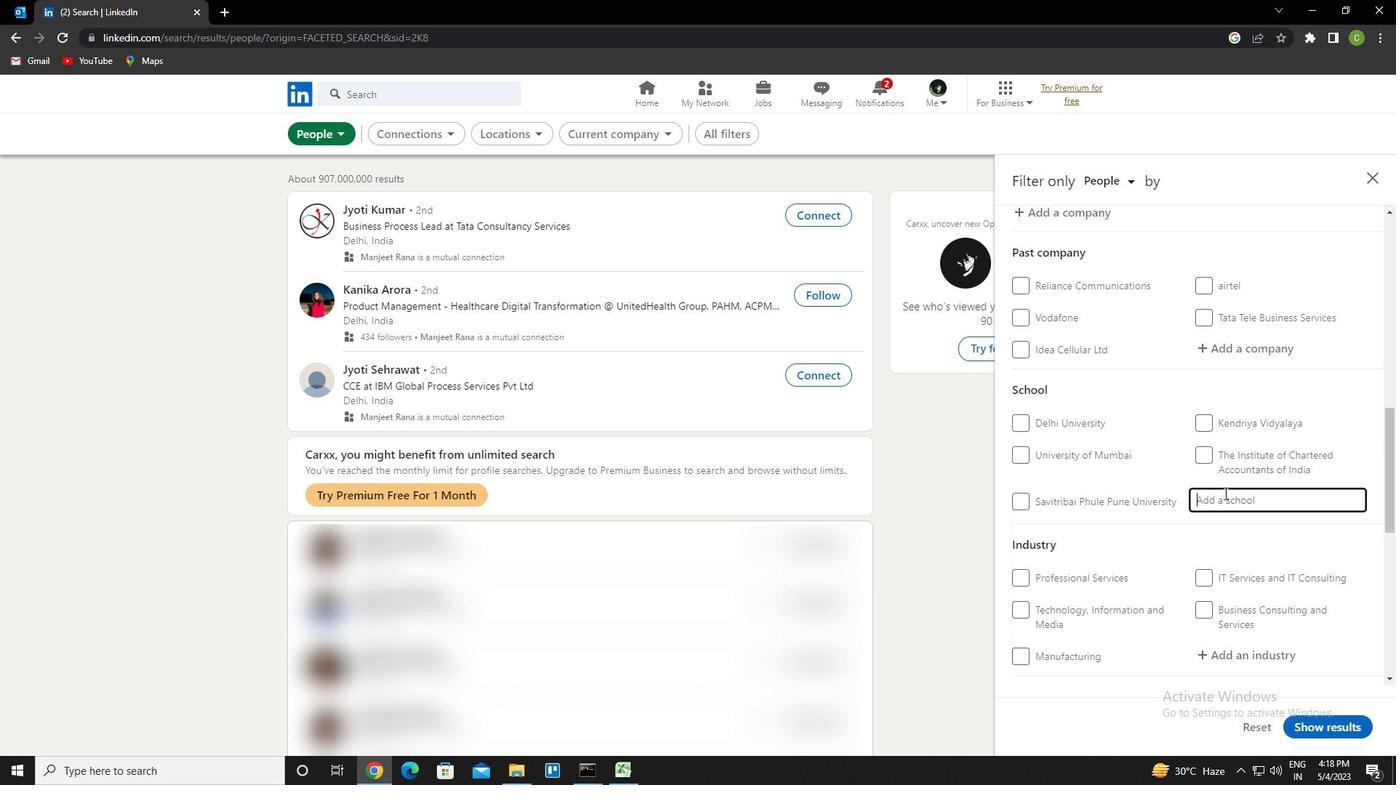 
Action: Key pressed <Key.caps_lock>v<Key.caps_lock>ishwakarma<Key.space>institute<Key.space>of<Key.space>information<Key.space>technology<Key.down><Key.enter>
Screenshot: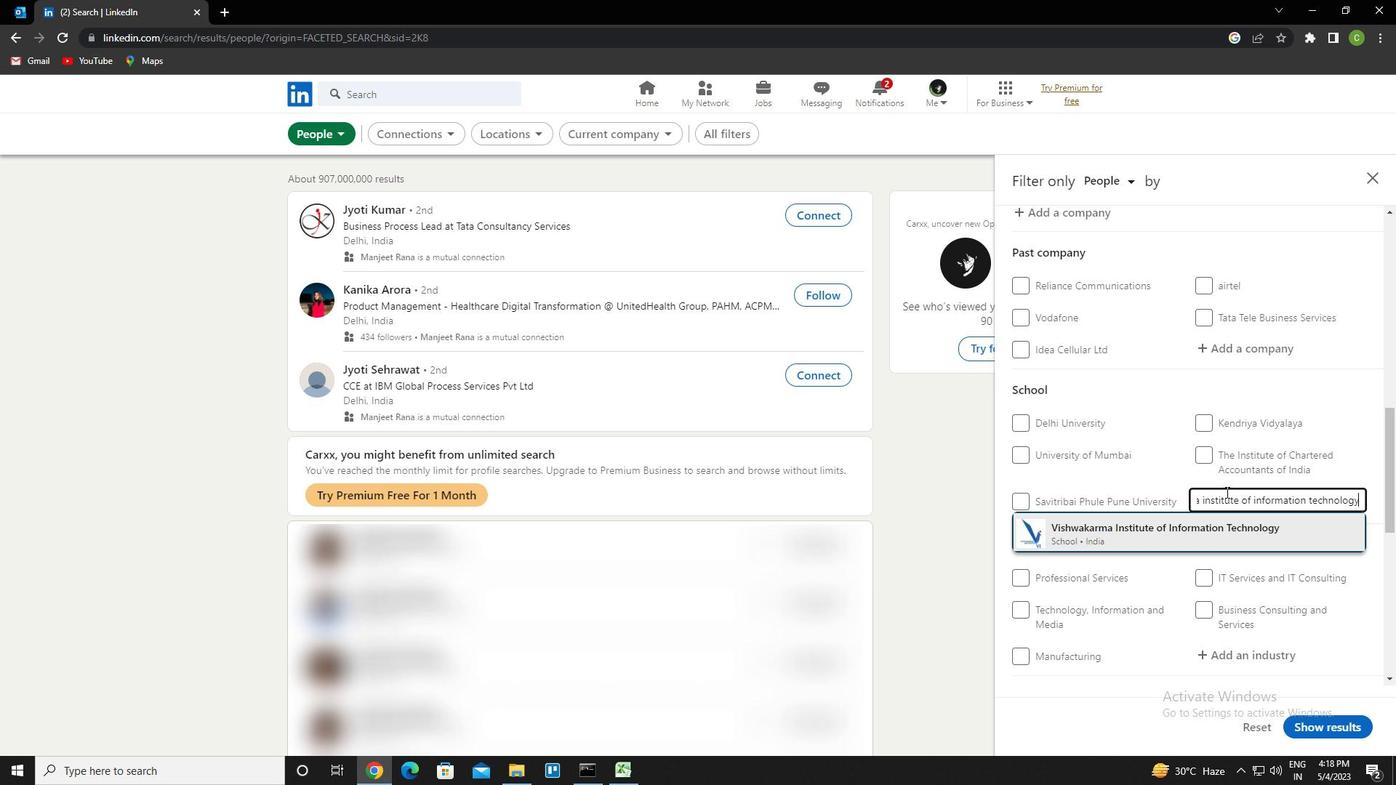 
Action: Mouse scrolled (1226, 491) with delta (0, 0)
Screenshot: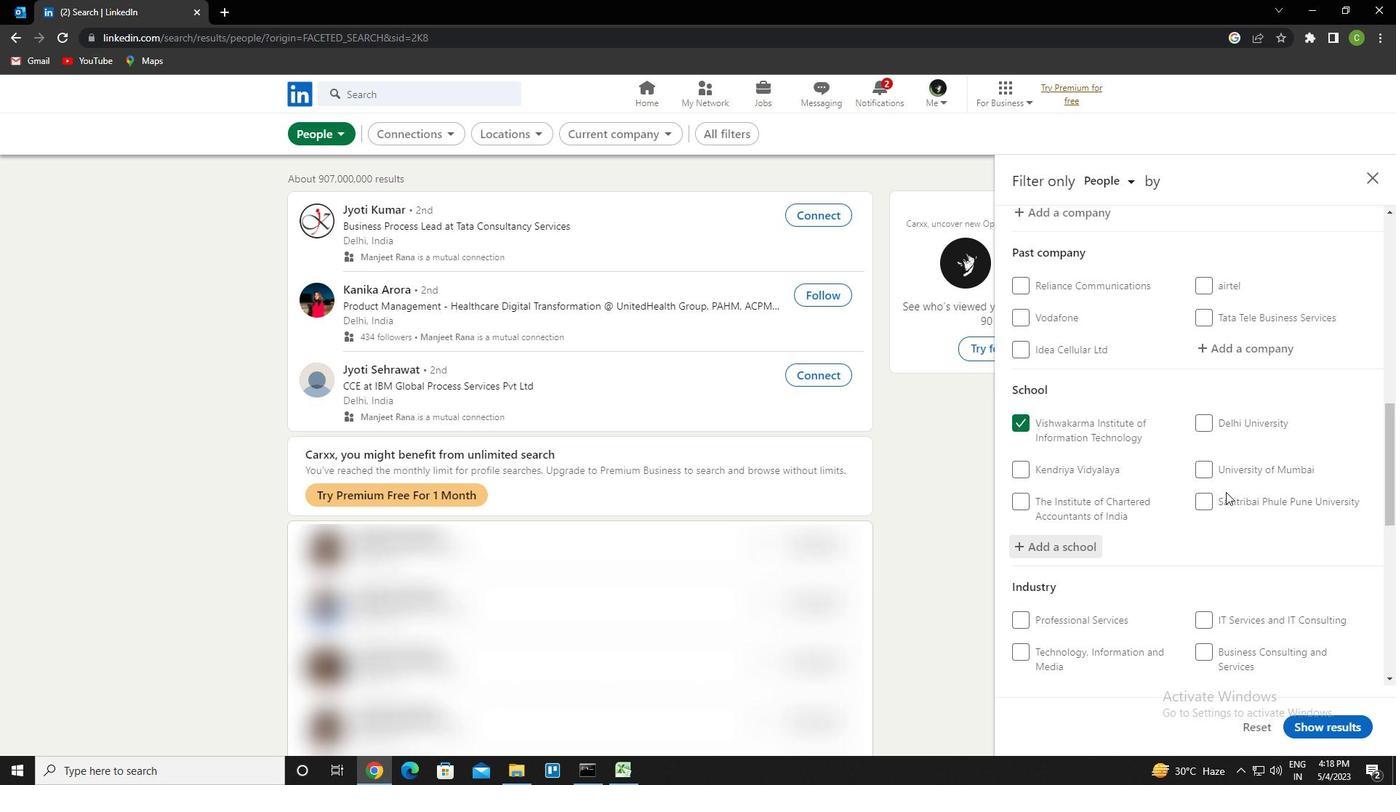 
Action: Mouse scrolled (1226, 491) with delta (0, 0)
Screenshot: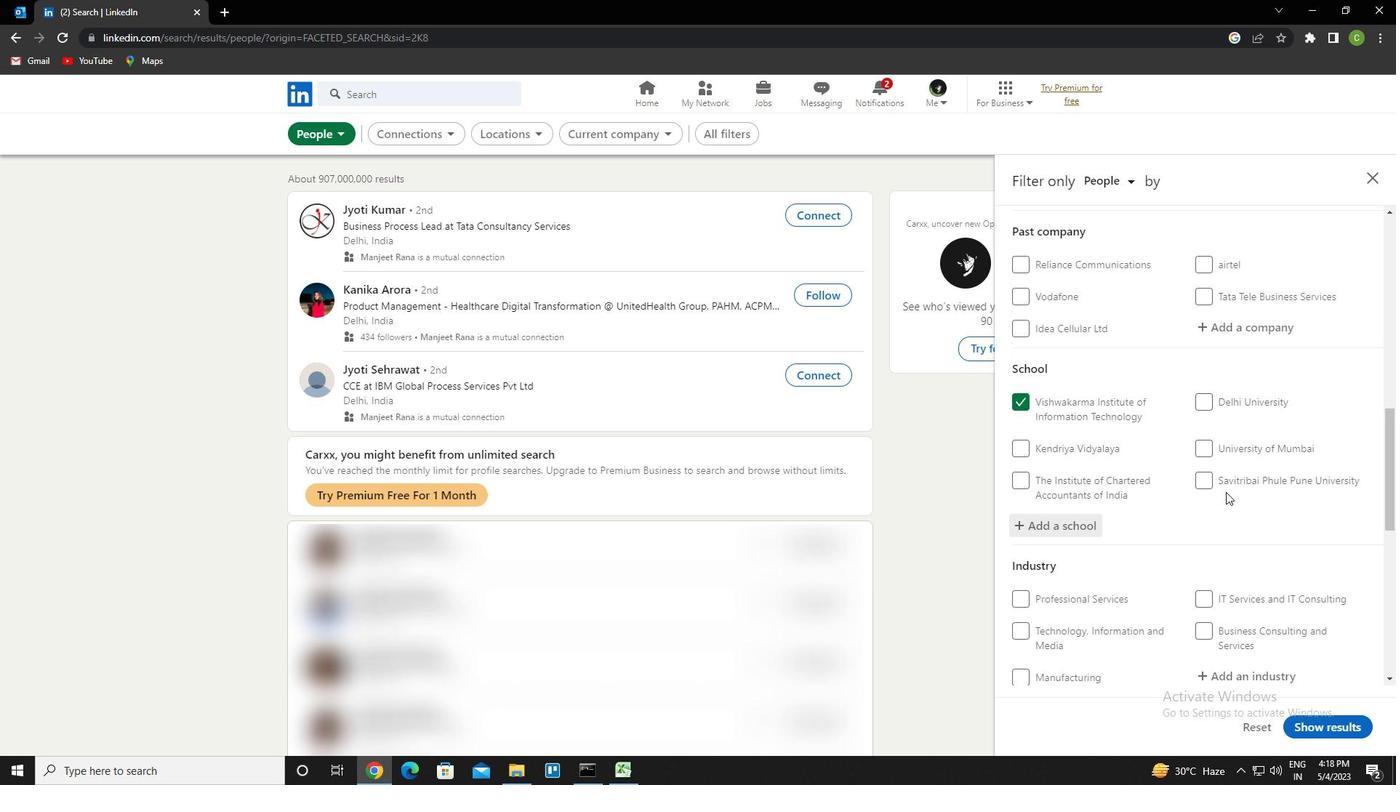 
Action: Mouse scrolled (1226, 491) with delta (0, 0)
Screenshot: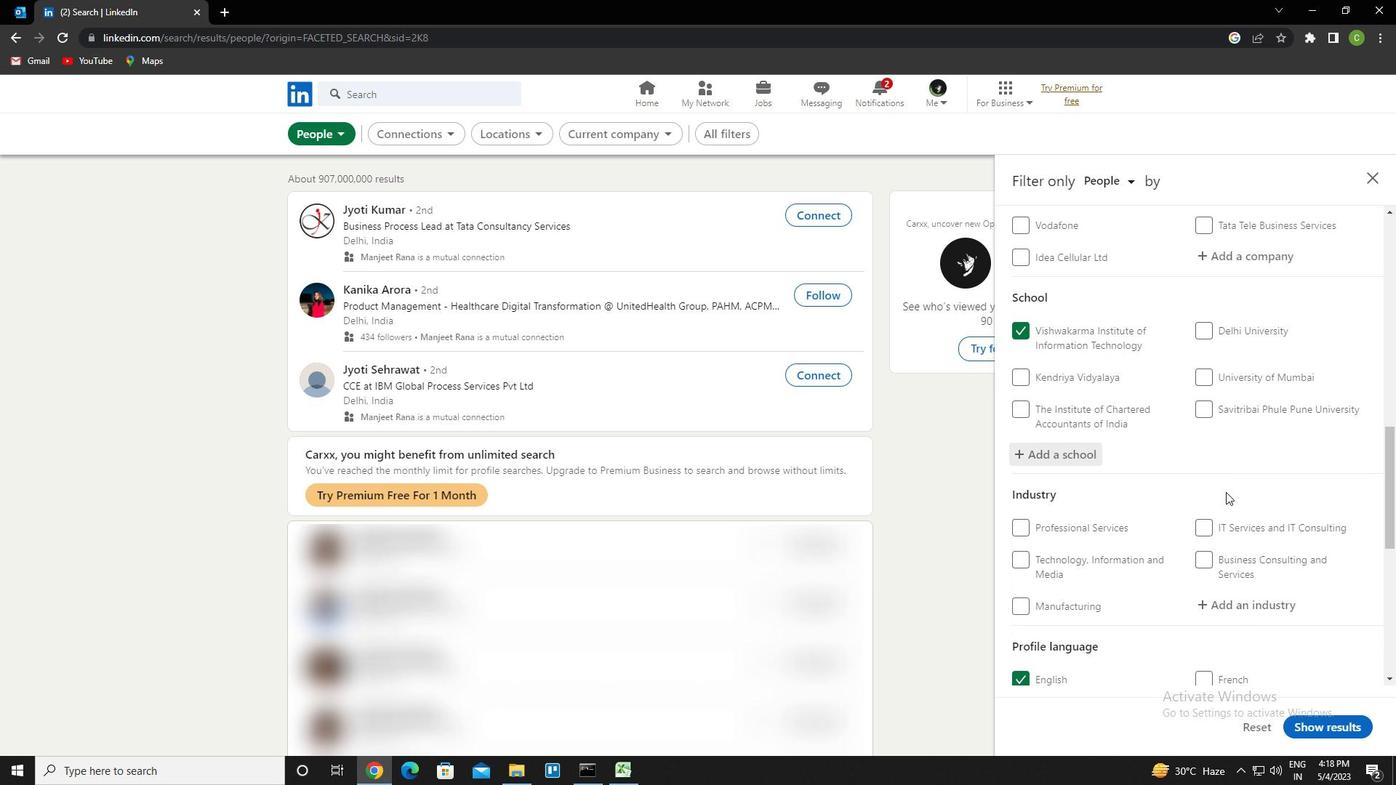 
Action: Mouse moved to (1231, 481)
Screenshot: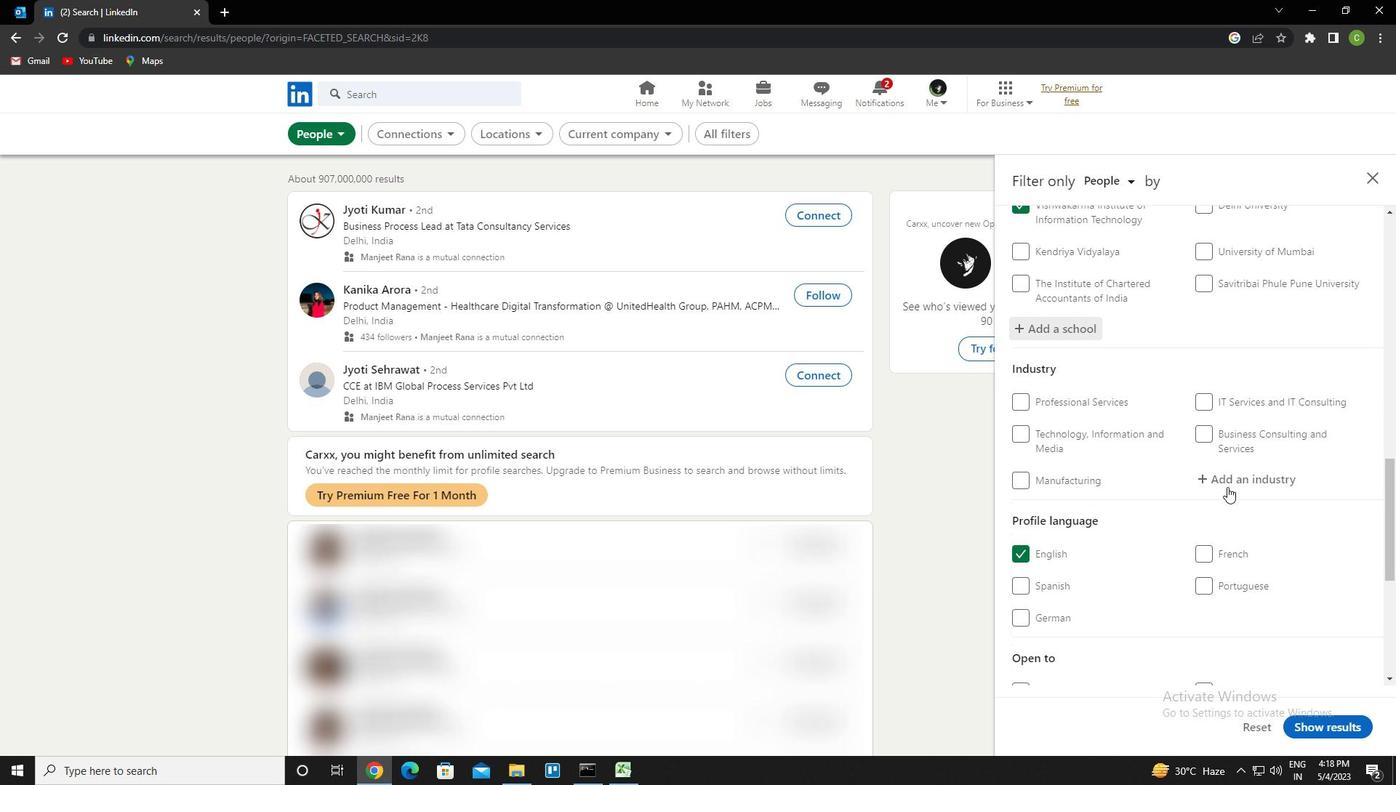 
Action: Mouse pressed left at (1231, 481)
Screenshot: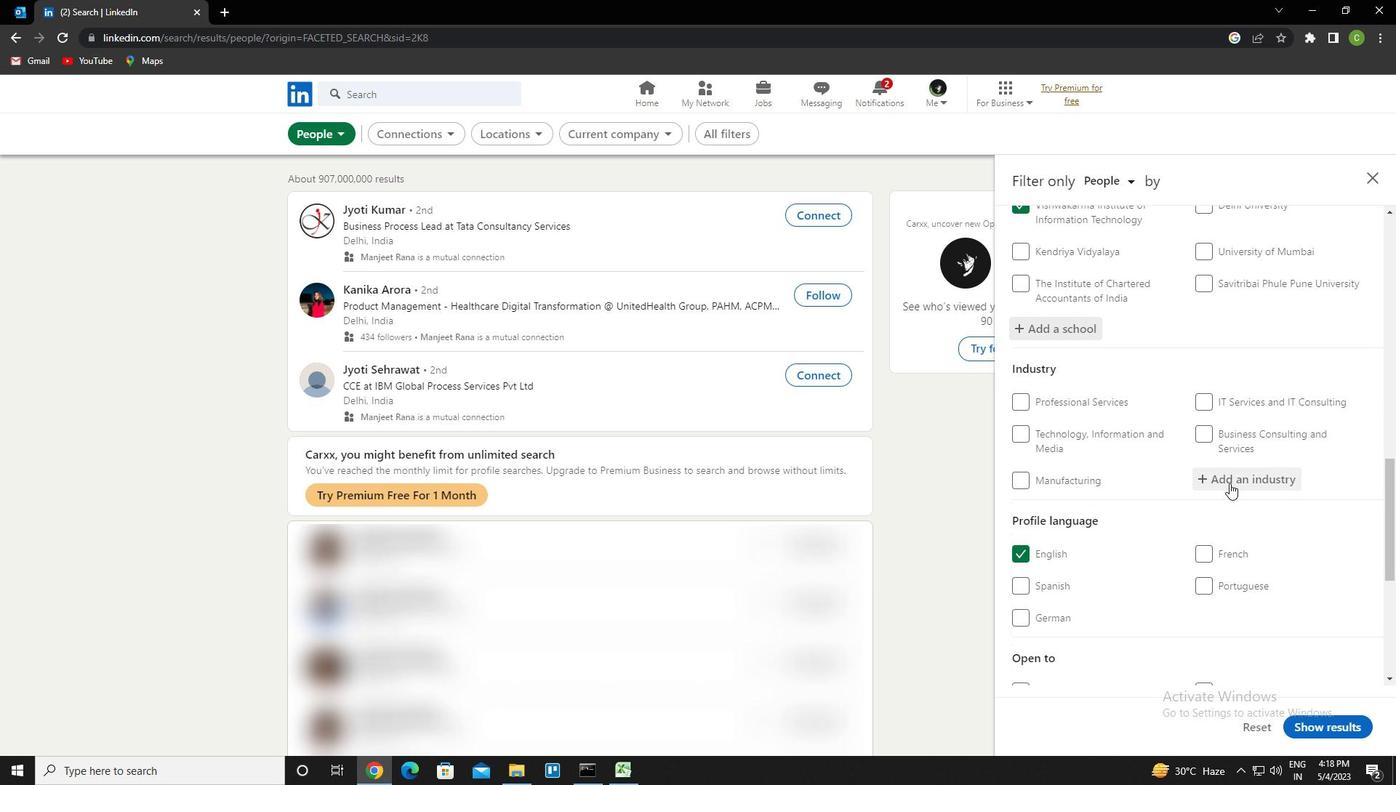 
Action: Key pressed wellness<Key.space>and<Key.space>fitness<Key.space>services<Key.down><Key.enter>
Screenshot: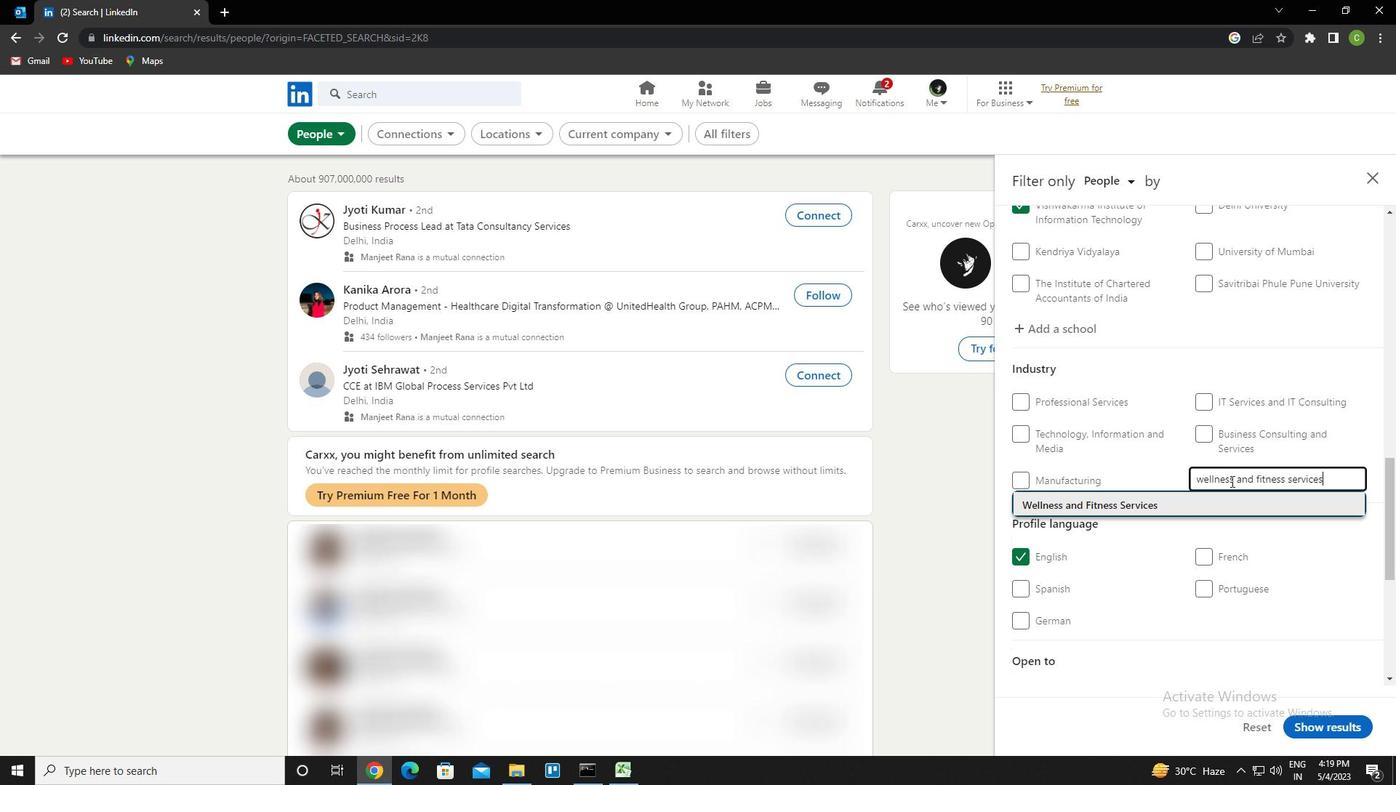 
Action: Mouse scrolled (1231, 480) with delta (0, 0)
Screenshot: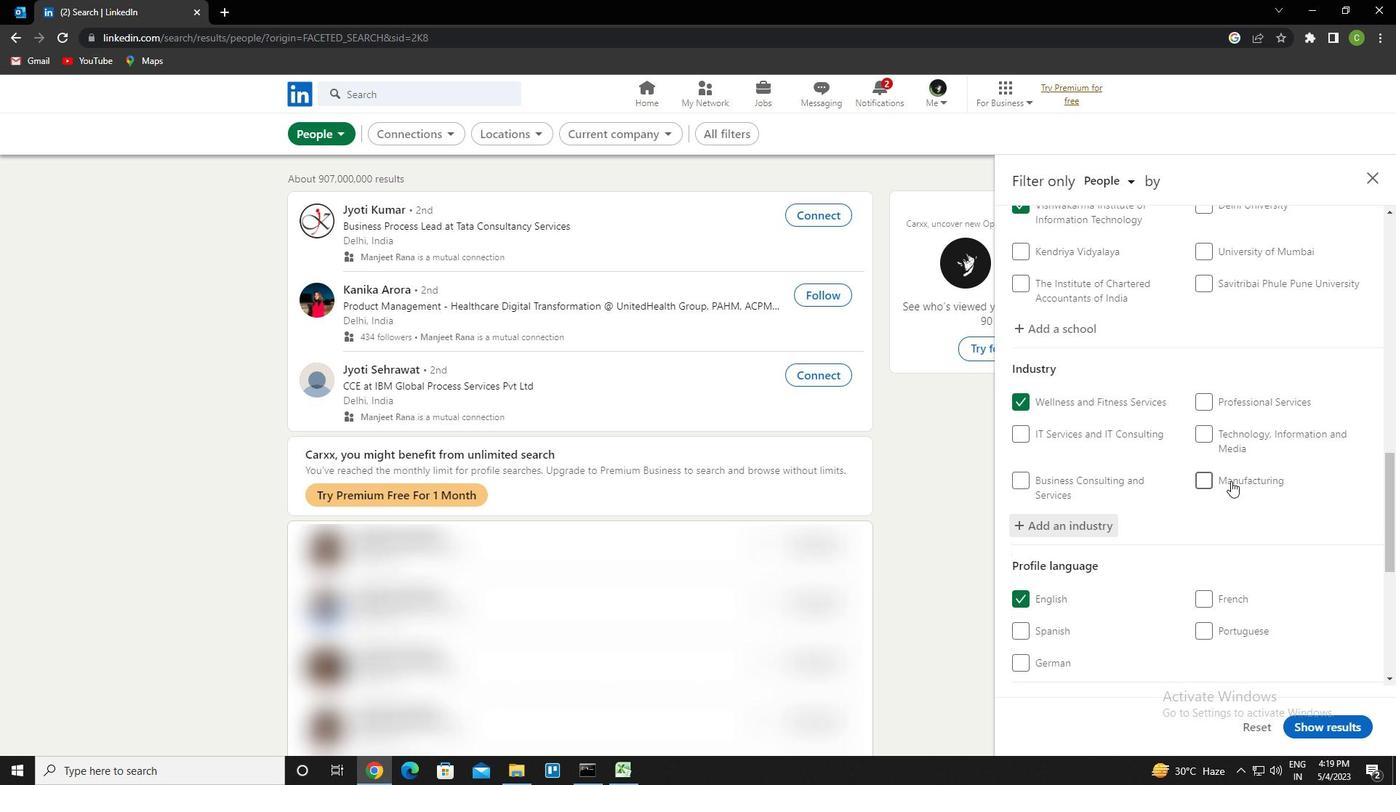 
Action: Mouse scrolled (1231, 480) with delta (0, 0)
Screenshot: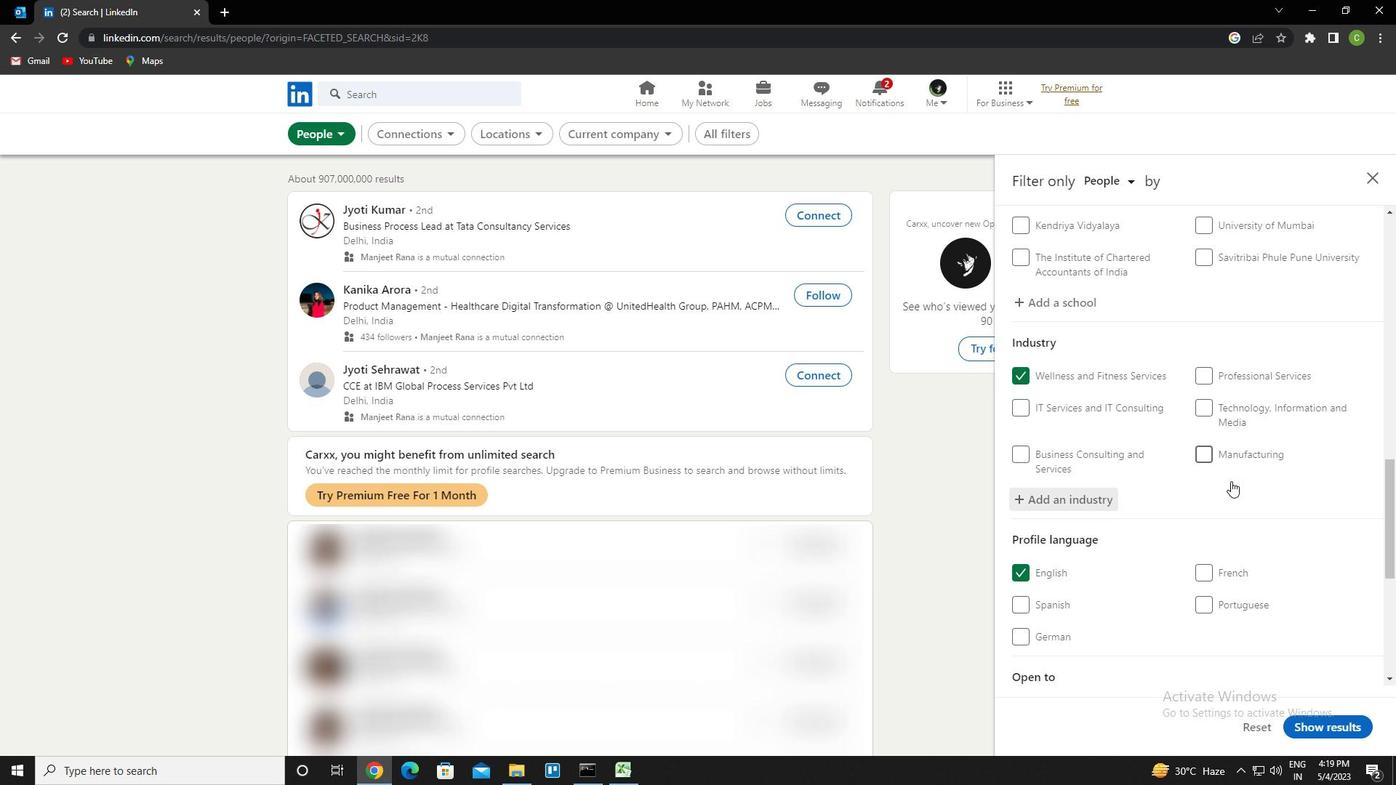 
Action: Mouse scrolled (1231, 480) with delta (0, 0)
Screenshot: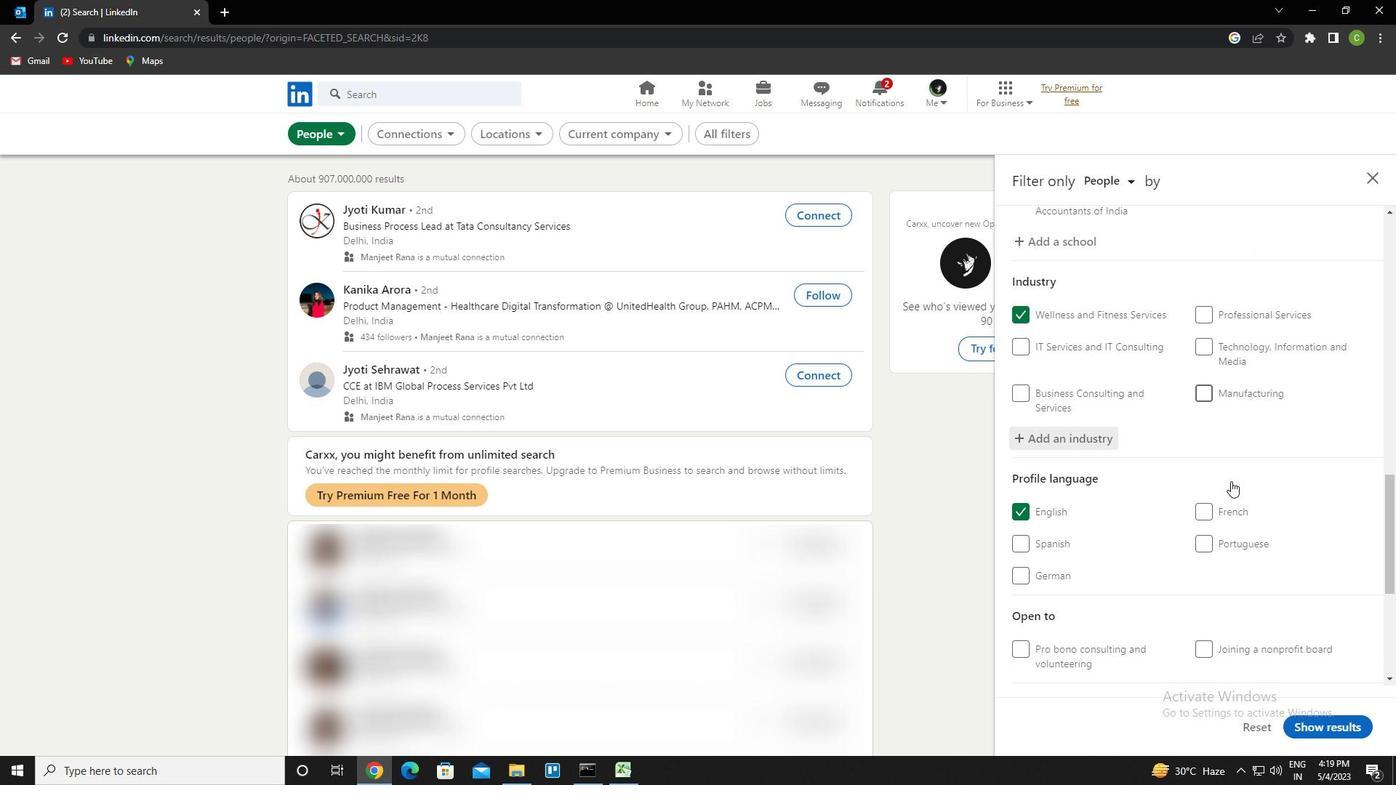 
Action: Mouse scrolled (1231, 480) with delta (0, 0)
Screenshot: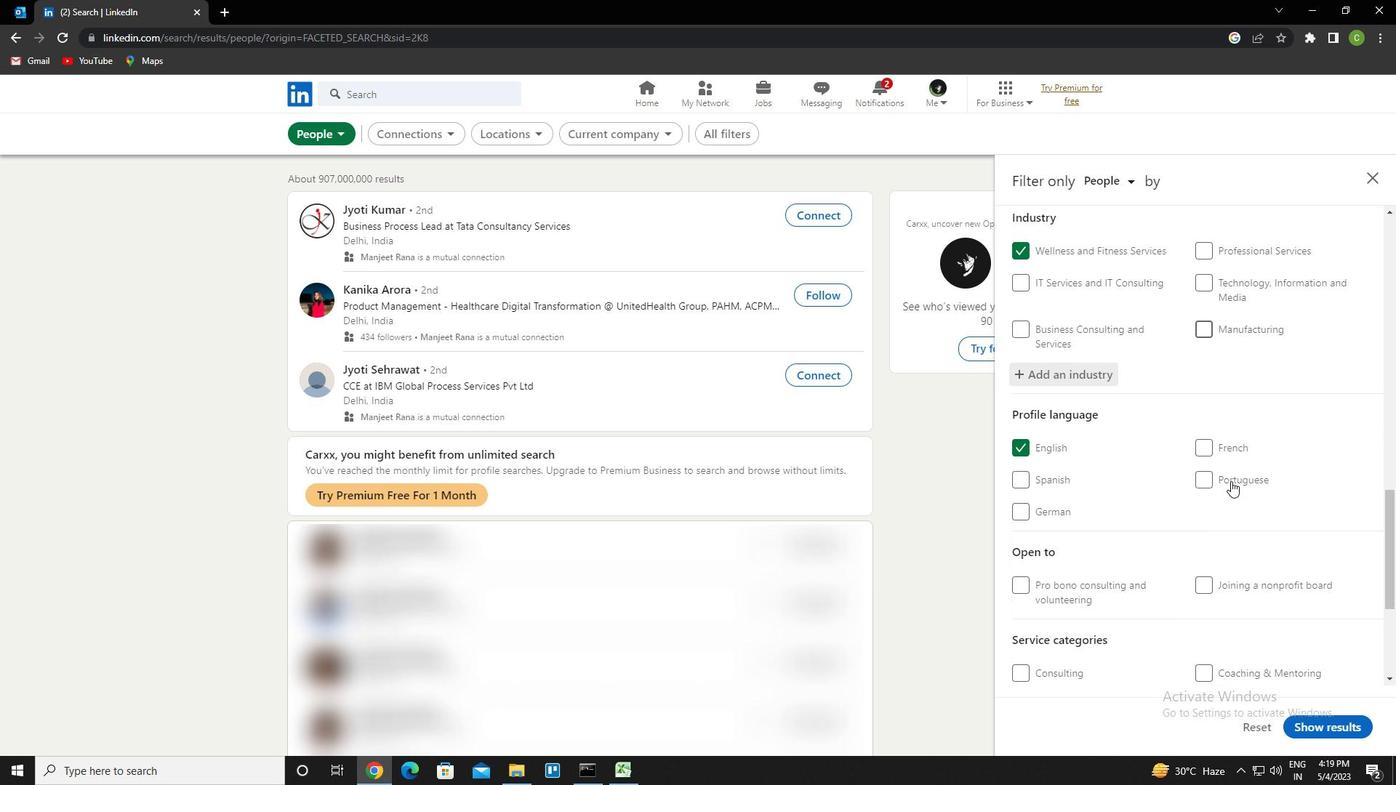 
Action: Mouse moved to (1234, 592)
Screenshot: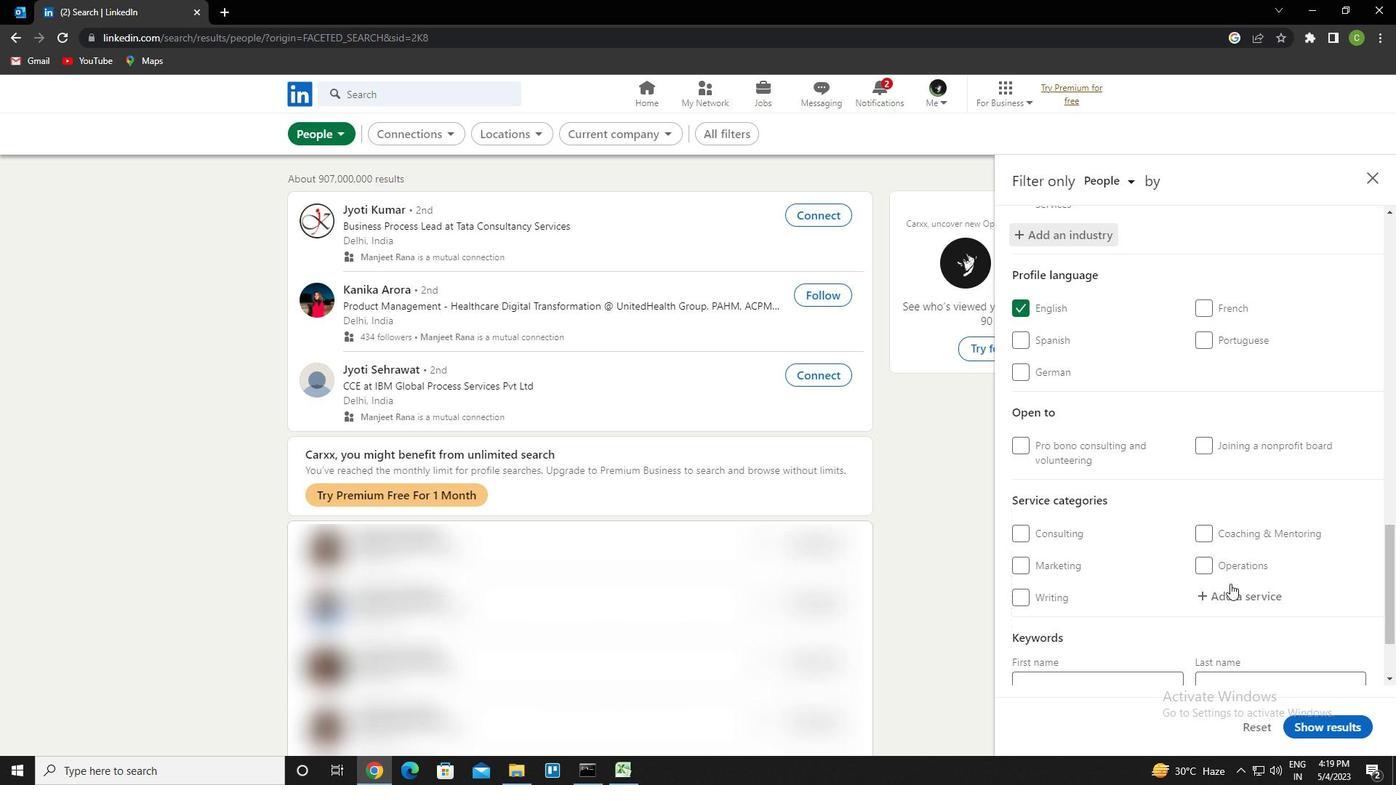 
Action: Mouse pressed left at (1234, 592)
Screenshot: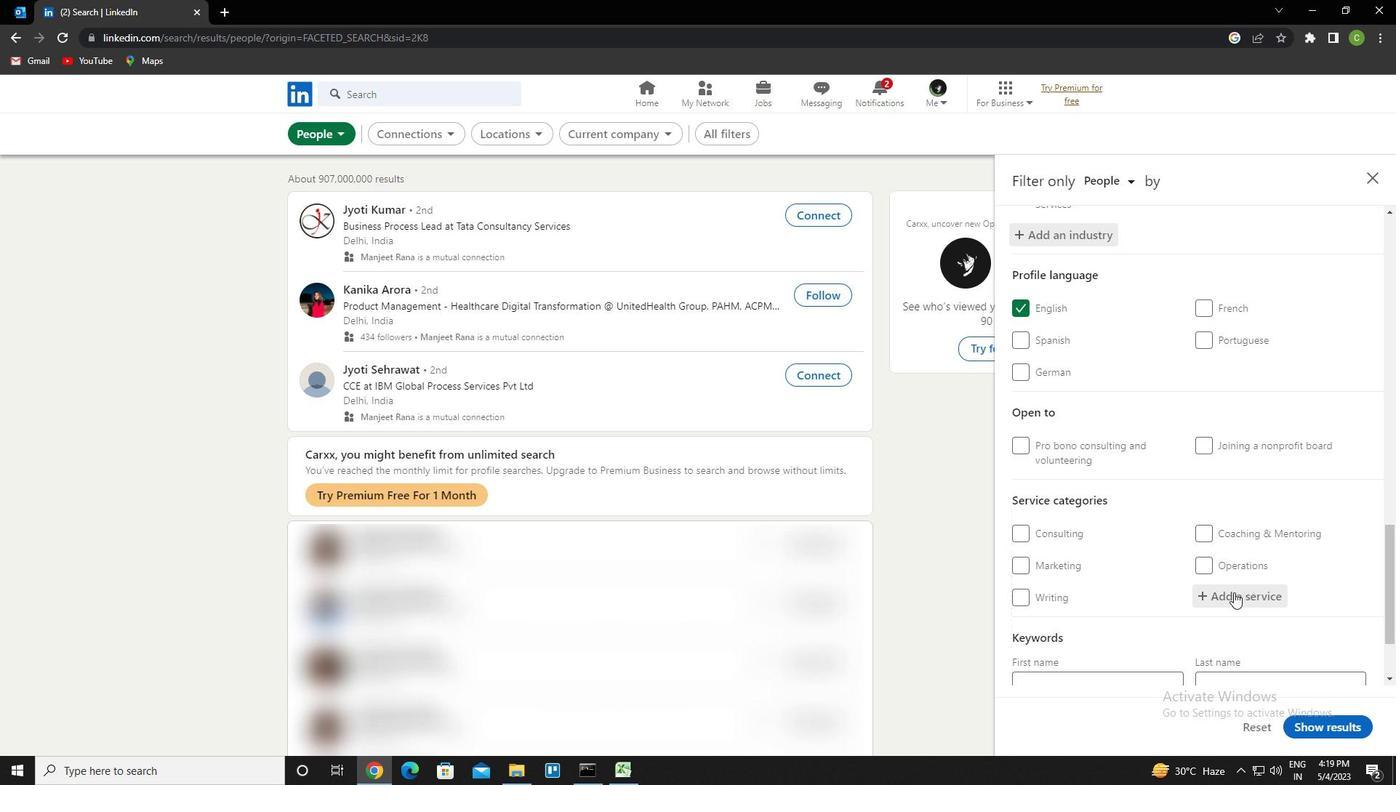 
Action: Key pressed <Key.caps_lock>p<Key.caps_lock>ublic<Key.space>relation<Key.down><Key.enter>
Screenshot: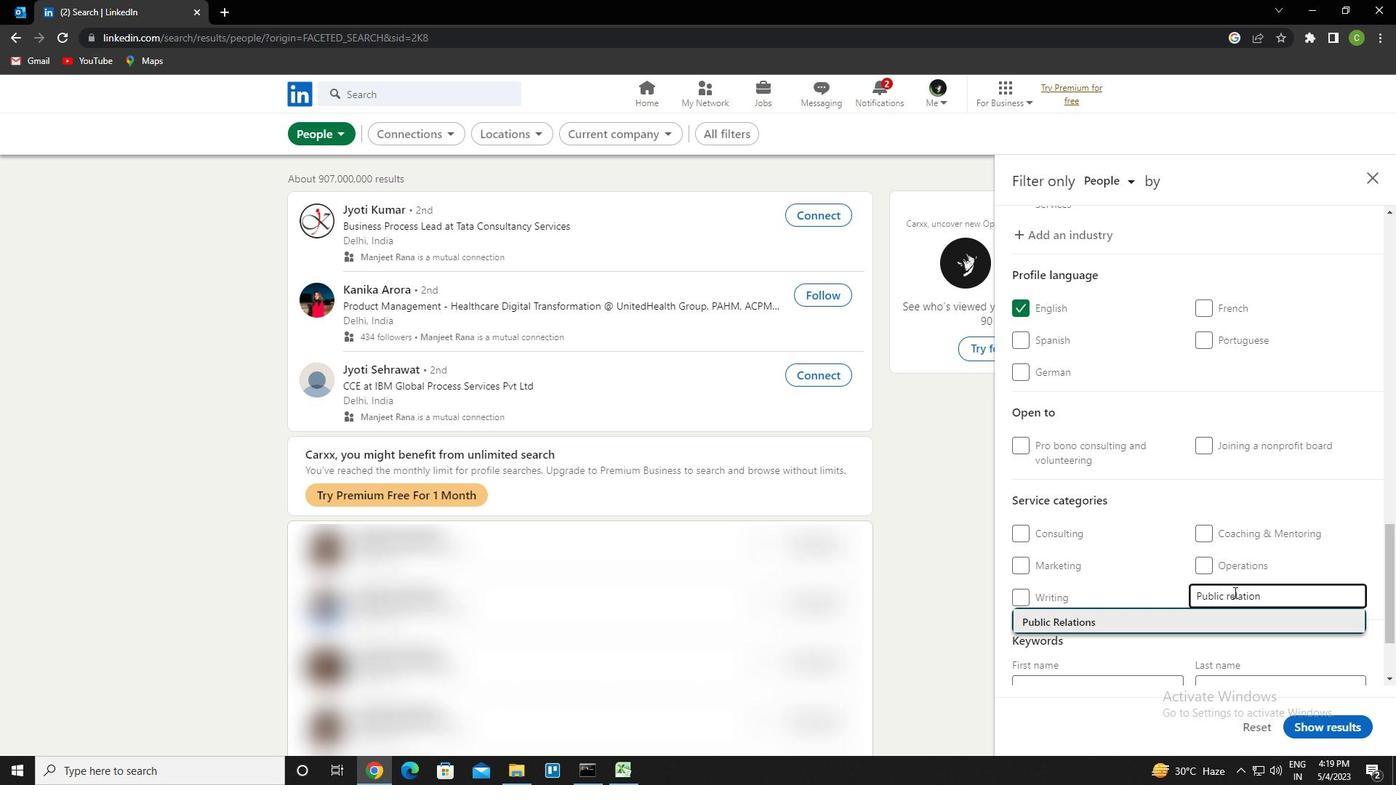 
Action: Mouse scrolled (1234, 592) with delta (0, 0)
Screenshot: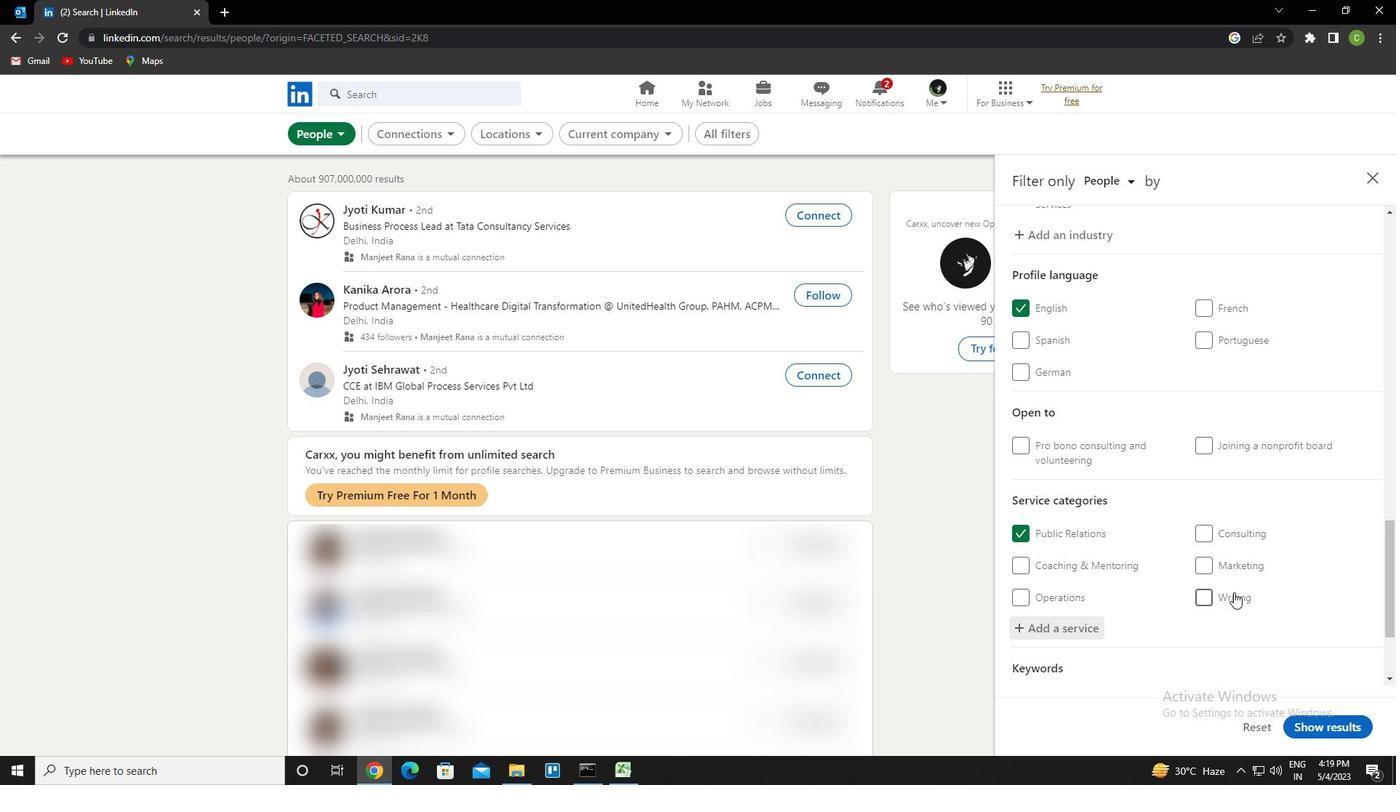 
Action: Mouse scrolled (1234, 592) with delta (0, 0)
Screenshot: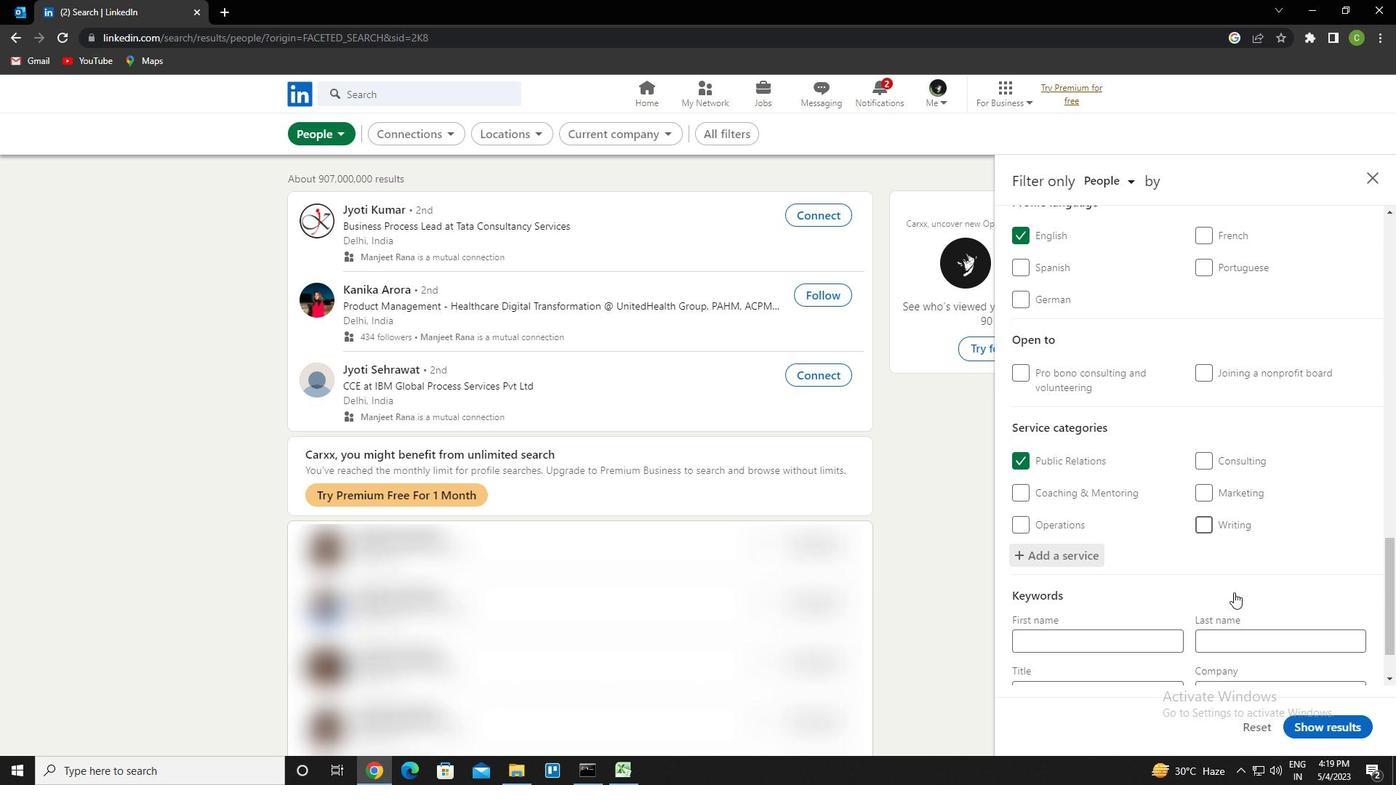 
Action: Mouse scrolled (1234, 592) with delta (0, 0)
Screenshot: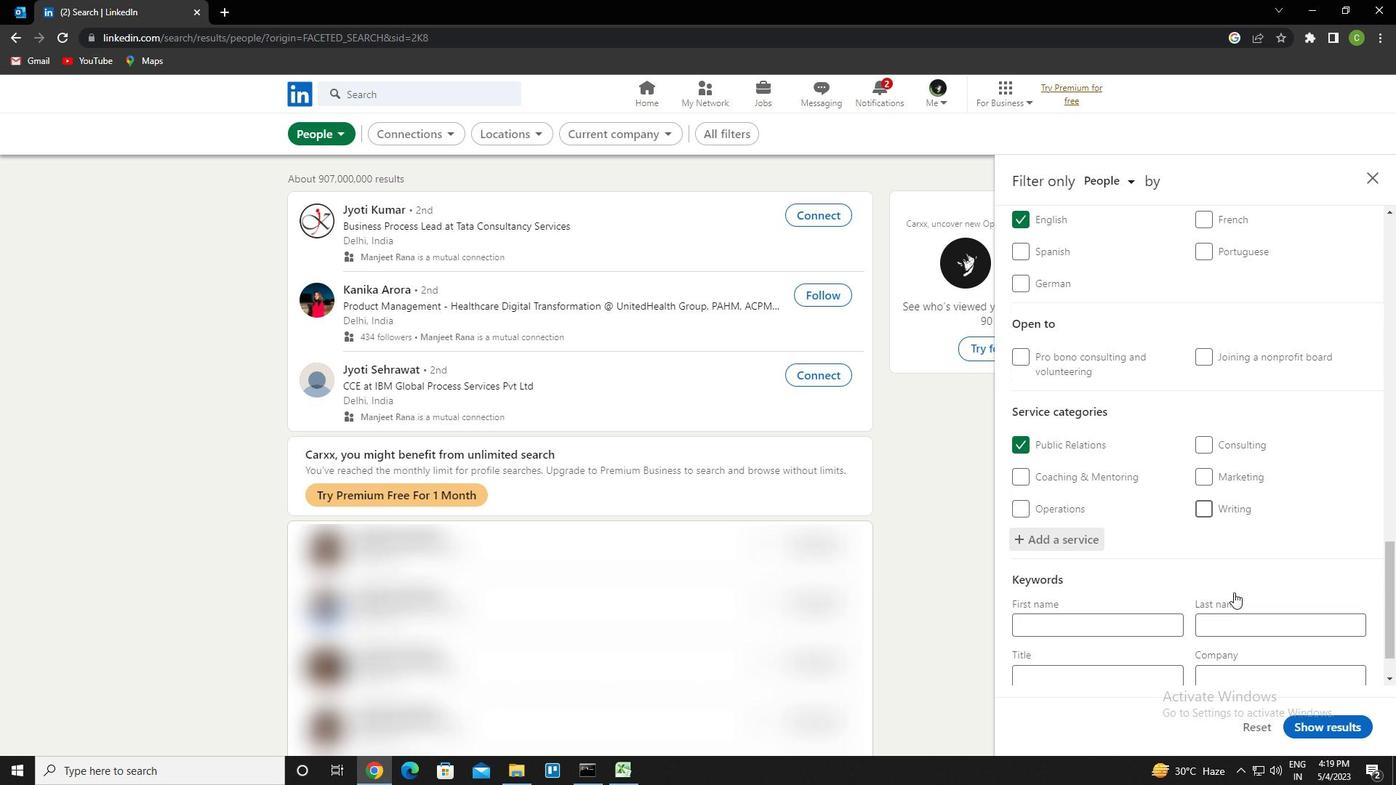 
Action: Mouse scrolled (1234, 592) with delta (0, 0)
Screenshot: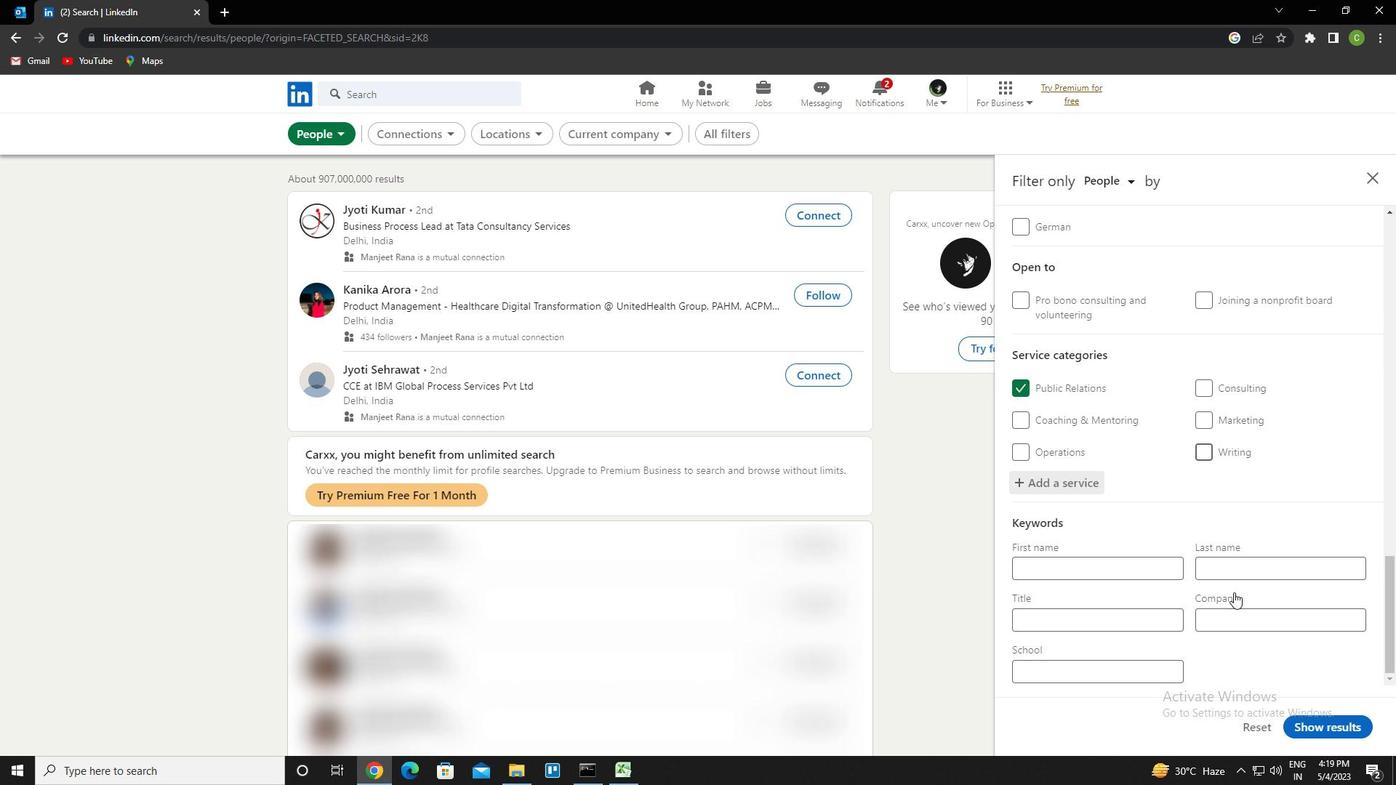 
Action: Mouse scrolled (1234, 592) with delta (0, 0)
Screenshot: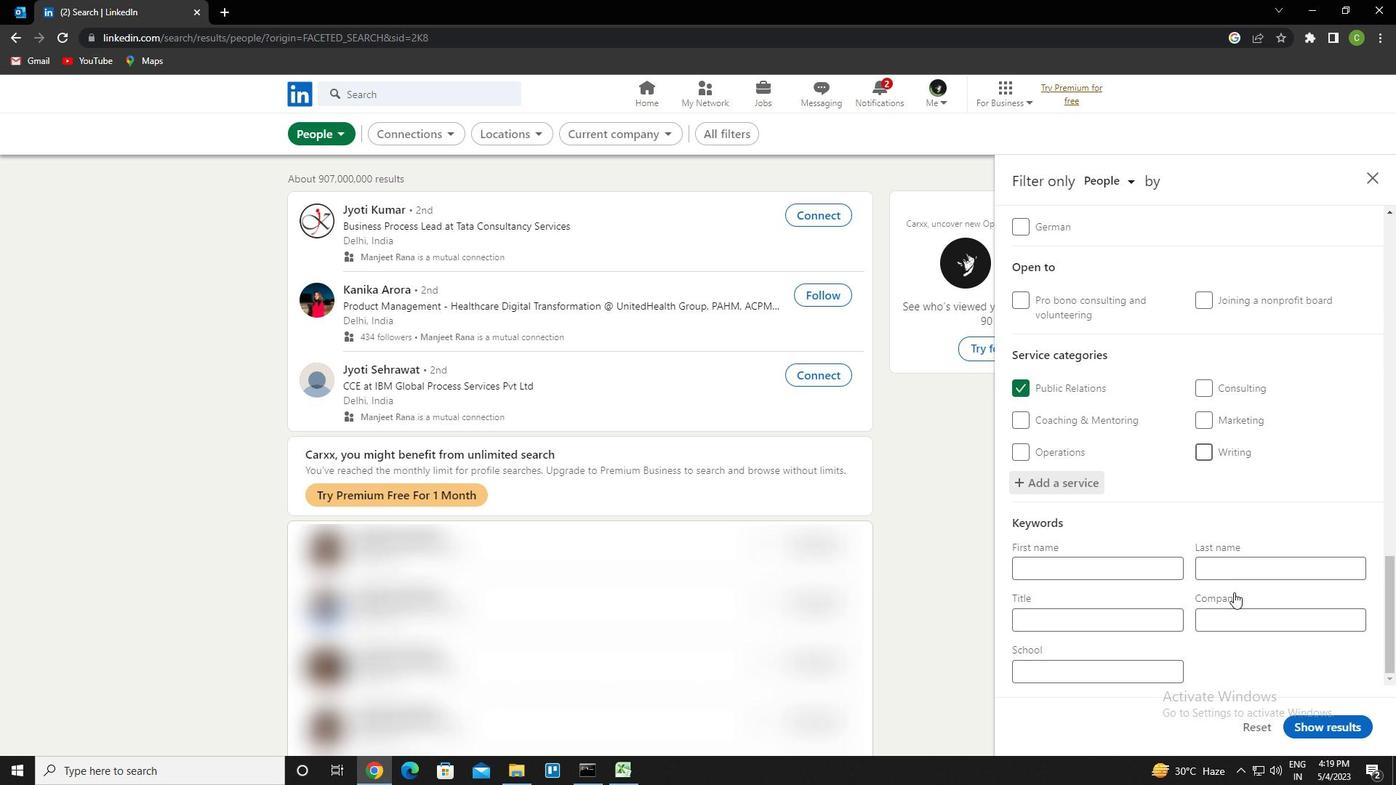 
Action: Mouse scrolled (1234, 592) with delta (0, 0)
Screenshot: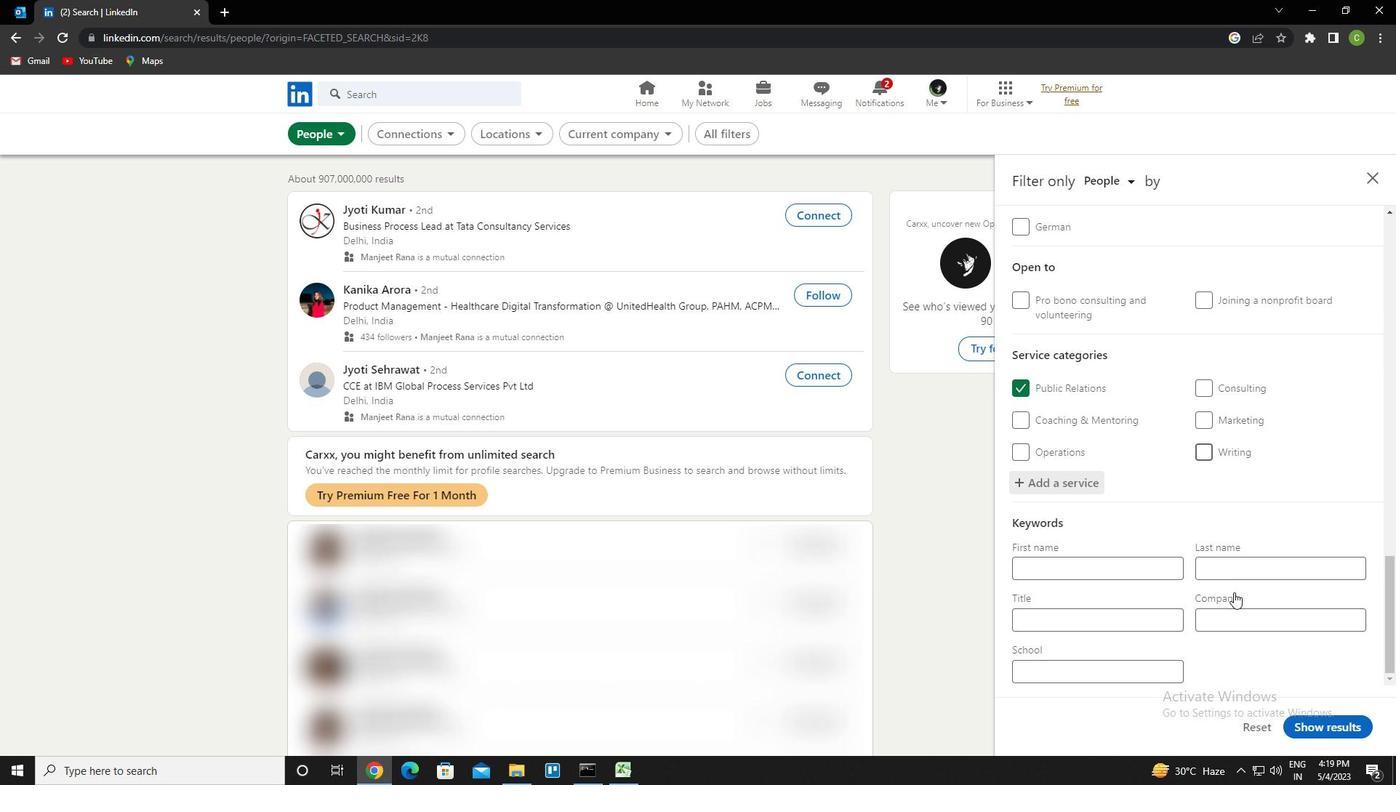 
Action: Mouse scrolled (1234, 592) with delta (0, 0)
Screenshot: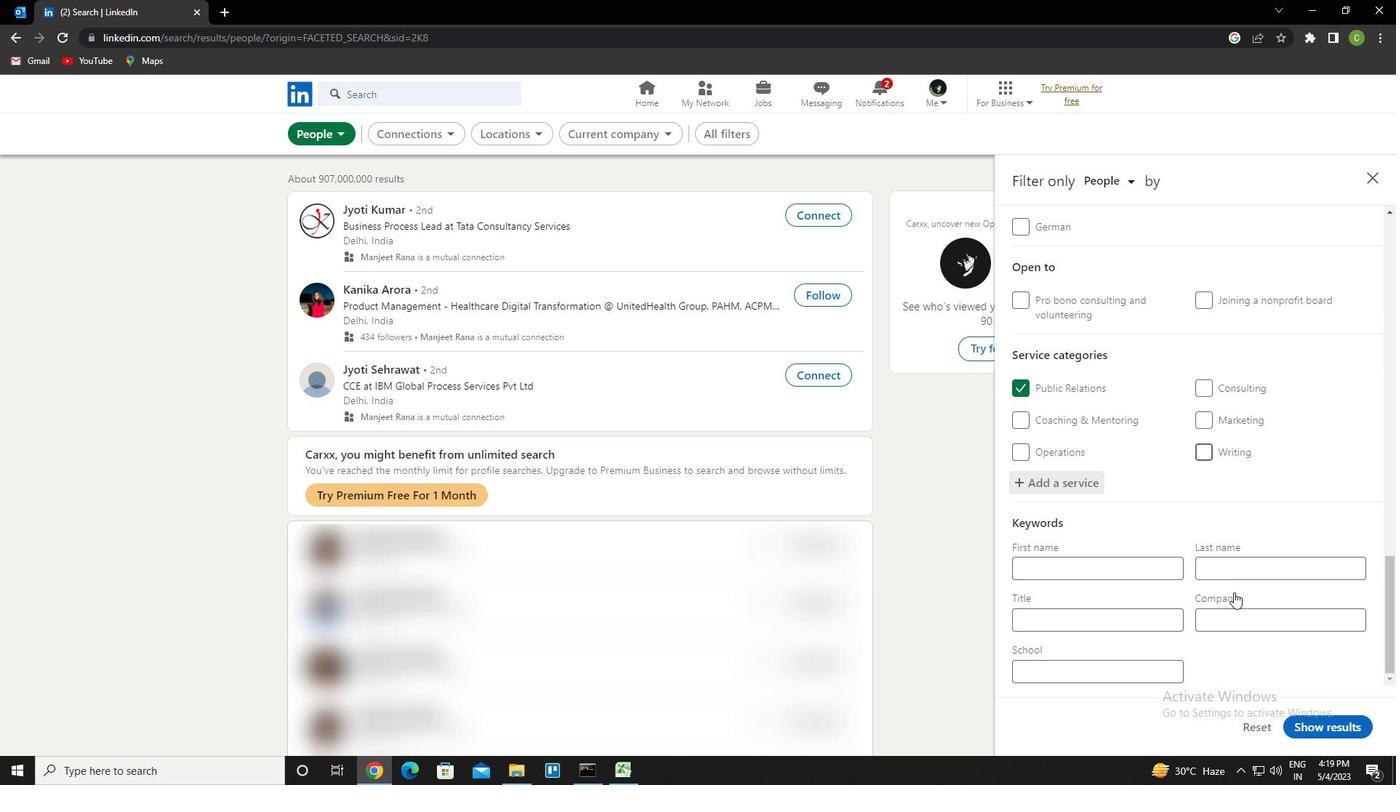
Action: Mouse scrolled (1234, 592) with delta (0, 0)
Screenshot: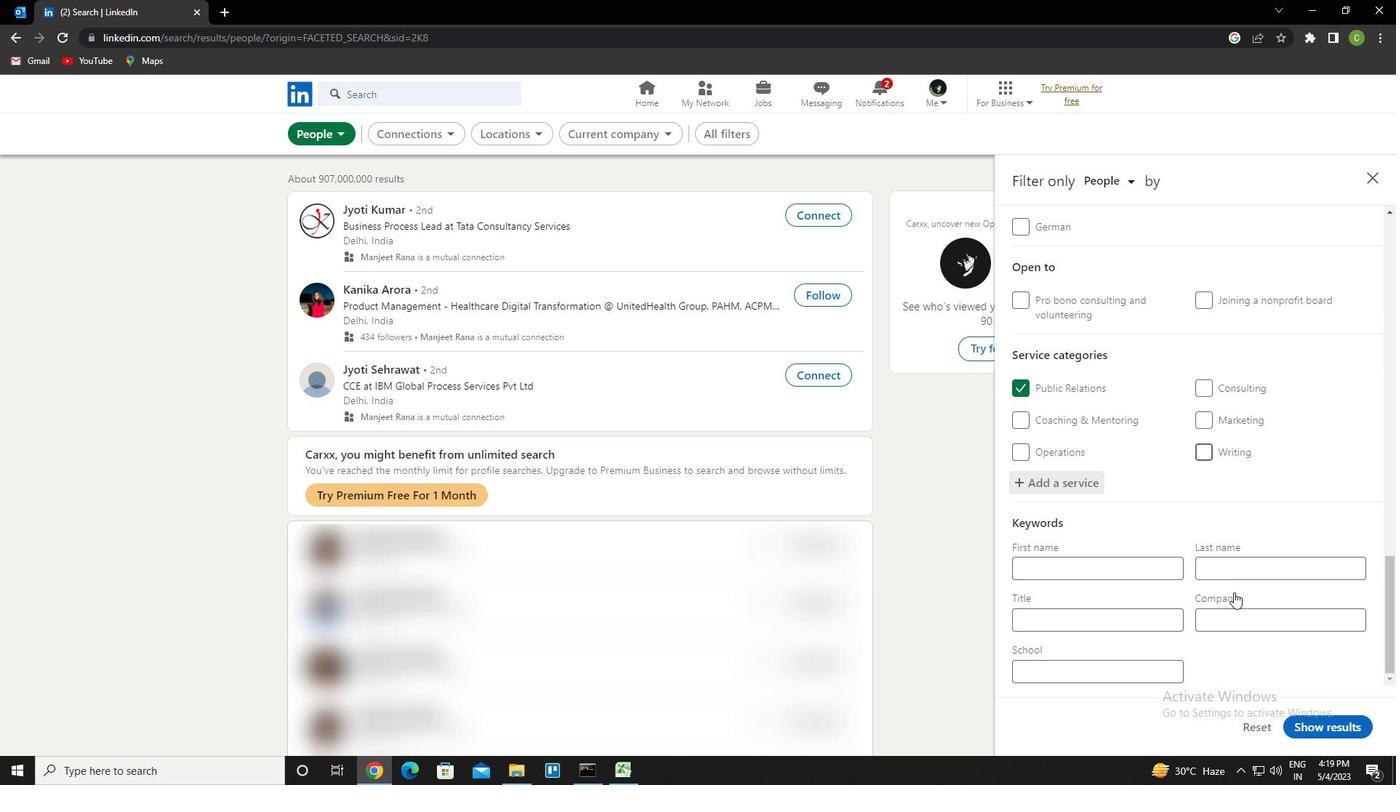 
Action: Mouse scrolled (1234, 592) with delta (0, 0)
Screenshot: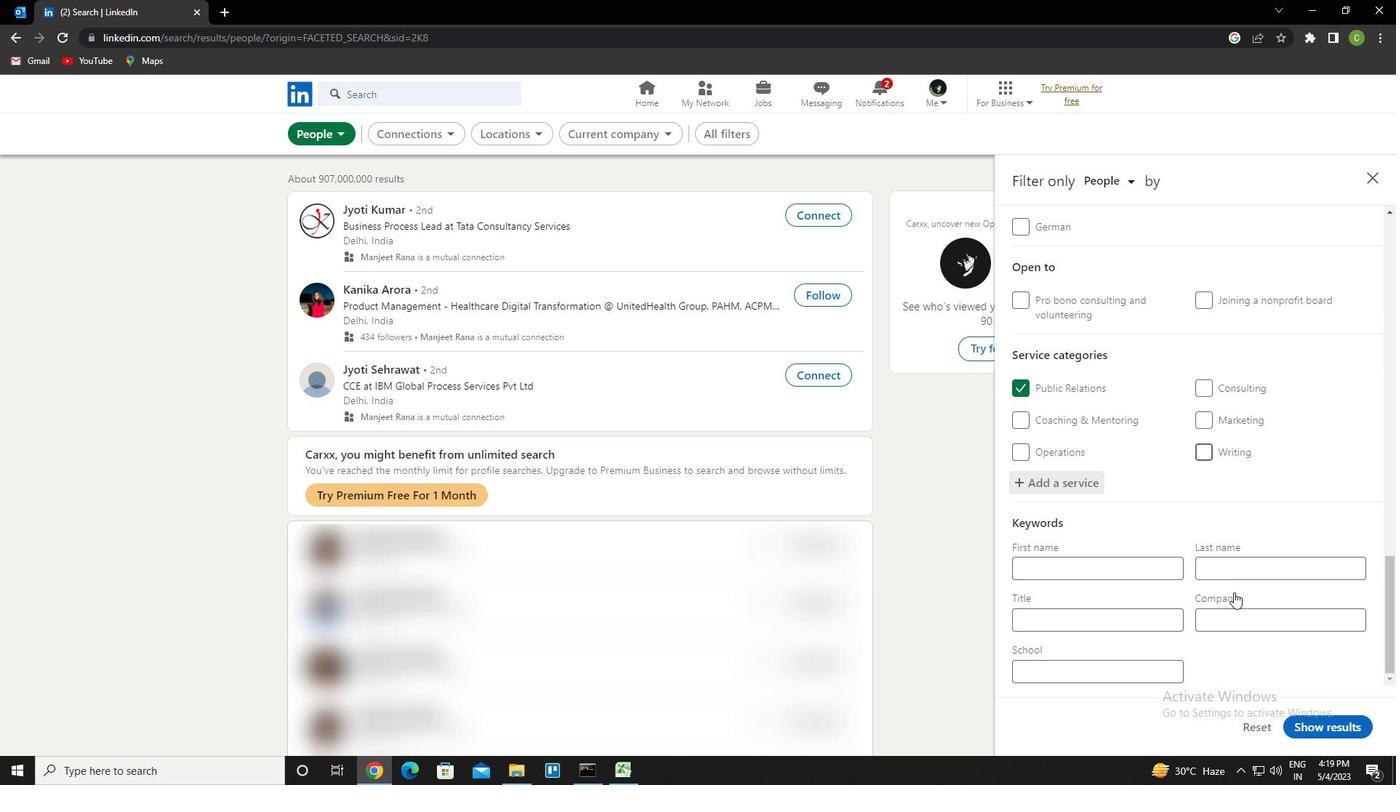 
Action: Mouse moved to (1099, 627)
Screenshot: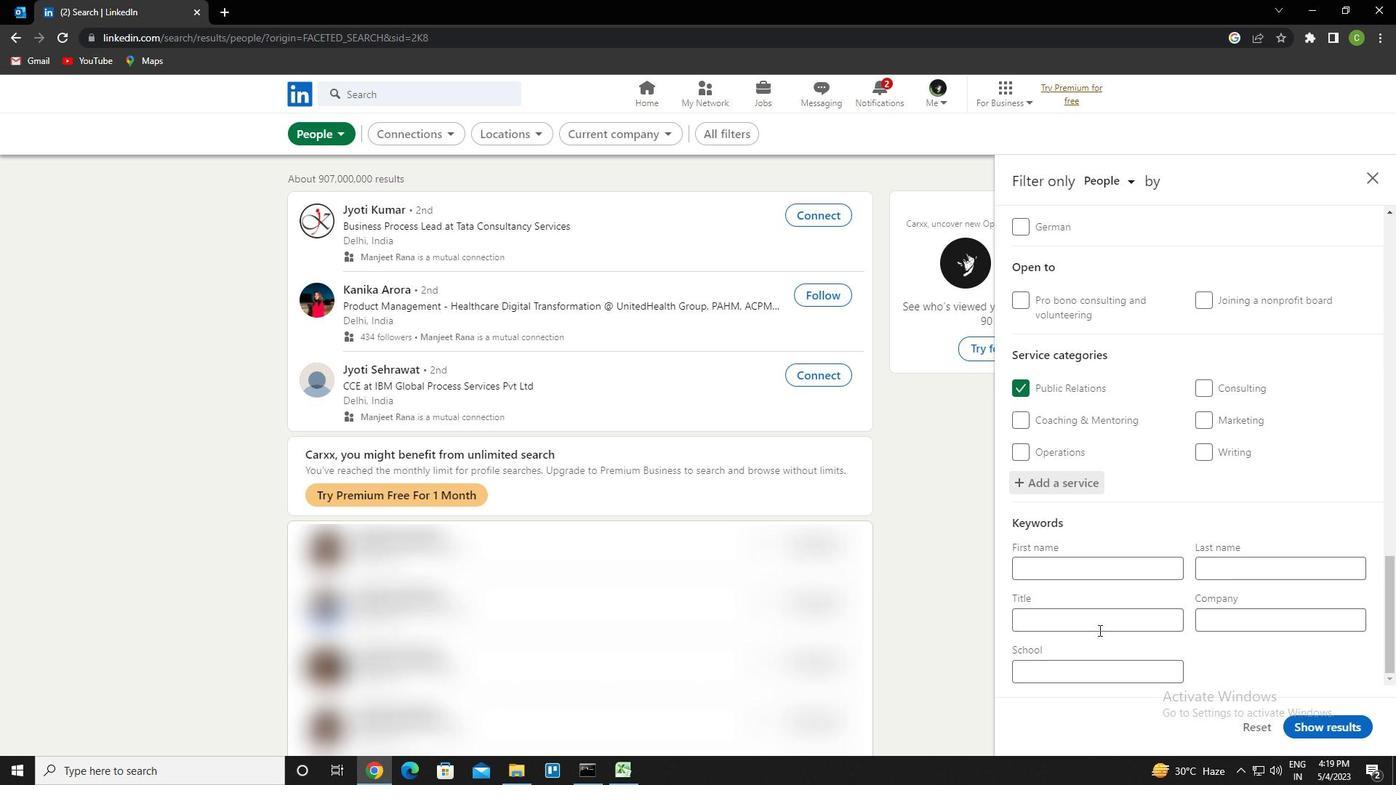 
Action: Mouse pressed left at (1099, 627)
Screenshot: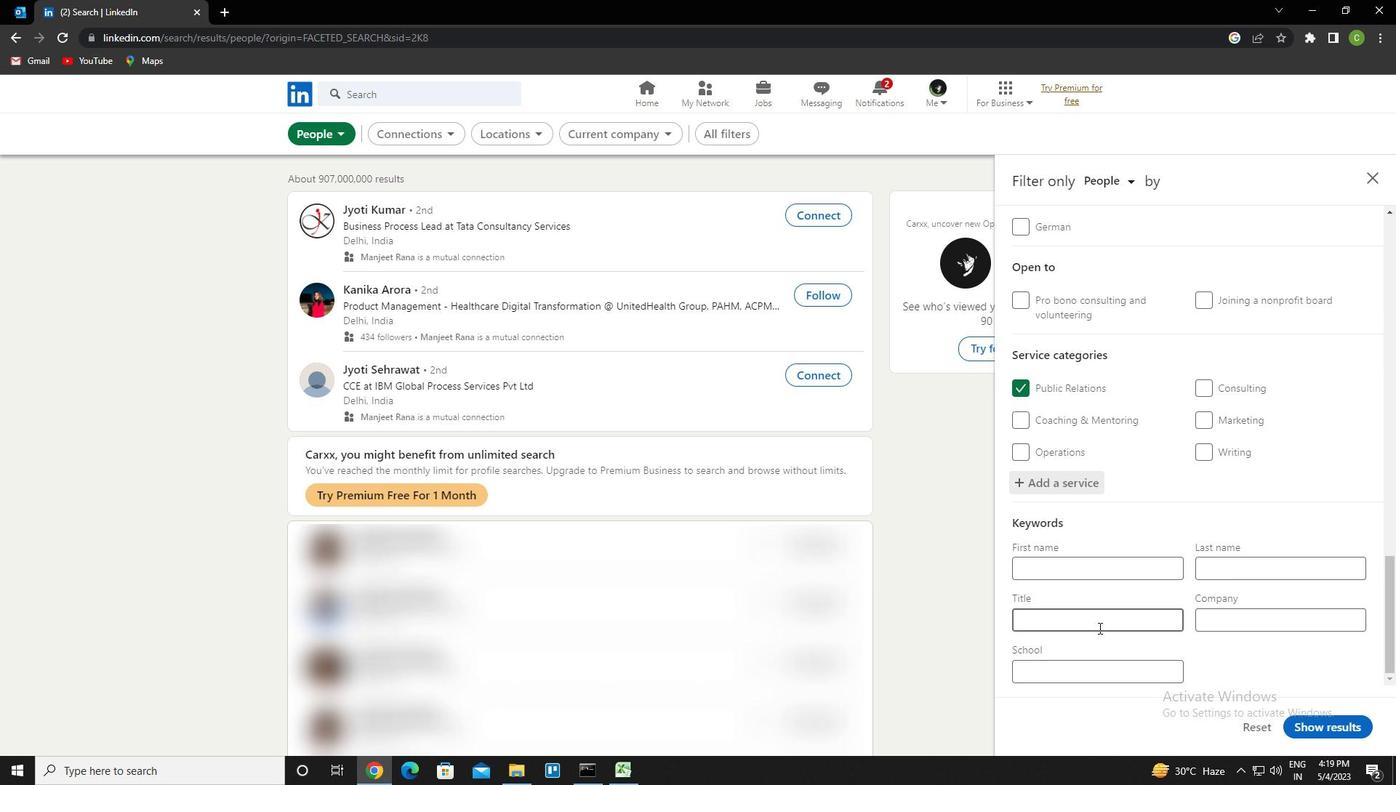 
Action: Key pressed <Key.caps_lock>p<Key.caps_lock>hysical<Key.space>th<Key.backspace><Key.backspace><Key.caps_lock>t<Key.caps_lock>hearpy<Key.space><Key.caps_lock>a<Key.caps_lock>ssistant
Screenshot: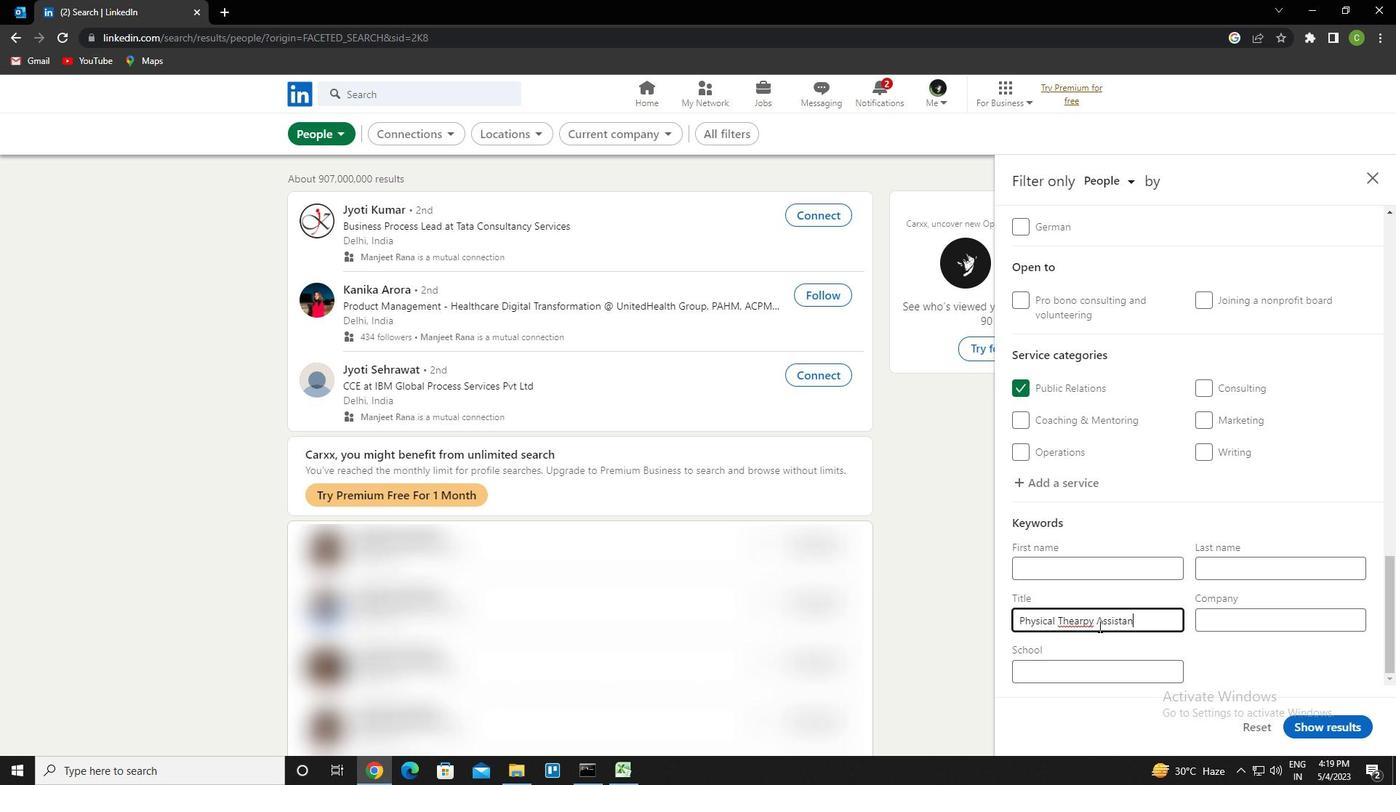 
Action: Mouse moved to (1083, 624)
Screenshot: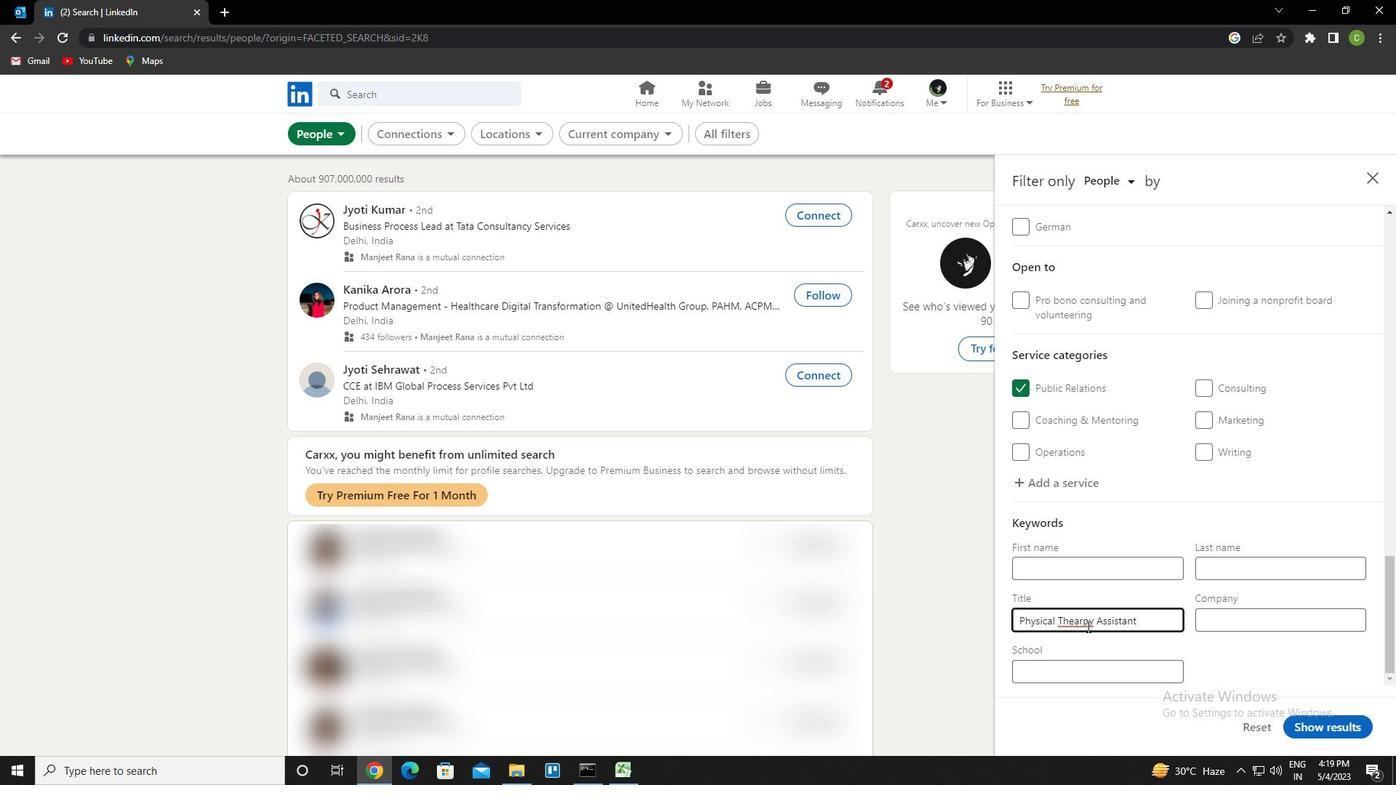 
Action: Mouse pressed left at (1083, 624)
Screenshot: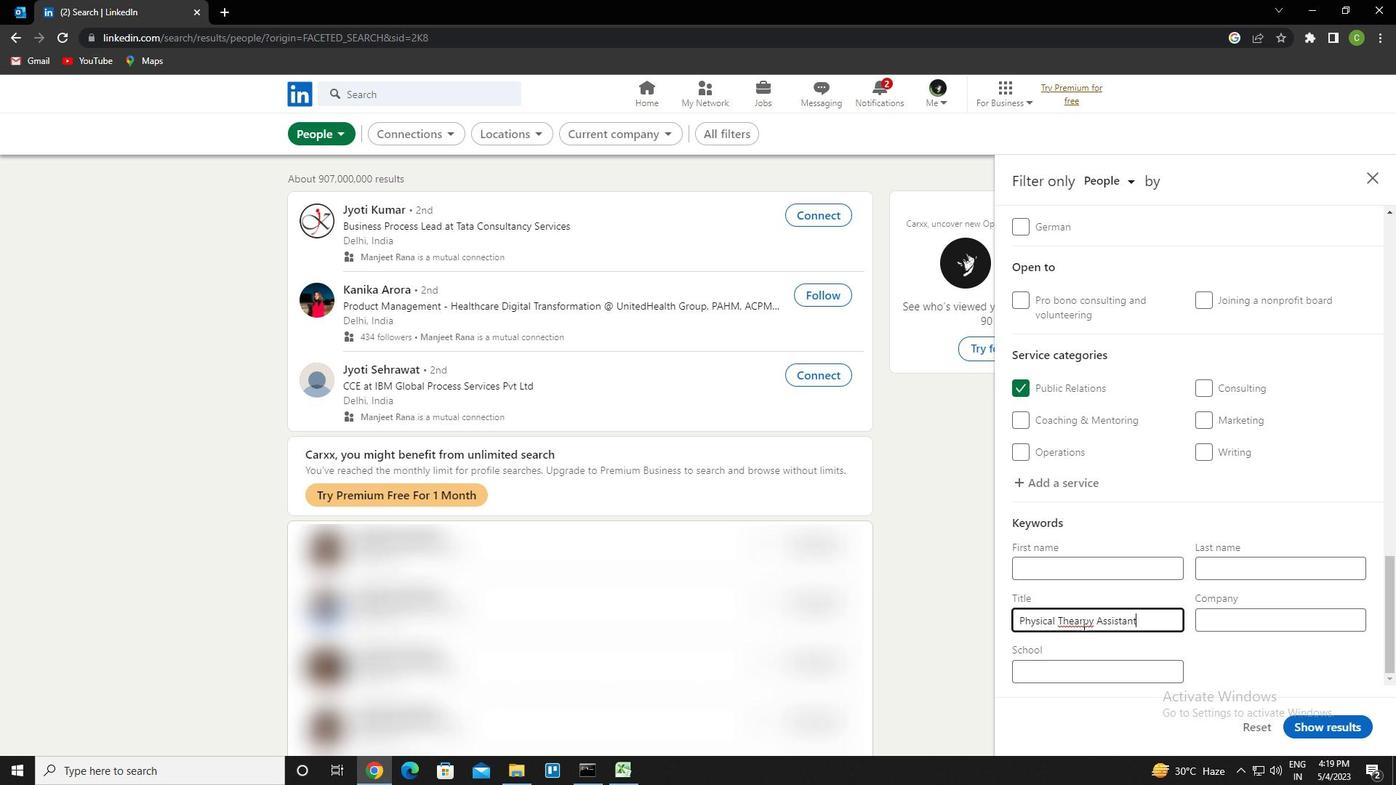 
Action: Key pressed <Key.left><Key.backspace>
Screenshot: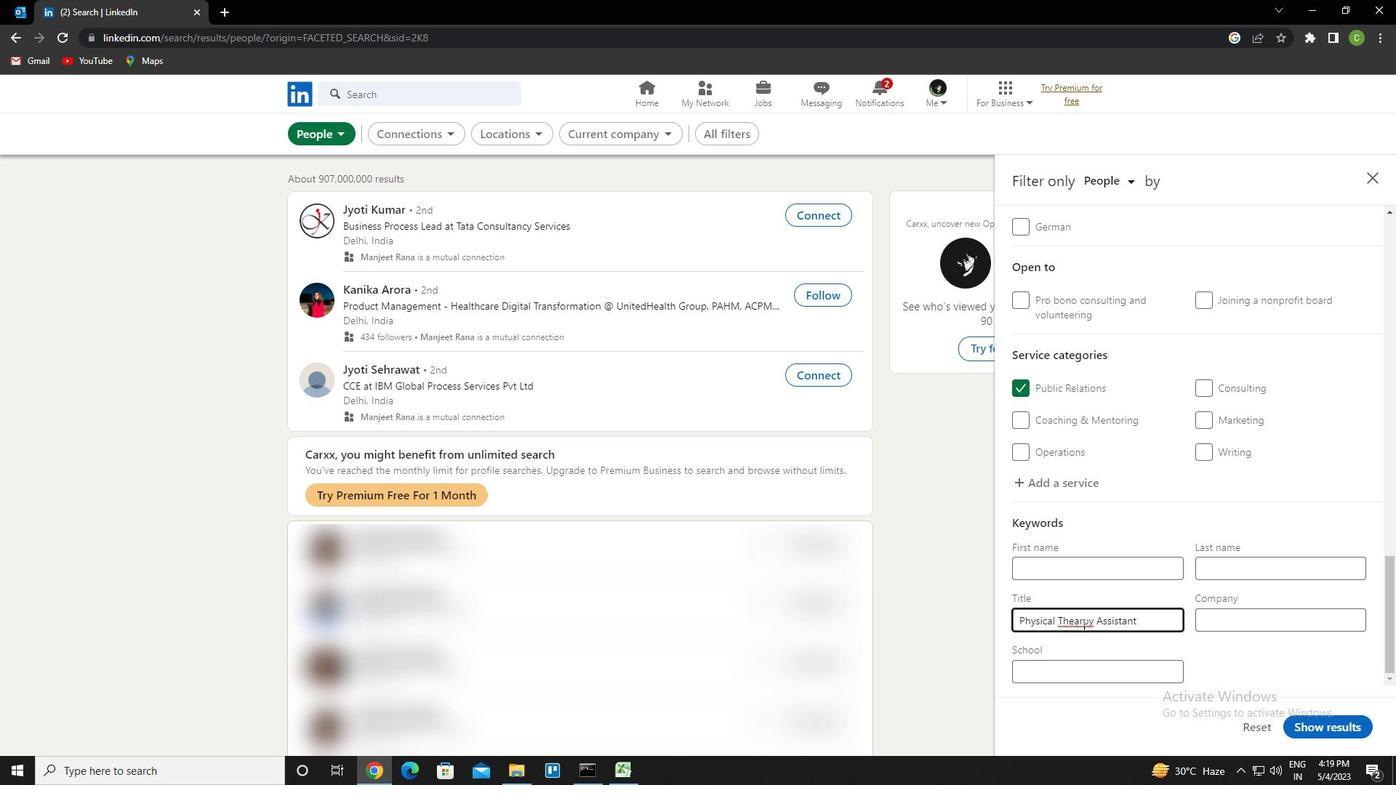 
Action: Mouse moved to (1091, 627)
Screenshot: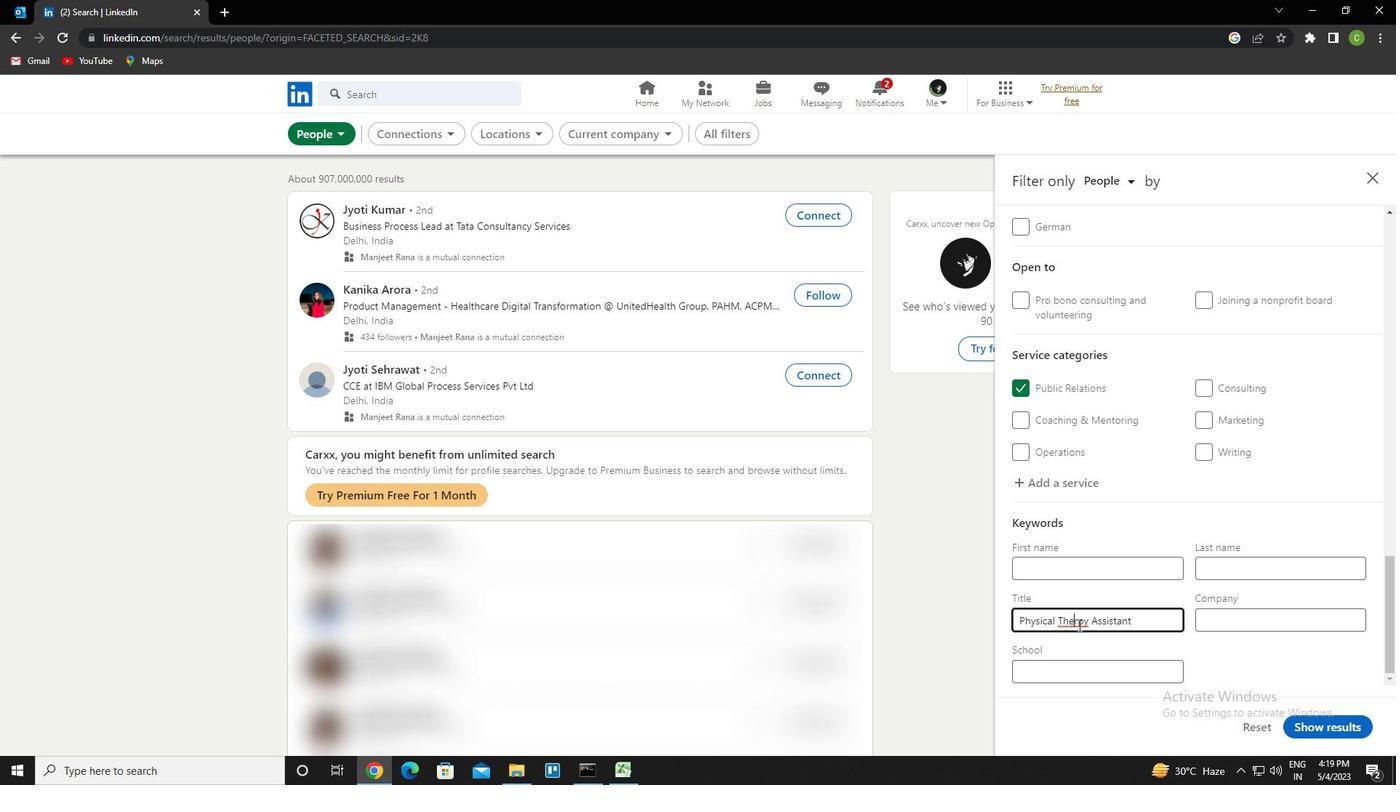 
Action: Key pressed <Key.right>a
Screenshot: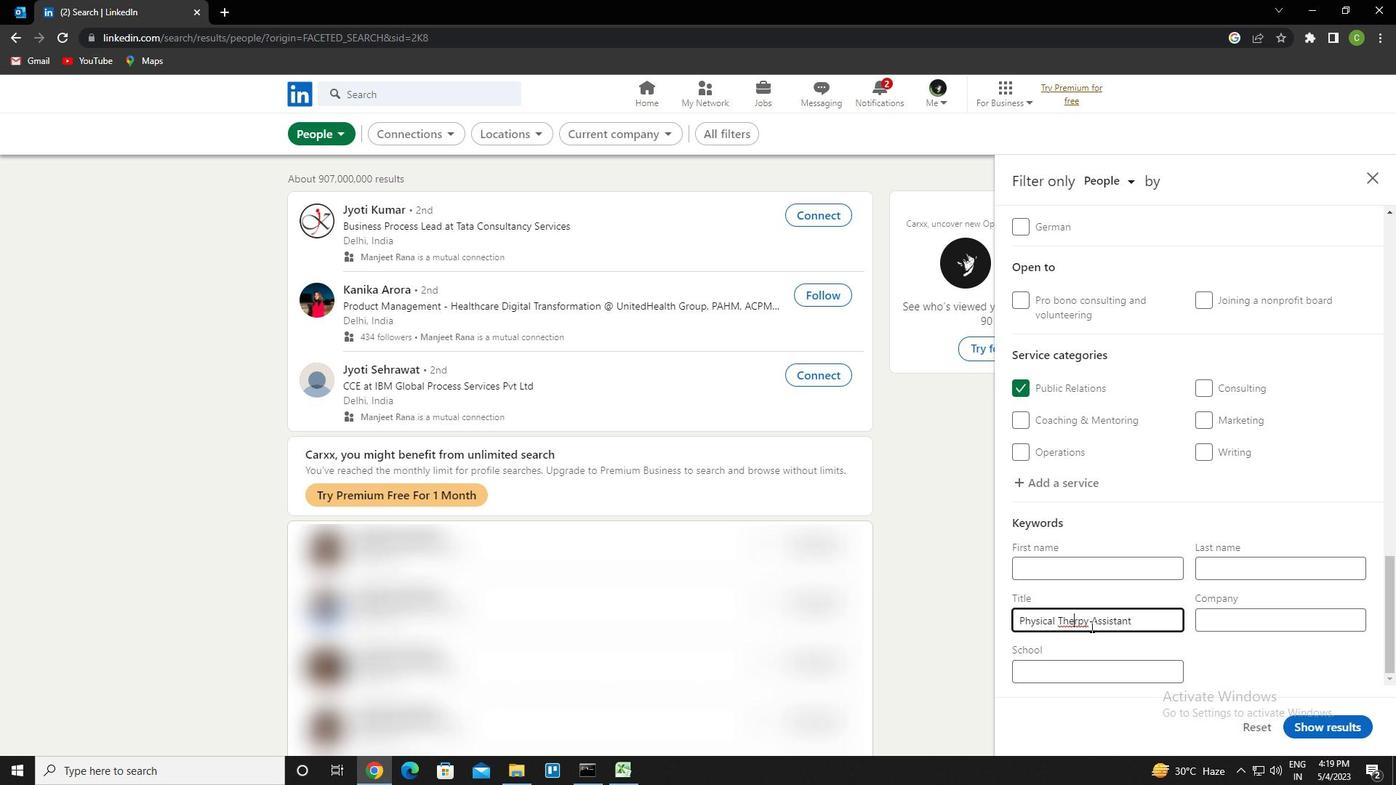 
Action: Mouse moved to (1301, 723)
Screenshot: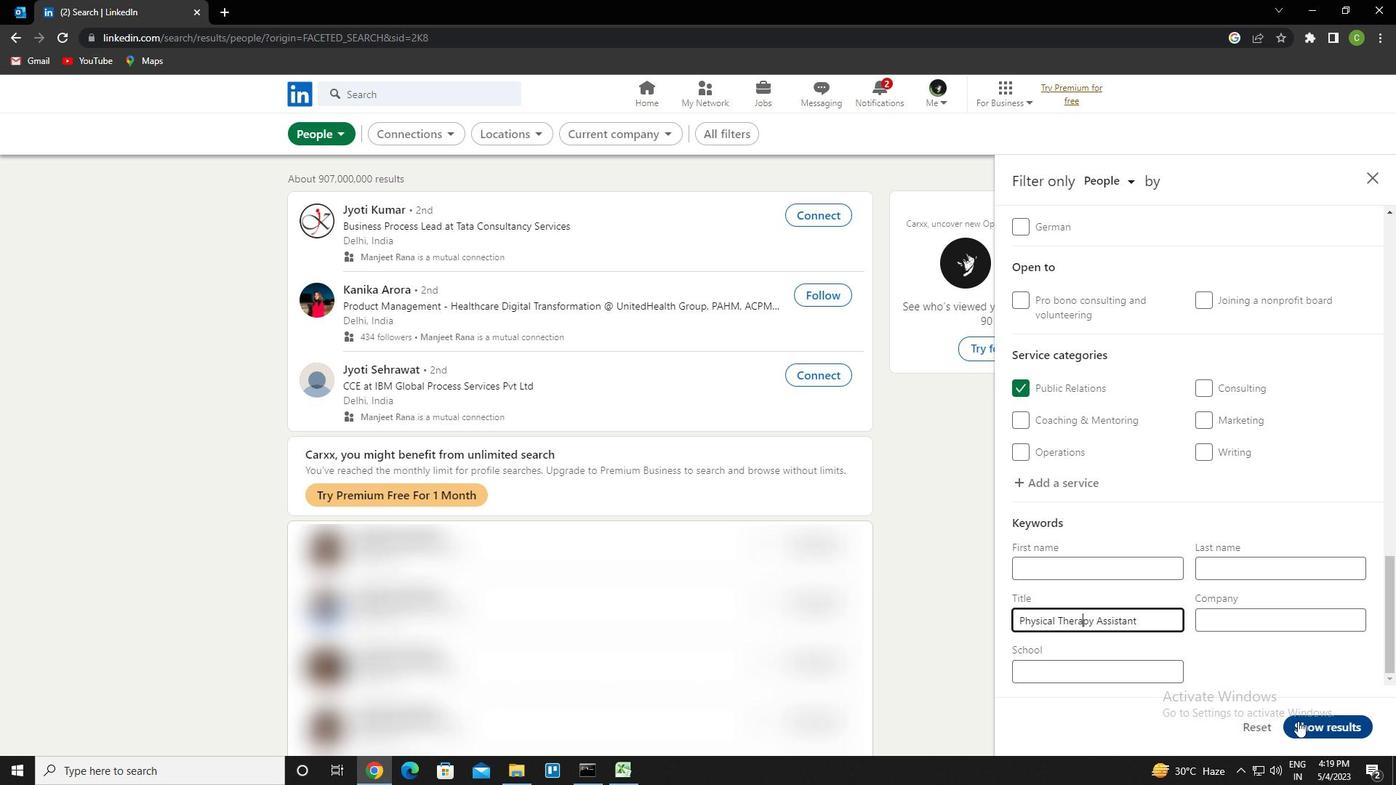 
Action: Mouse pressed left at (1301, 723)
Screenshot: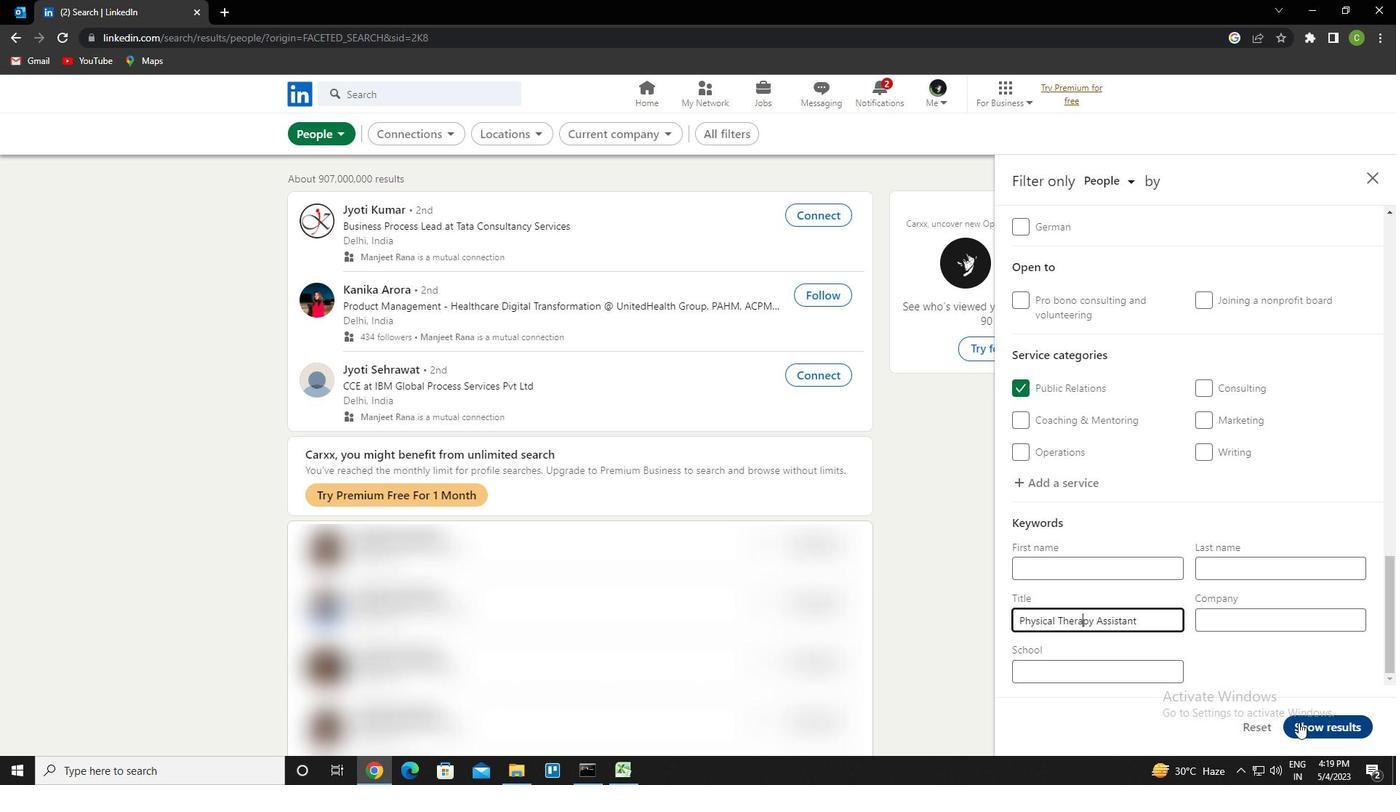 
Action: Mouse moved to (680, 766)
Screenshot: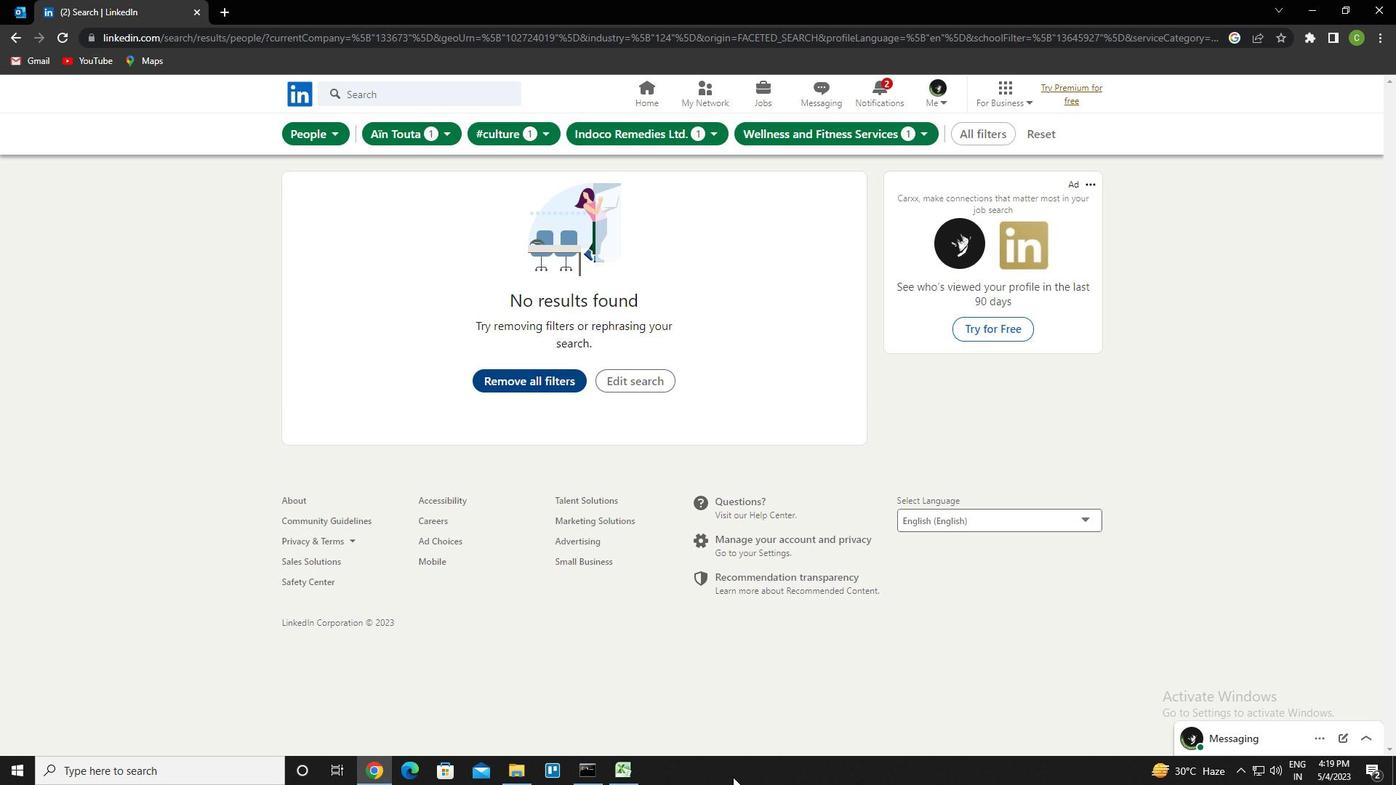 
